 Task: Look for space in Gujrāt, Pakistan from 2nd June, 2023 to 6th June, 2023 for 1 adult in price range Rs.10000 to Rs.13000. Place can be private room with 1  bedroom having 1 bed and 1 bathroom. Property type can be house, flat, guest house, hotel. Booking option can be shelf check-in. Required host language is English.
Action: Mouse pressed left at (513, 122)
Screenshot: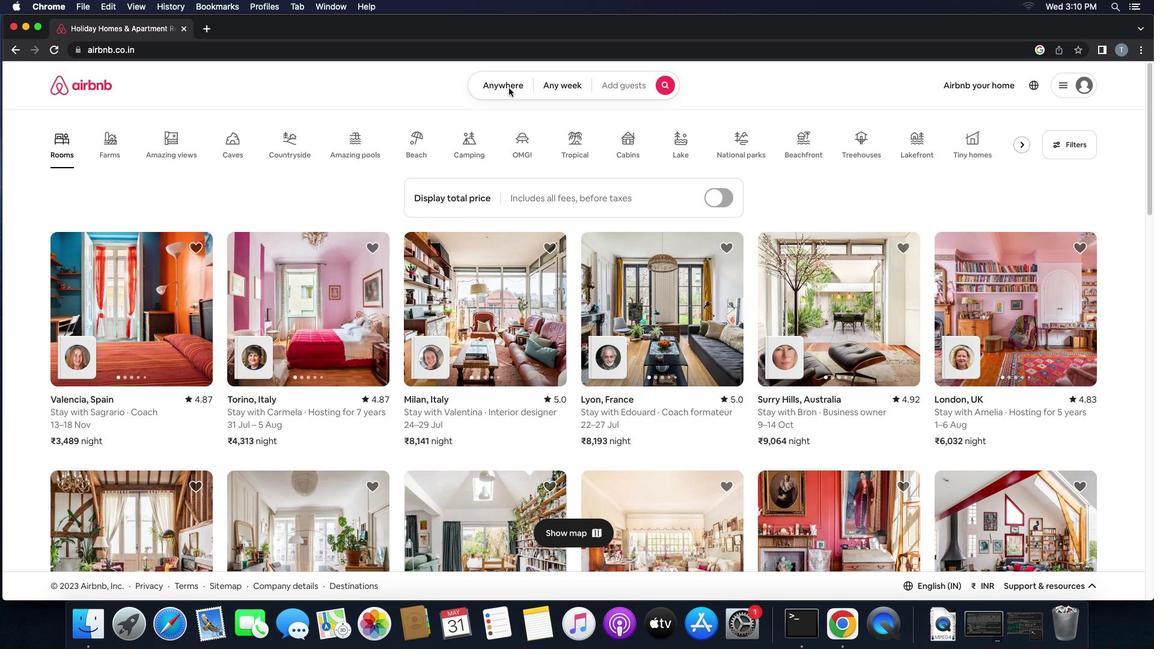 
Action: Mouse pressed left at (513, 122)
Screenshot: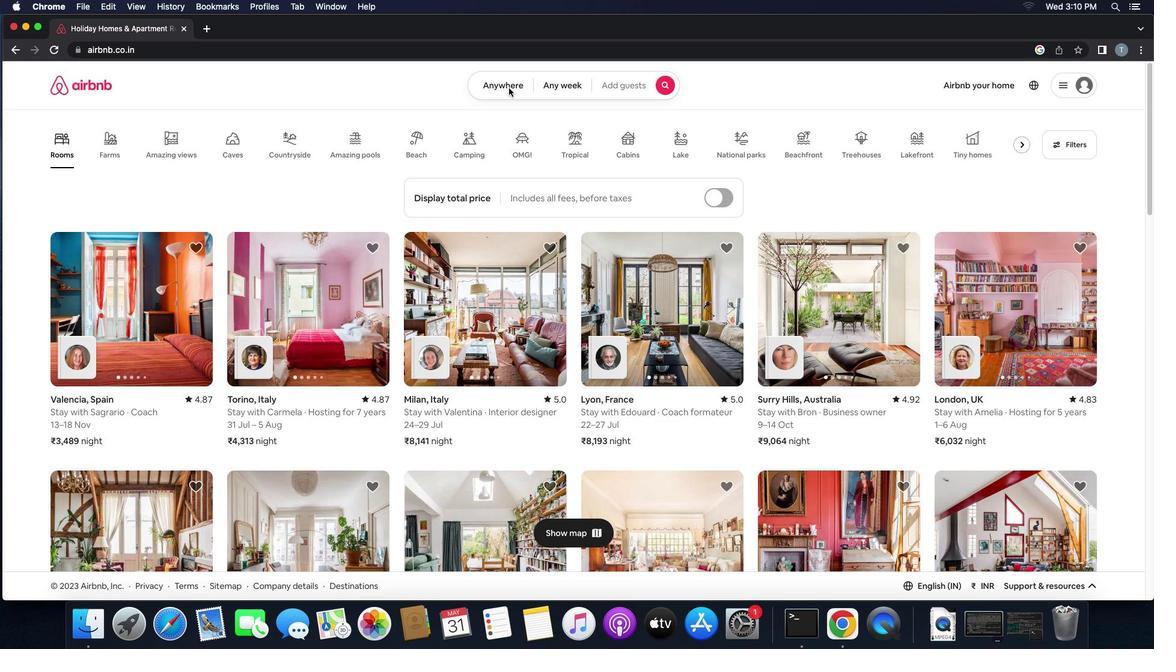 
Action: Mouse moved to (445, 150)
Screenshot: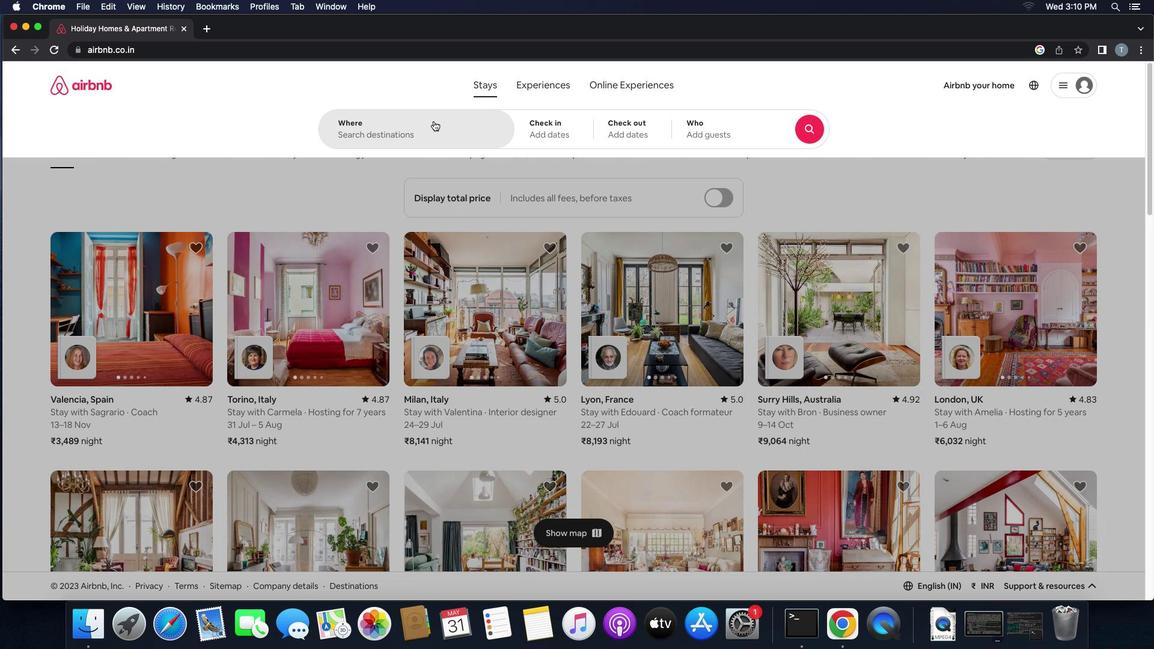 
Action: Mouse pressed left at (445, 150)
Screenshot: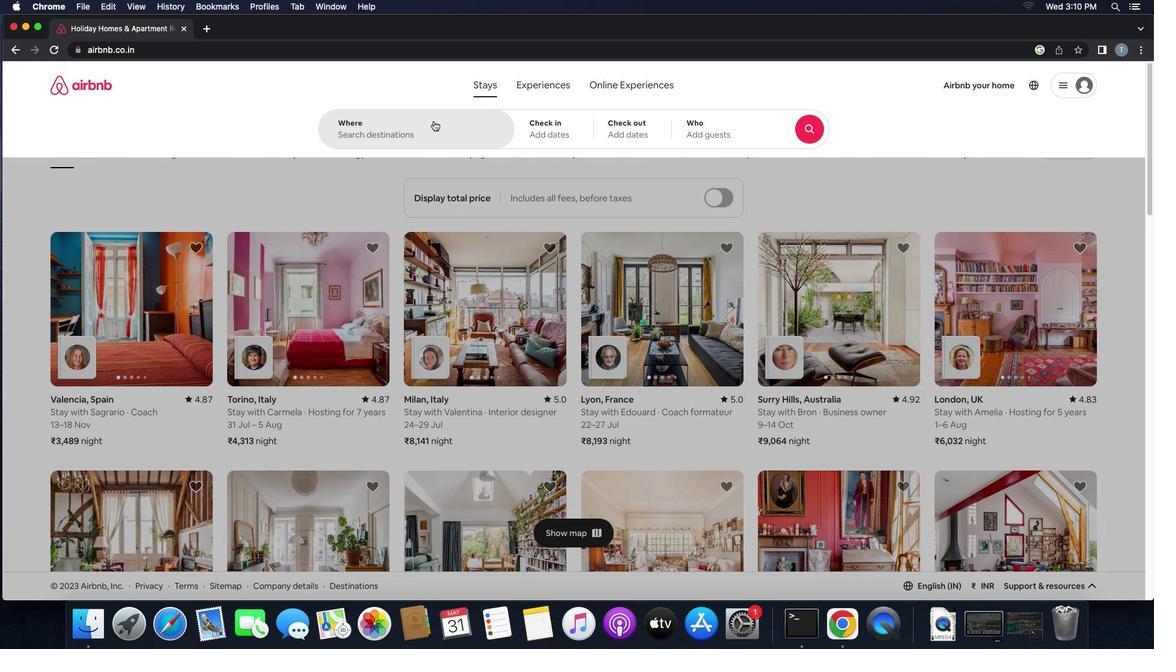 
Action: Key pressed Key.shift'G''u''j''r''a''t'','Key.space'p''a''k''i''s''t''a'
Screenshot: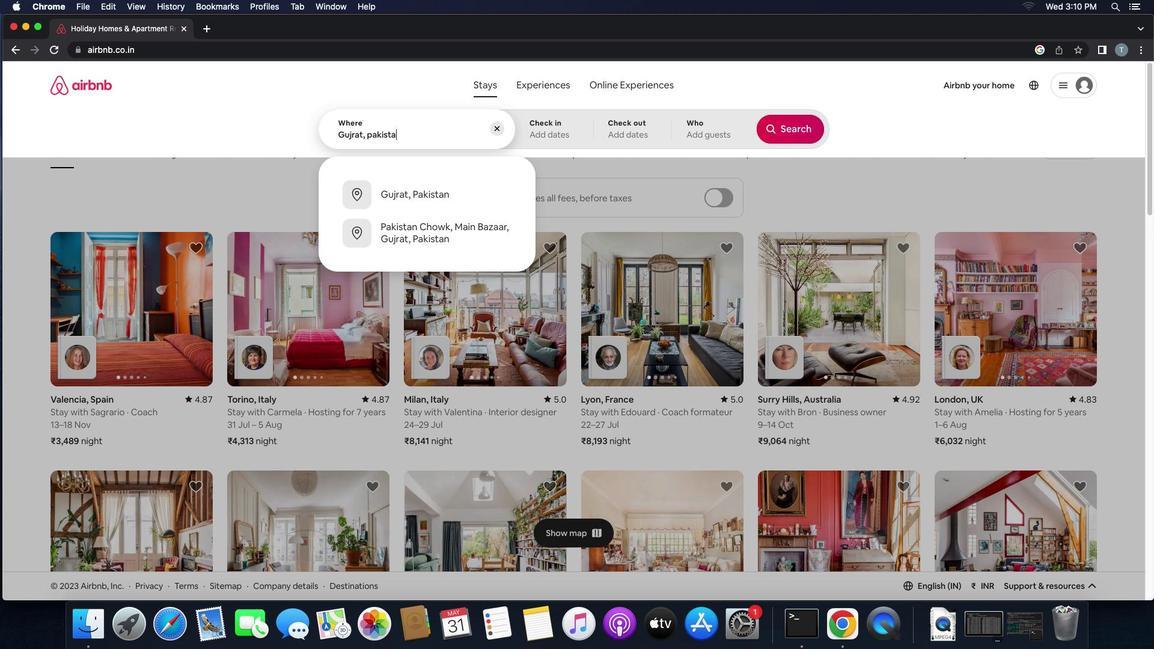 
Action: Mouse moved to (462, 208)
Screenshot: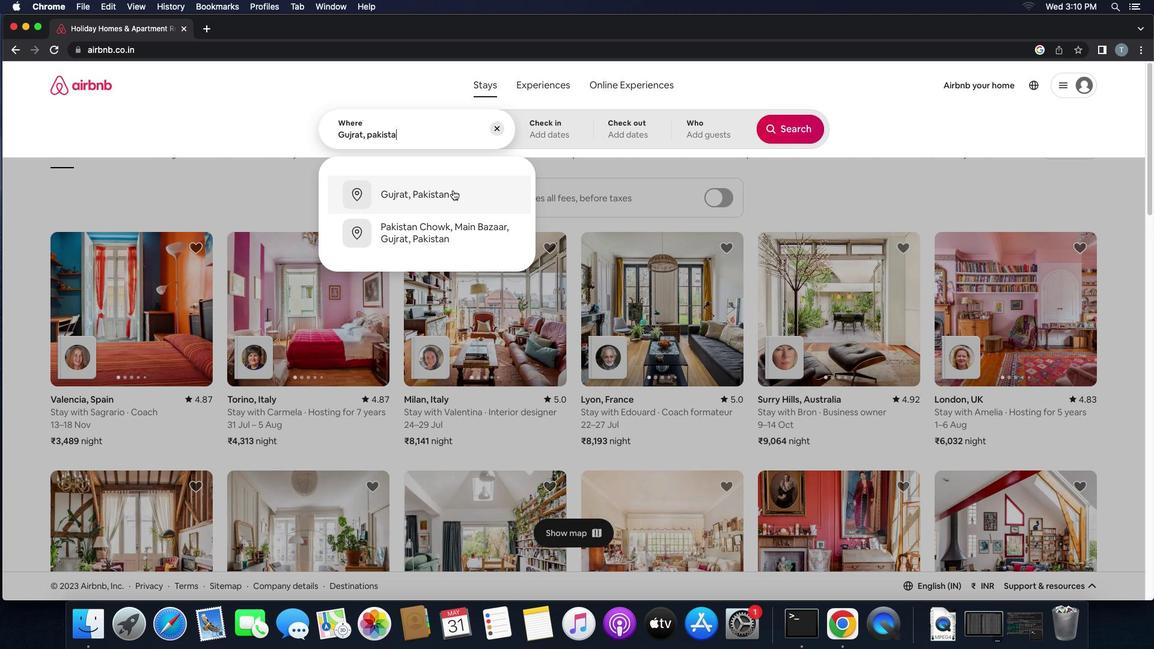 
Action: Mouse pressed left at (462, 208)
Screenshot: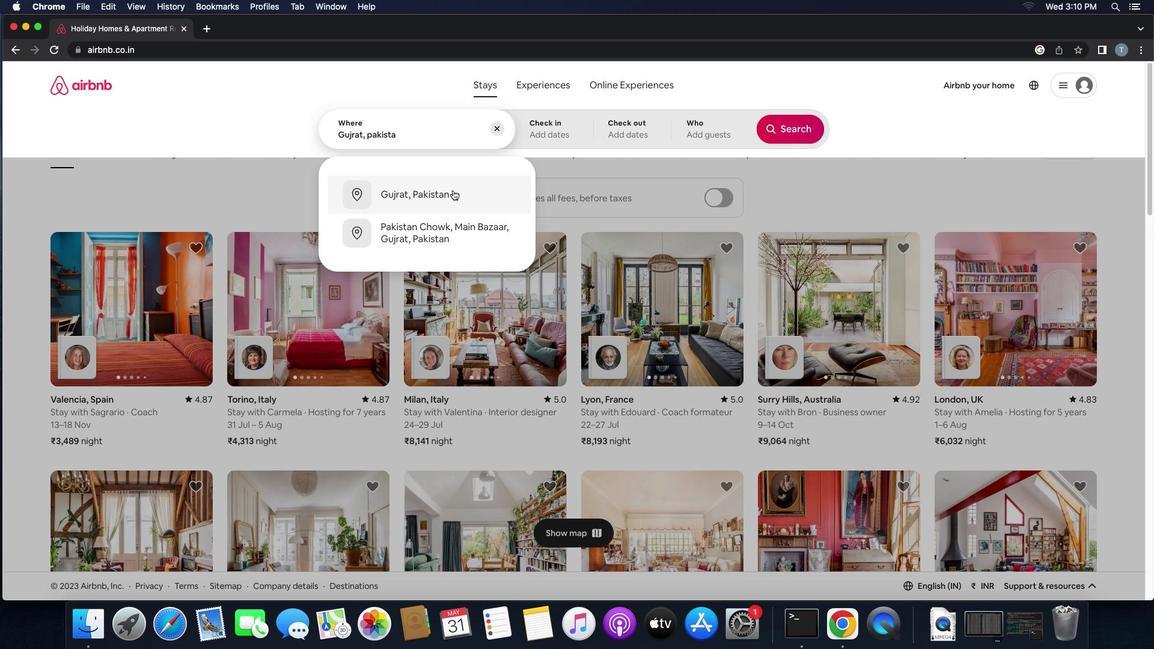 
Action: Mouse moved to (725, 279)
Screenshot: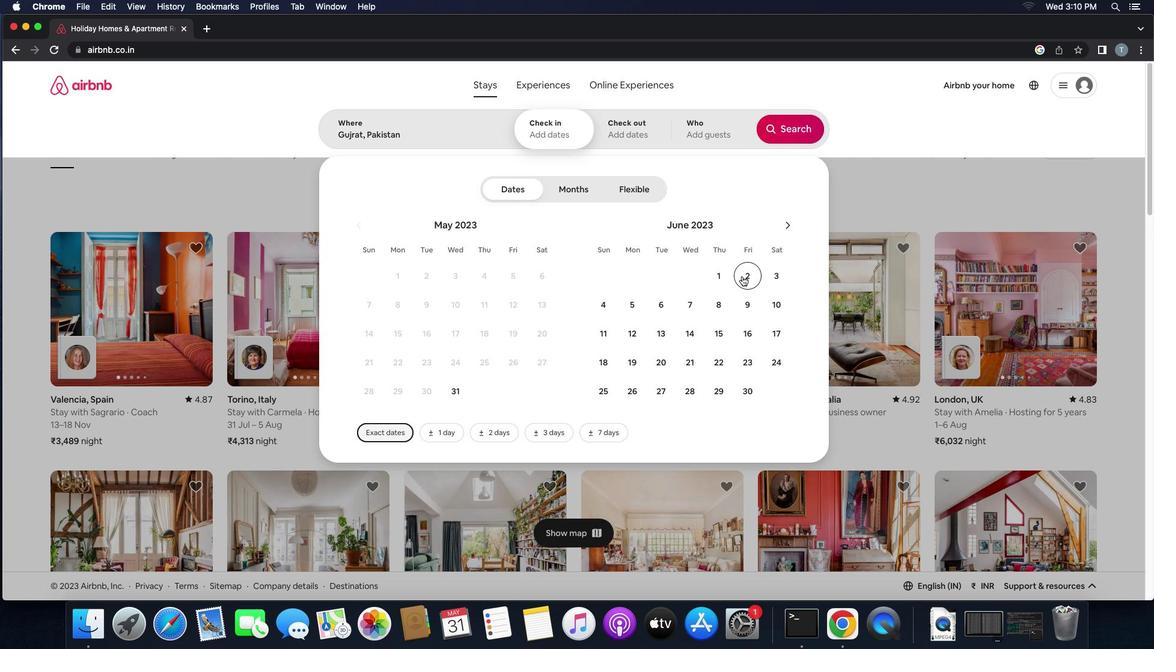 
Action: Mouse pressed left at (725, 279)
Screenshot: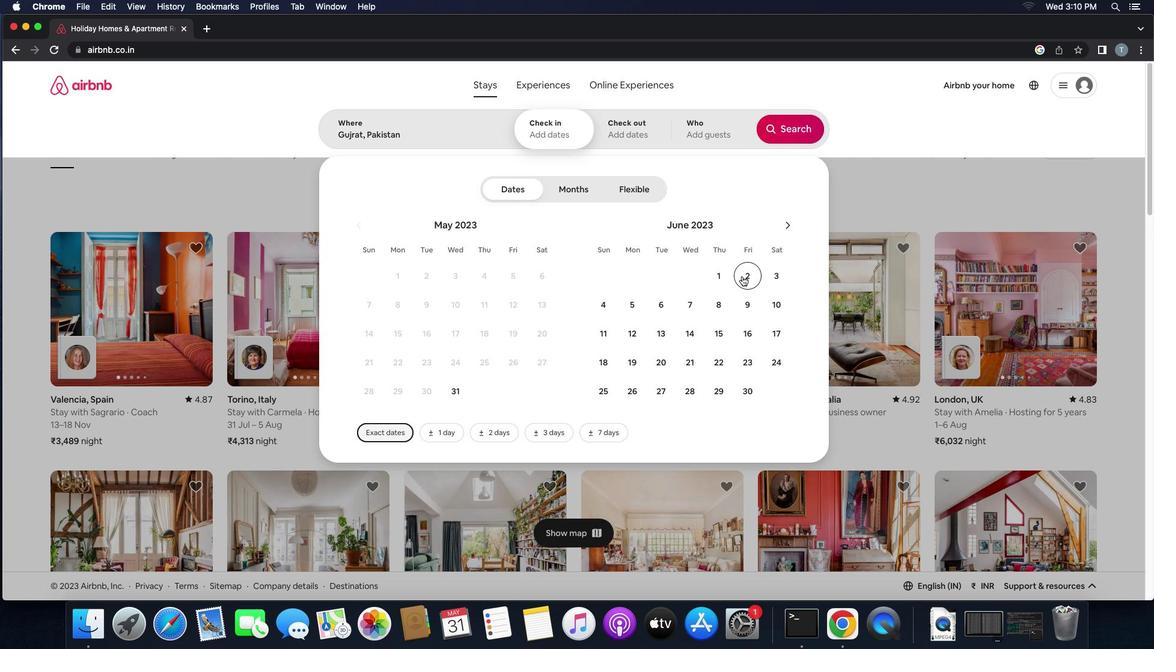
Action: Mouse moved to (650, 306)
Screenshot: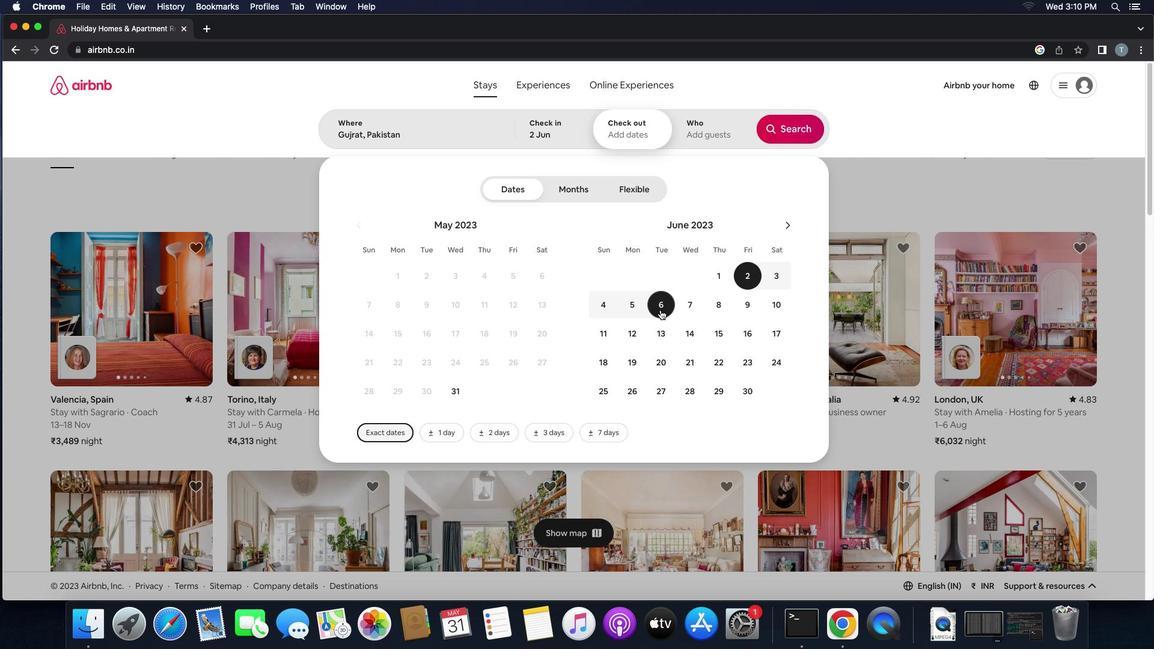 
Action: Mouse pressed left at (650, 306)
Screenshot: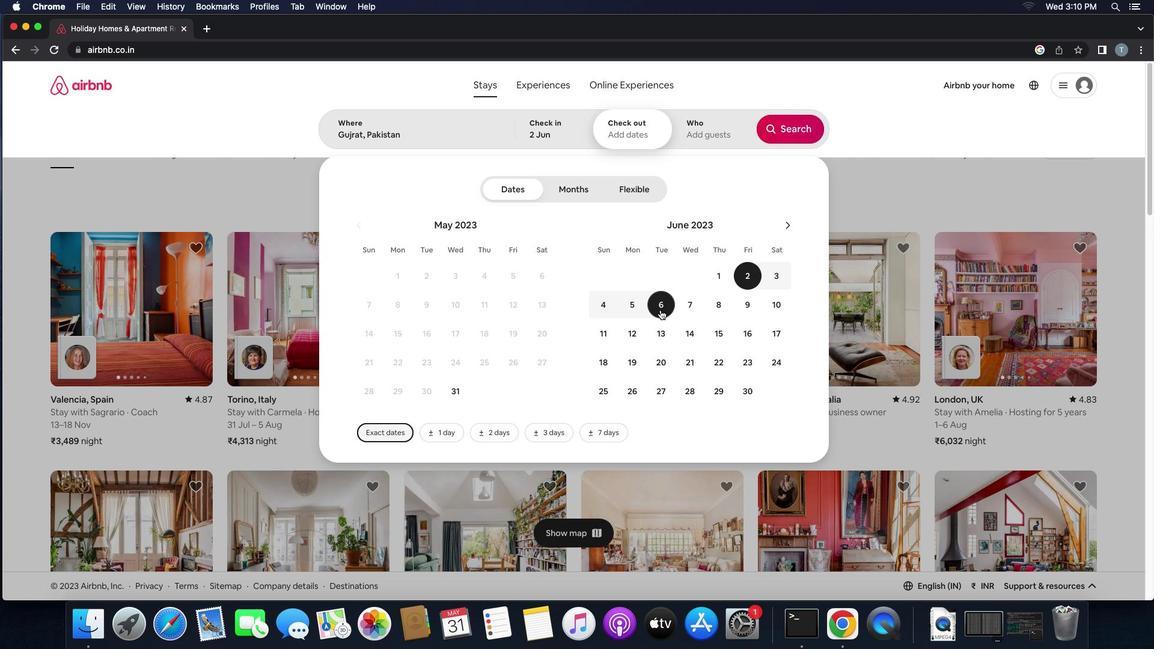 
Action: Mouse moved to (701, 161)
Screenshot: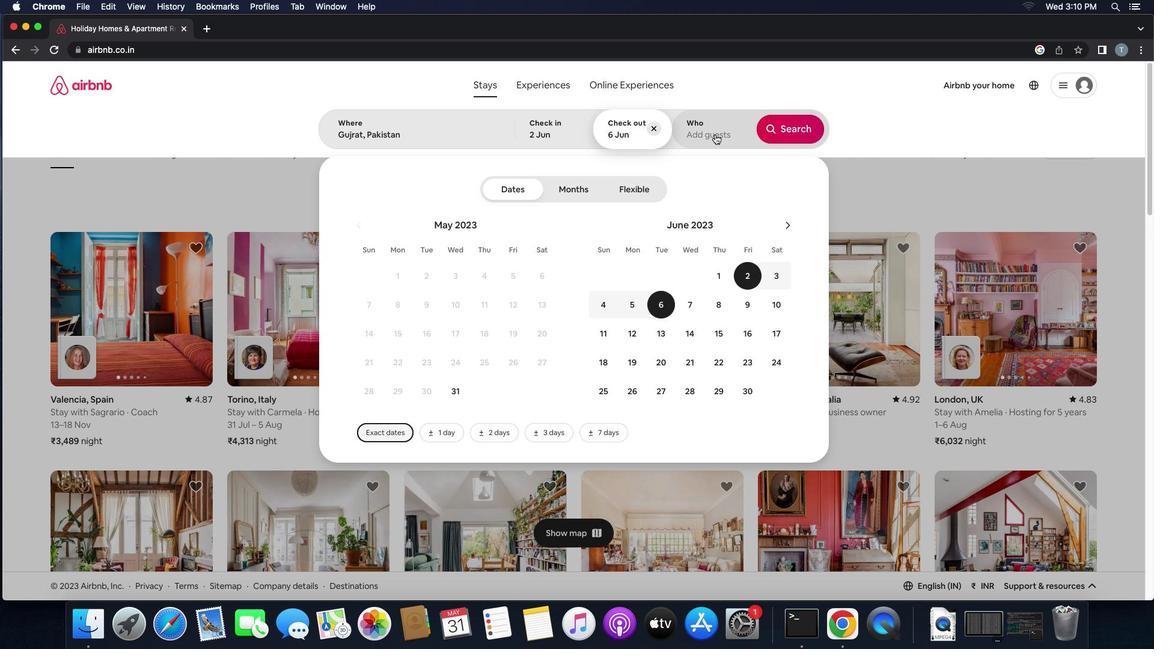 
Action: Mouse pressed left at (701, 161)
Screenshot: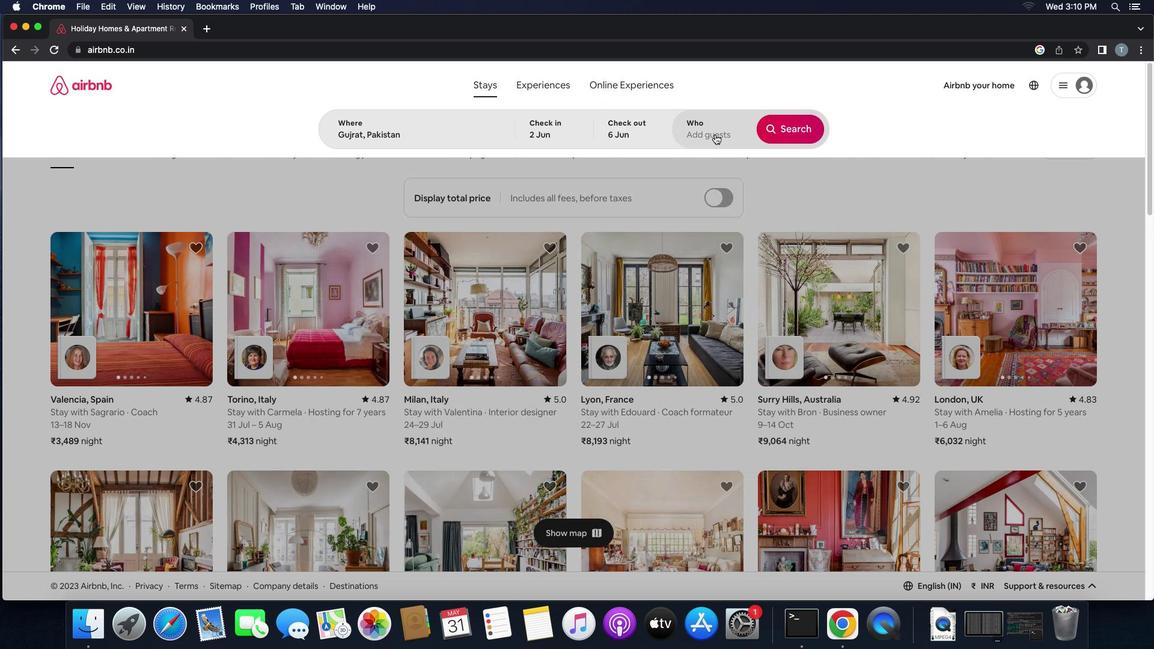 
Action: Mouse moved to (770, 207)
Screenshot: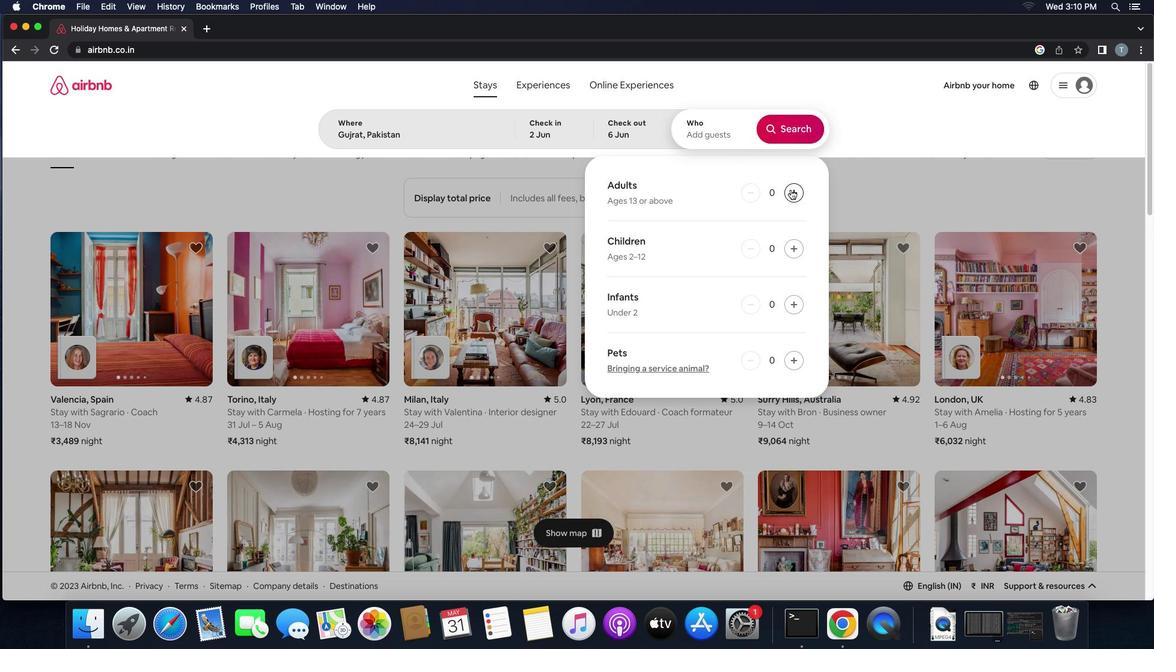 
Action: Mouse pressed left at (770, 207)
Screenshot: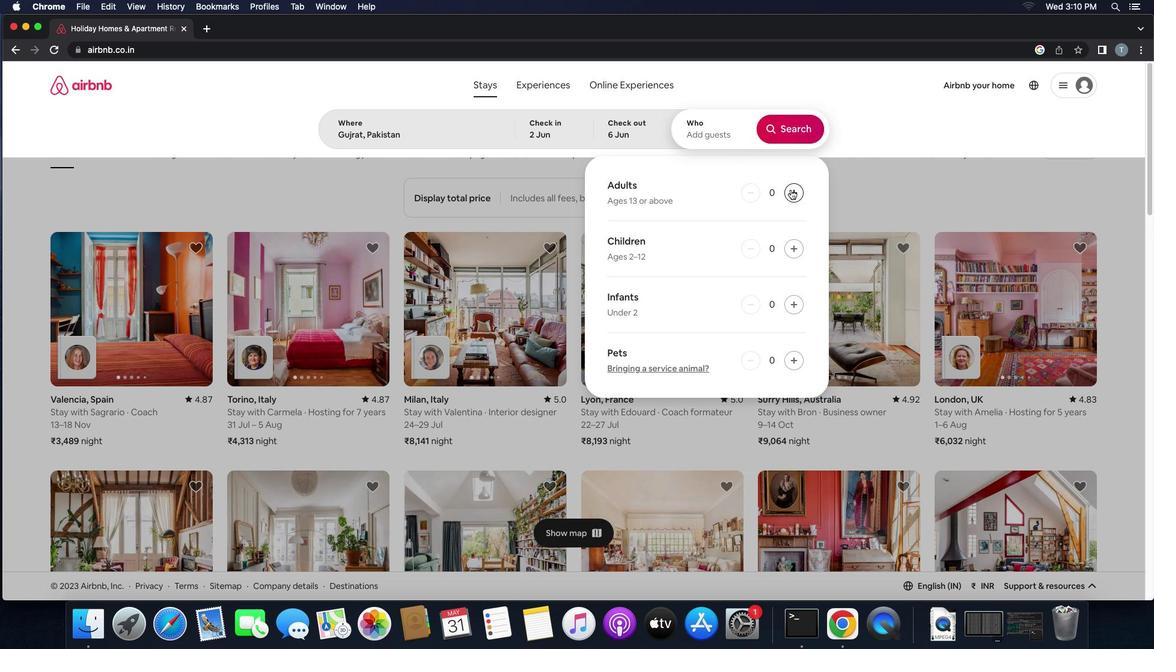 
Action: Mouse moved to (790, 159)
Screenshot: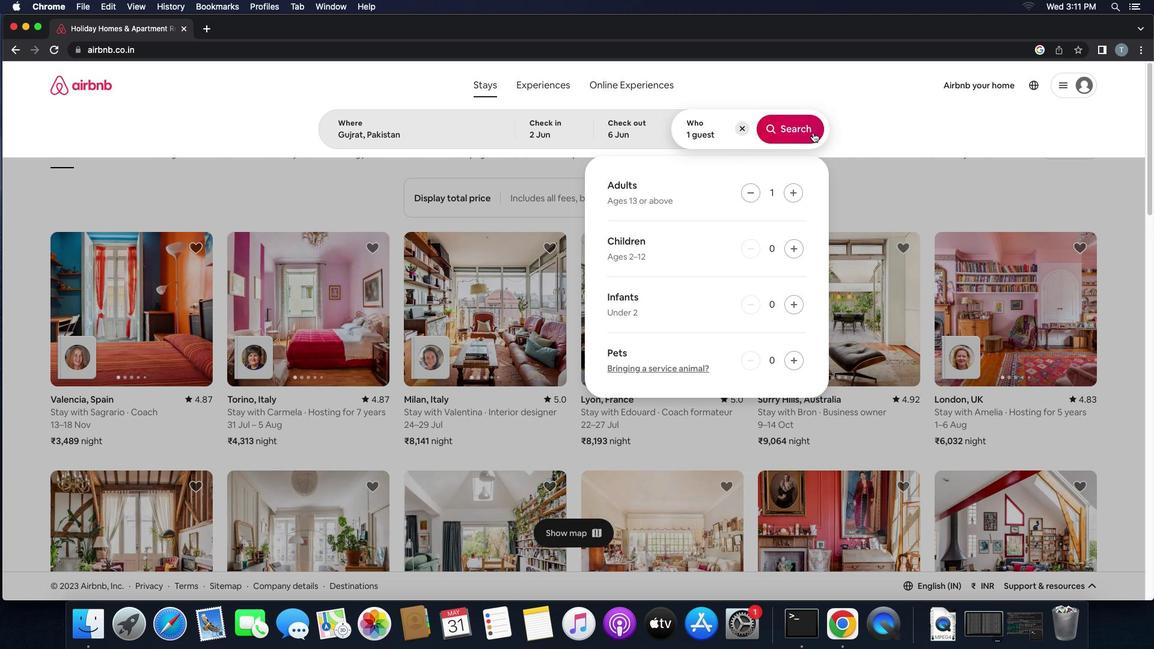 
Action: Mouse pressed left at (790, 159)
Screenshot: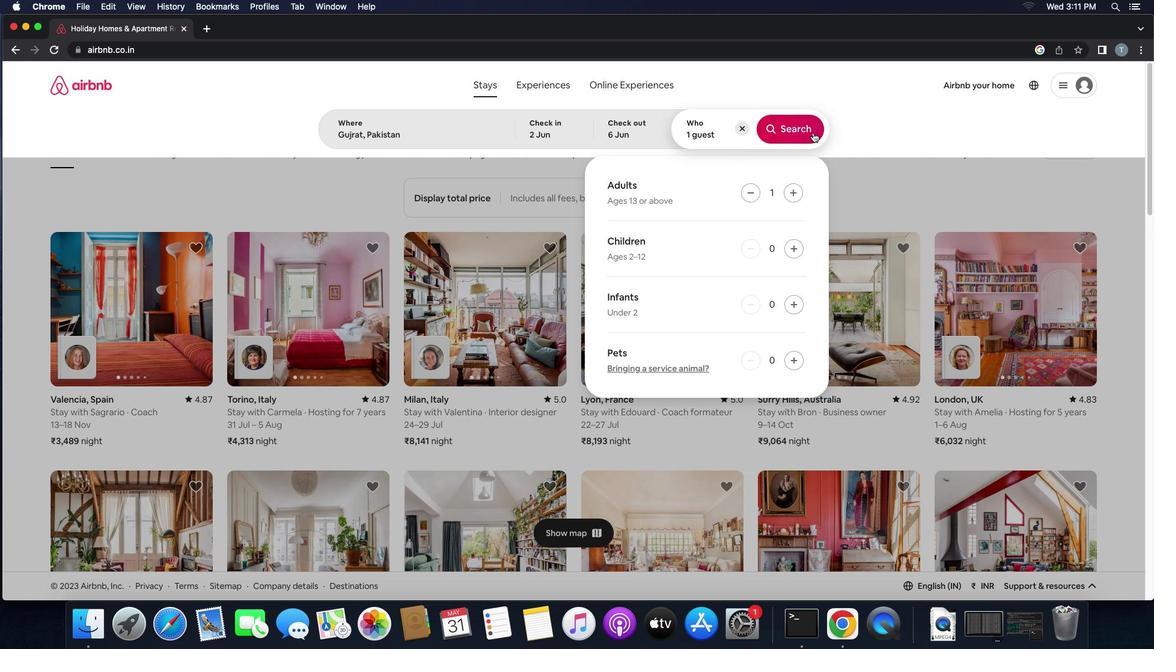 
Action: Mouse moved to (1056, 157)
Screenshot: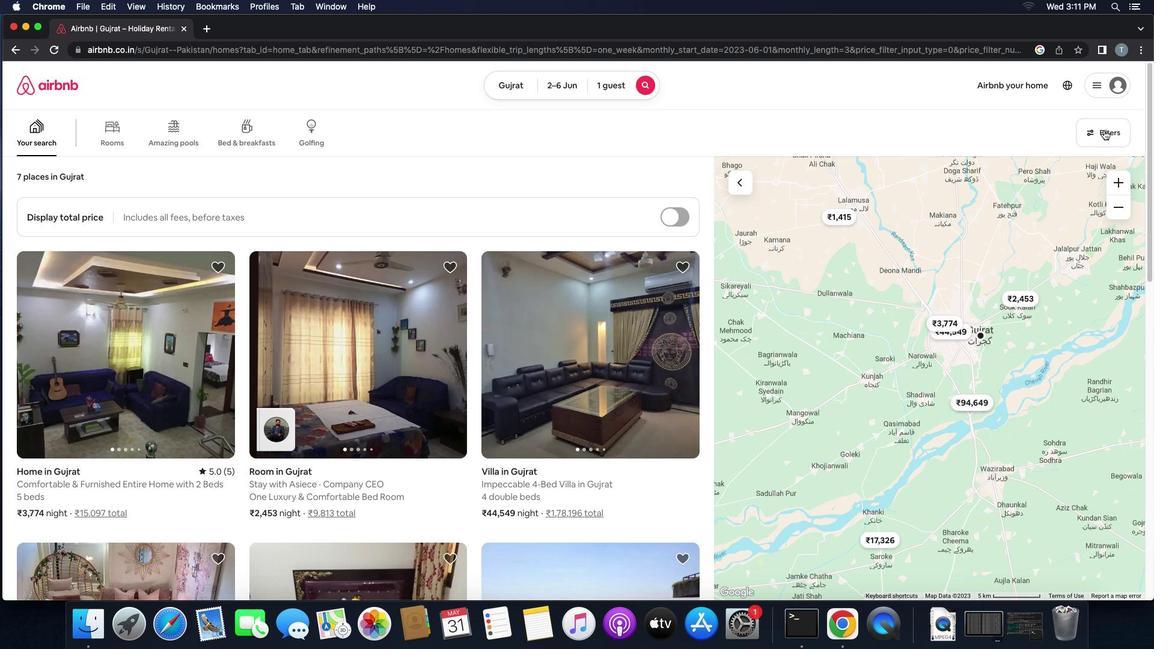 
Action: Mouse pressed left at (1056, 157)
Screenshot: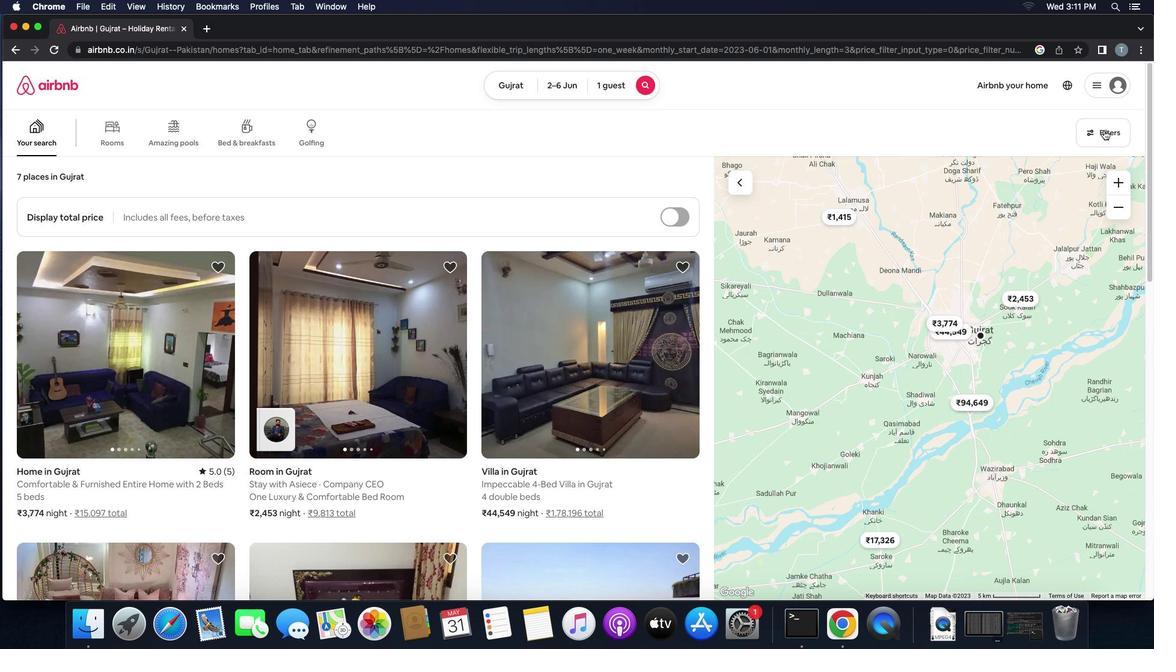 
Action: Mouse moved to (466, 288)
Screenshot: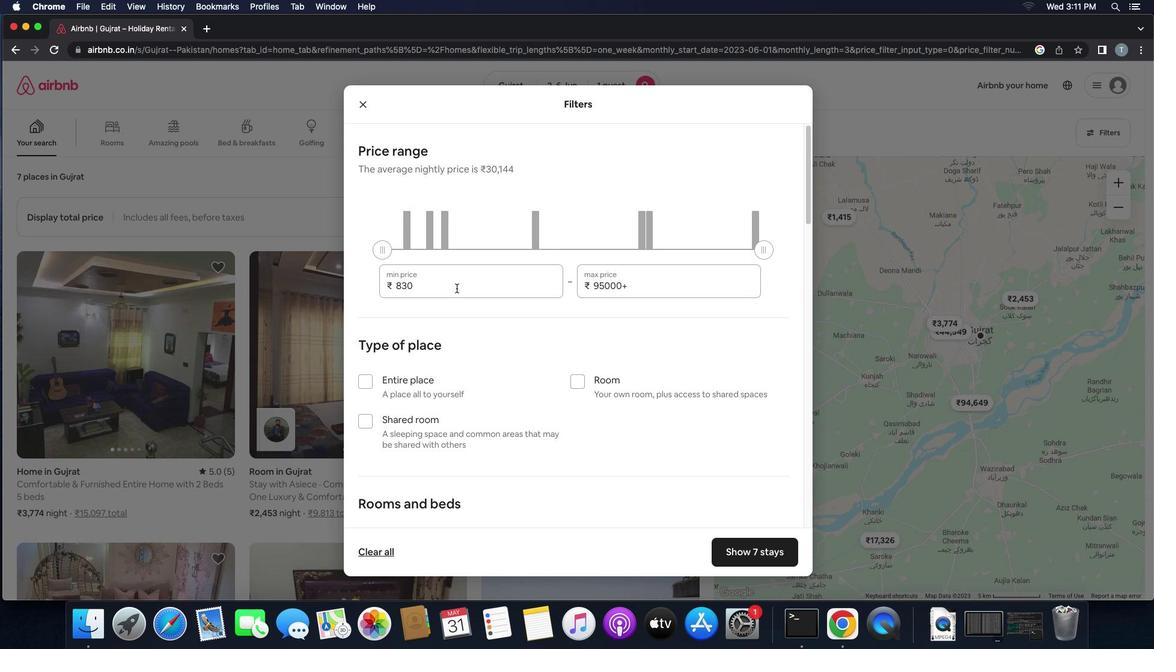 
Action: Mouse pressed left at (466, 288)
Screenshot: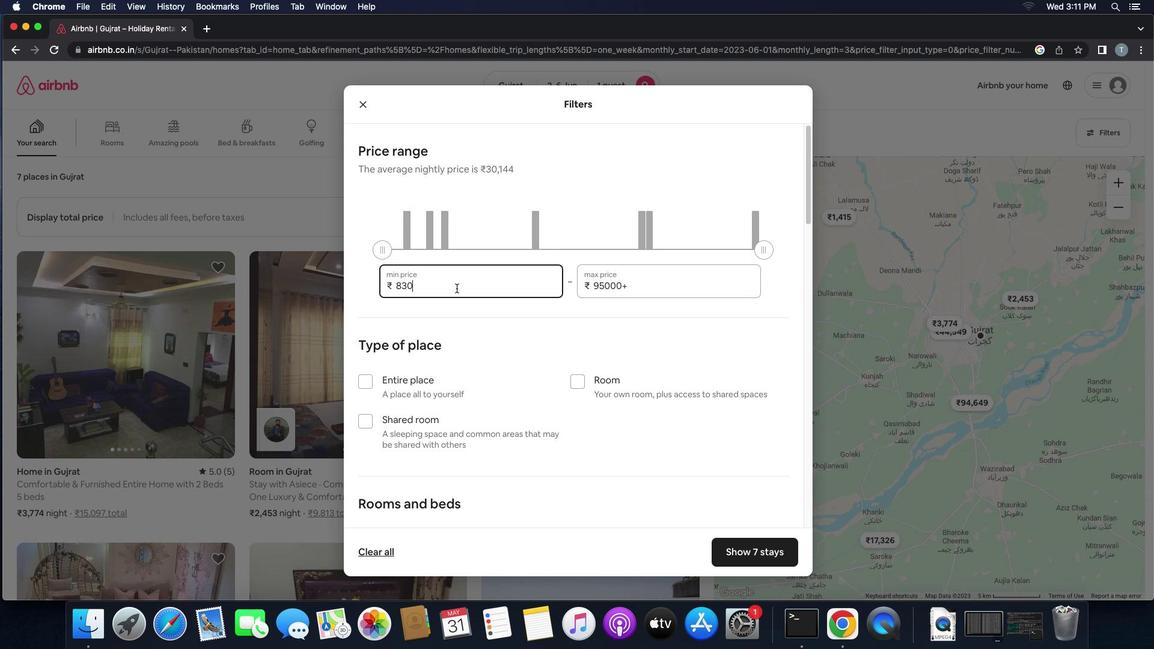 
Action: Key pressed Key.backspaceKey.backspaceKey.backspaceKey.backspaceKey.backspace'1''0''0''0''0'
Screenshot: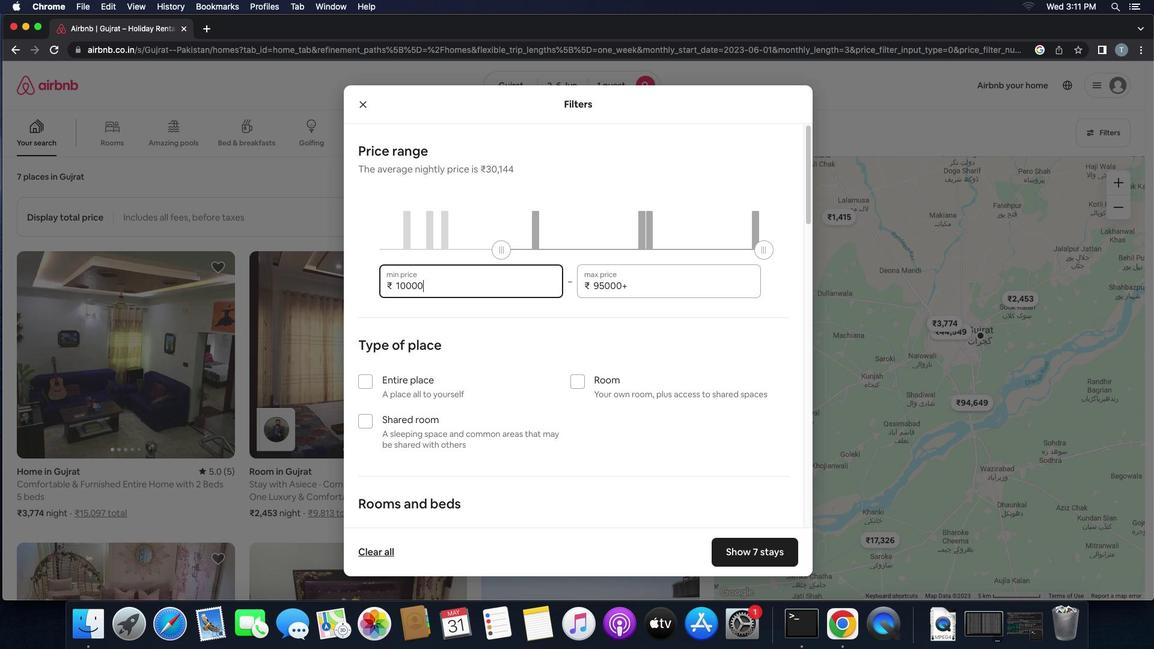 
Action: Mouse scrolled (466, 288) with delta (49, 49)
Screenshot: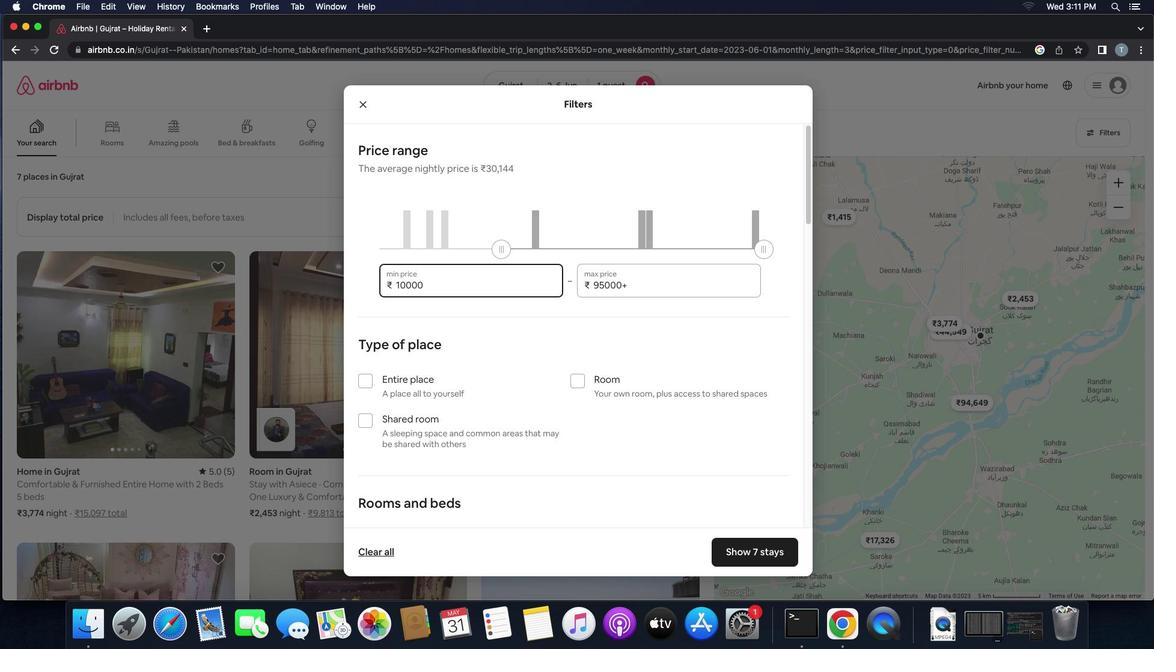 
Action: Mouse moved to (638, 283)
Screenshot: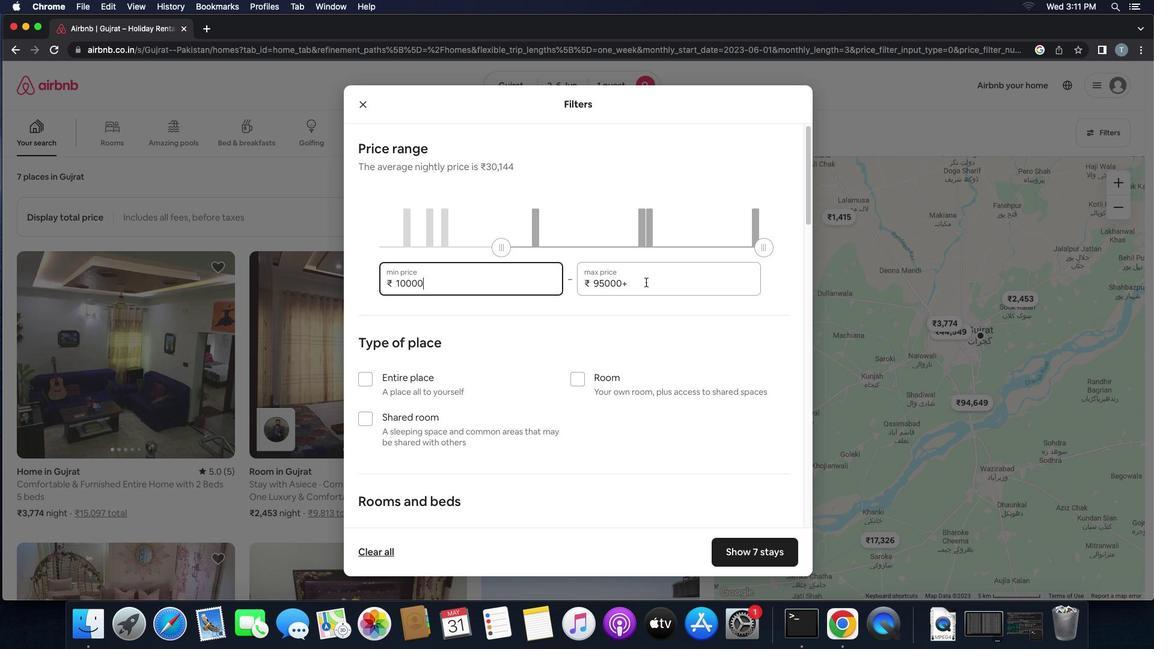 
Action: Mouse pressed left at (638, 283)
Screenshot: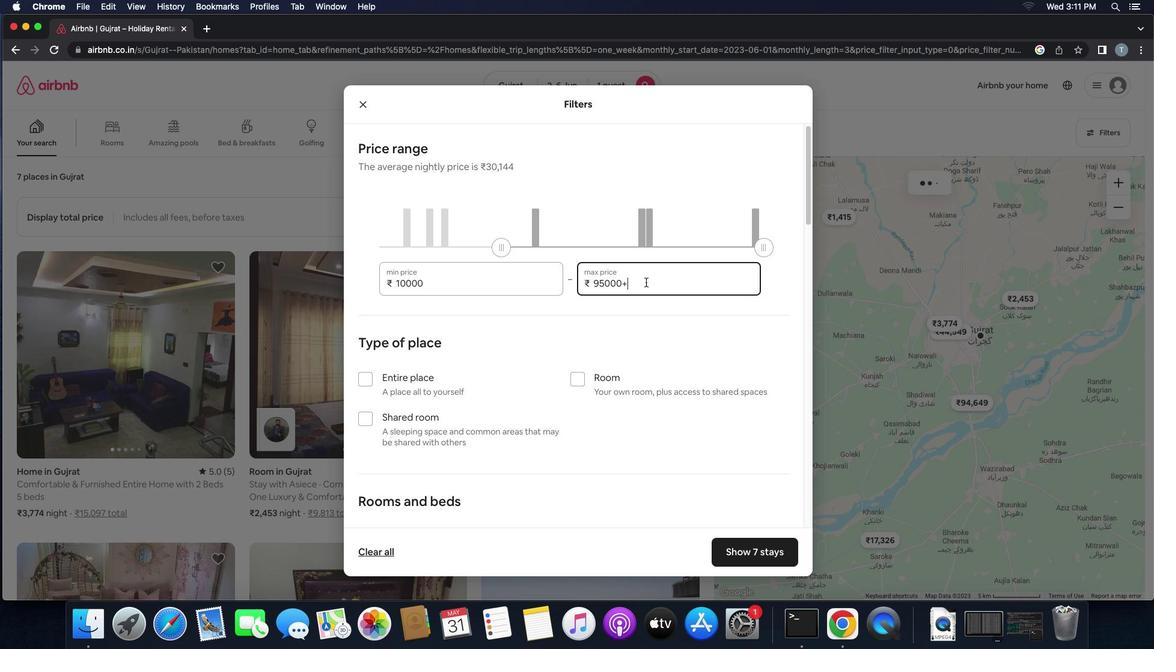 
Action: Mouse moved to (634, 283)
Screenshot: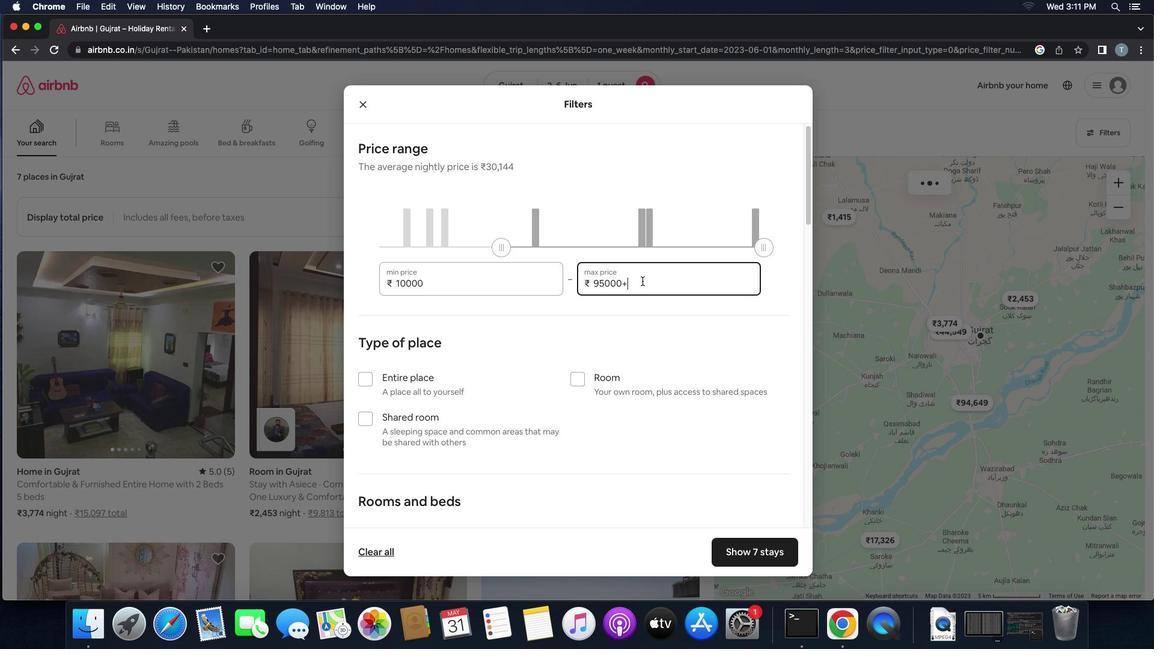 
Action: Key pressed Key.backspaceKey.backspaceKey.backspaceKey.backspaceKey.backspaceKey.backspaceKey.backspace'1''3''0''0''0'
Screenshot: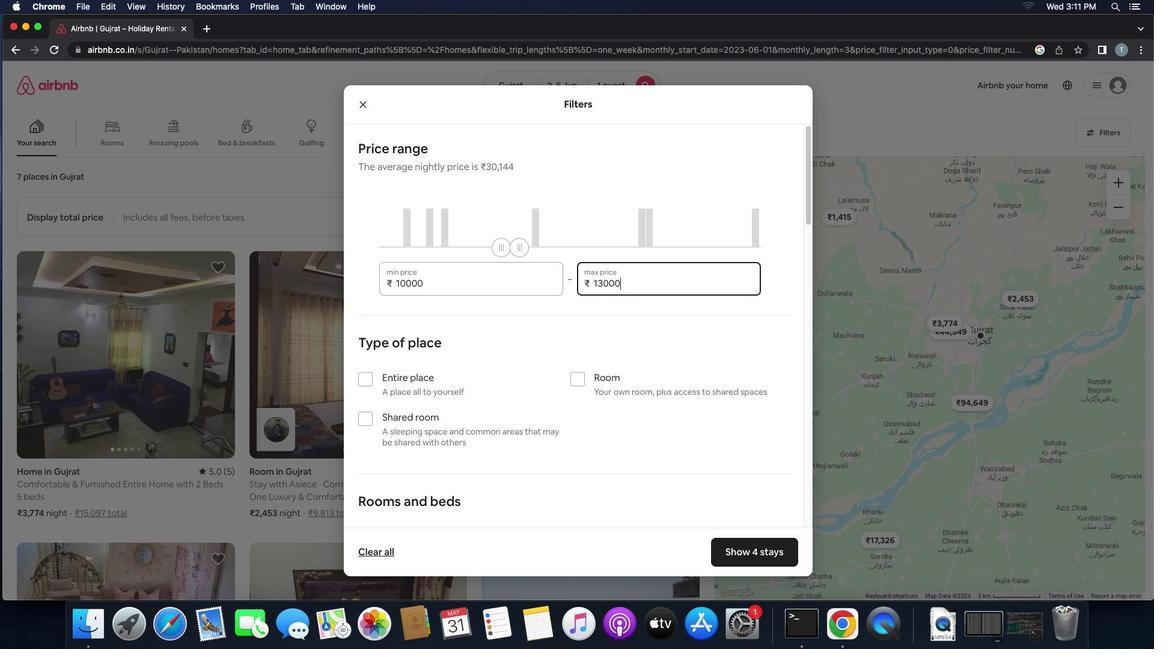 
Action: Mouse moved to (602, 303)
Screenshot: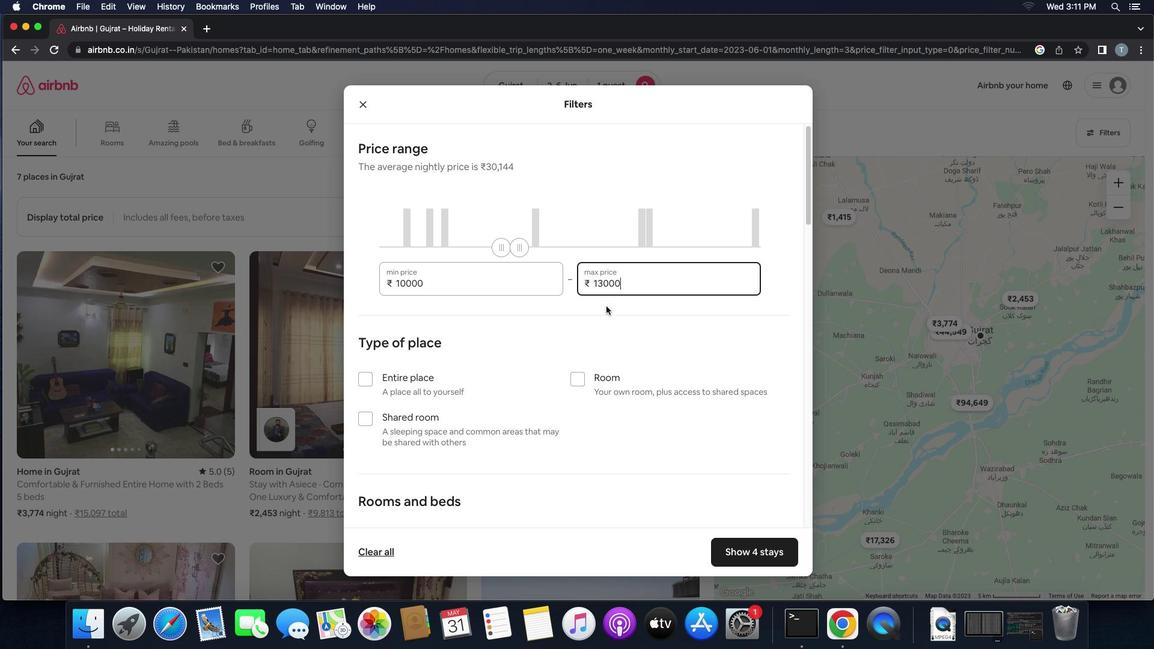 
Action: Mouse scrolled (602, 303) with delta (49, 49)
Screenshot: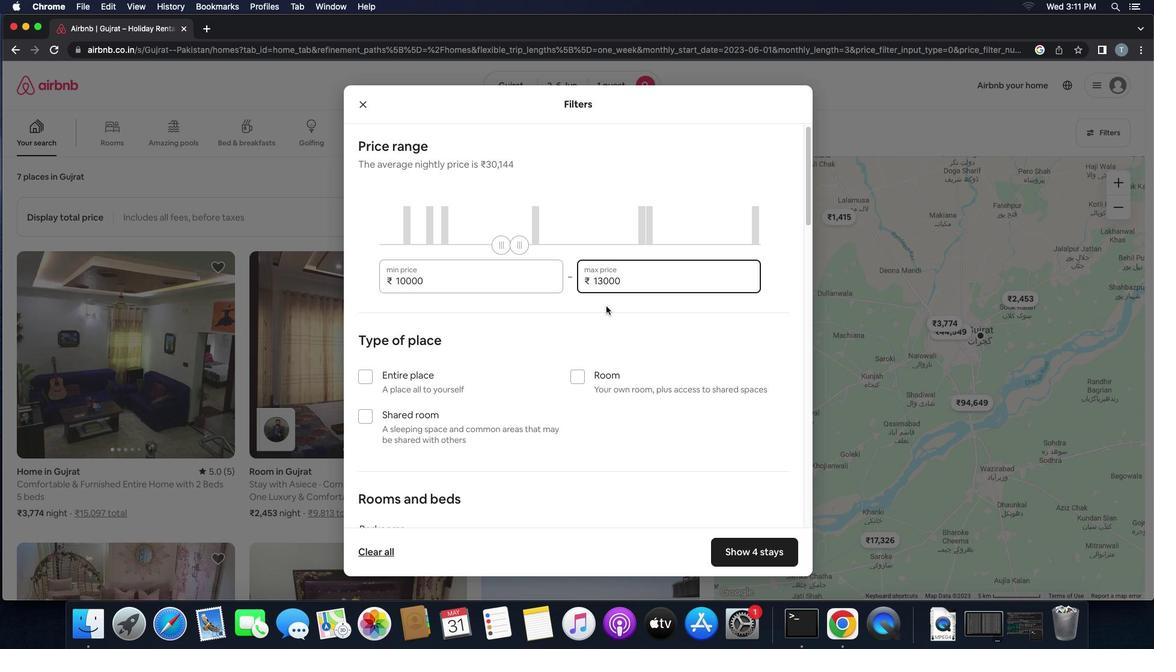 
Action: Mouse scrolled (602, 303) with delta (49, 49)
Screenshot: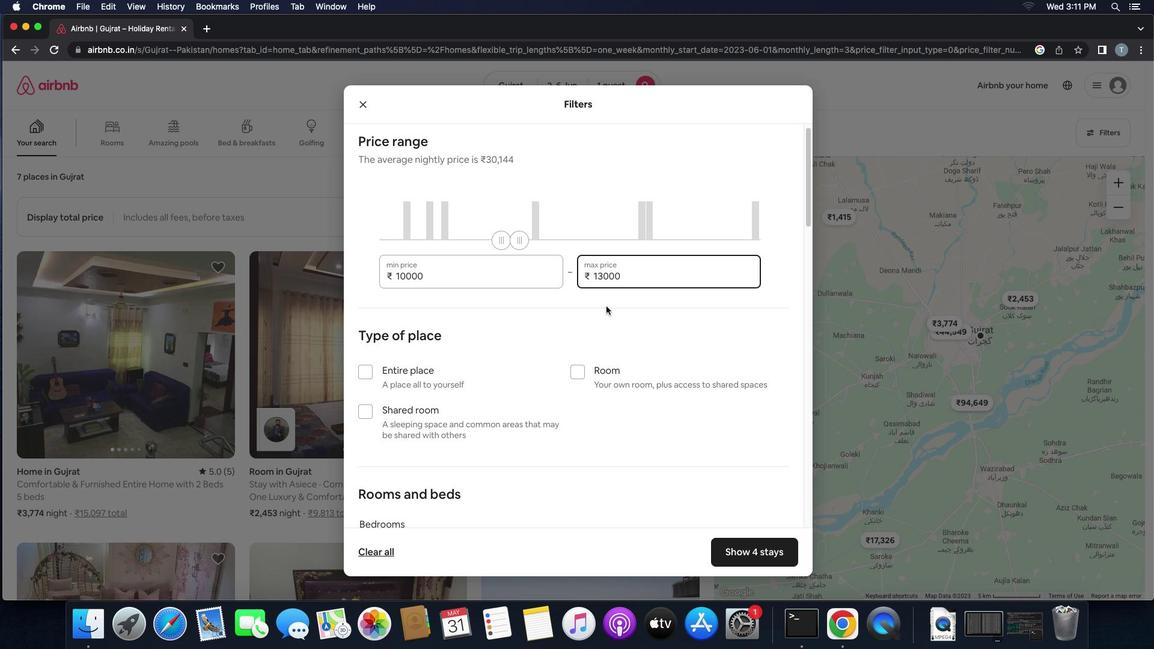 
Action: Mouse scrolled (602, 303) with delta (49, 48)
Screenshot: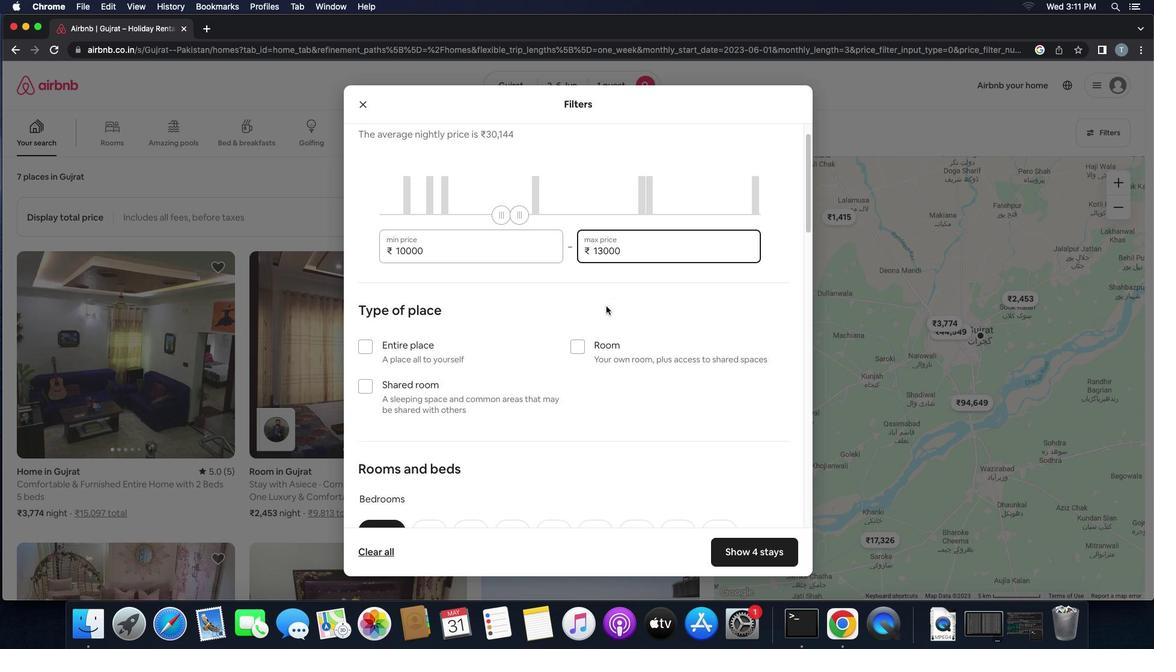 
Action: Mouse moved to (581, 300)
Screenshot: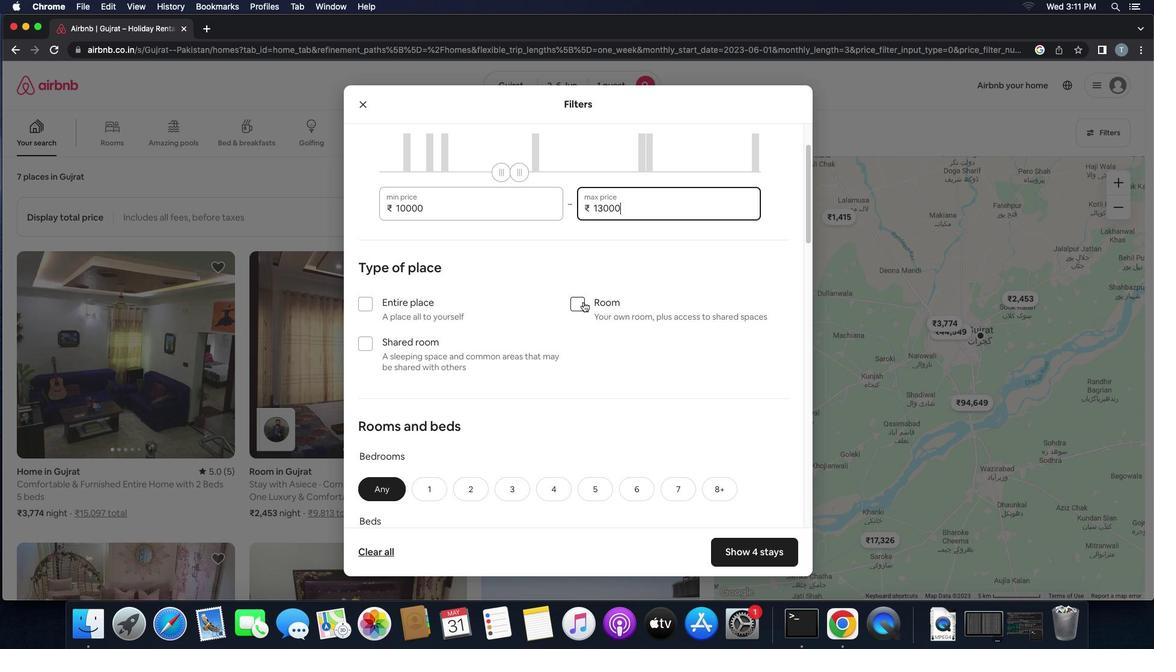 
Action: Mouse pressed left at (581, 300)
Screenshot: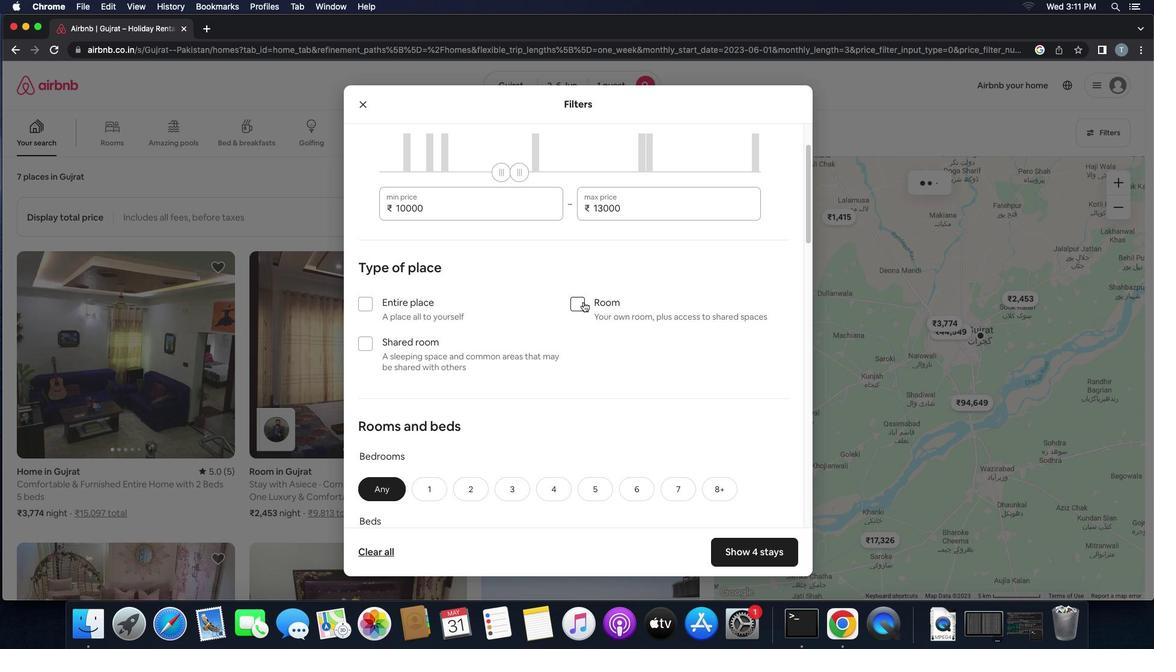 
Action: Mouse moved to (614, 309)
Screenshot: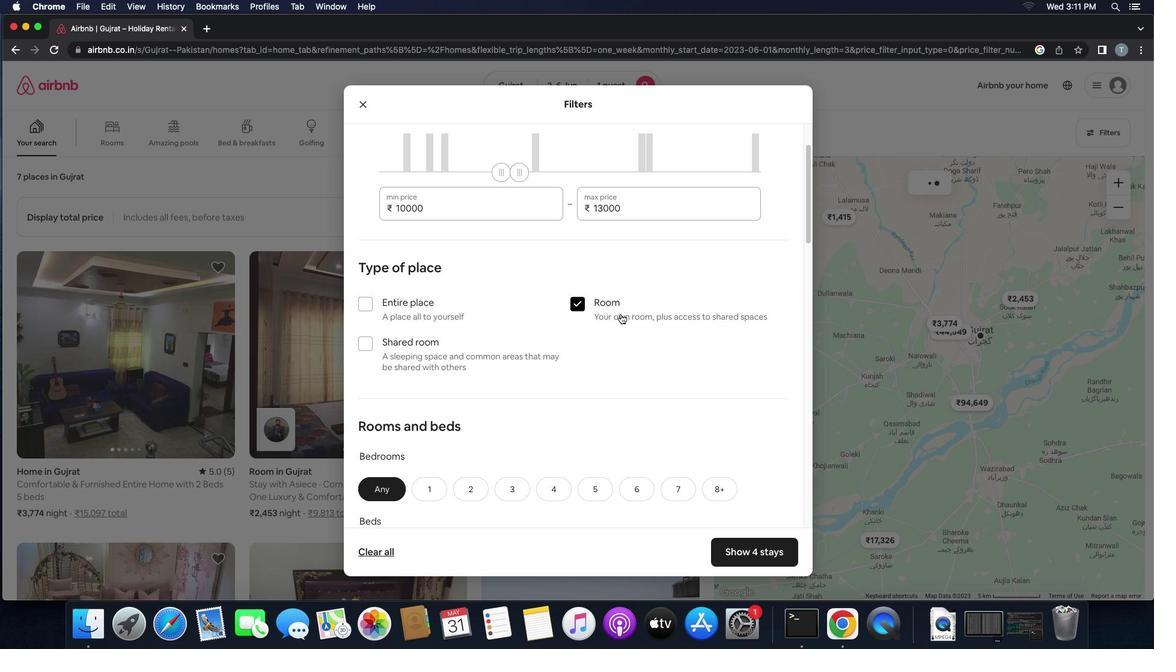 
Action: Mouse scrolled (614, 309) with delta (49, 49)
Screenshot: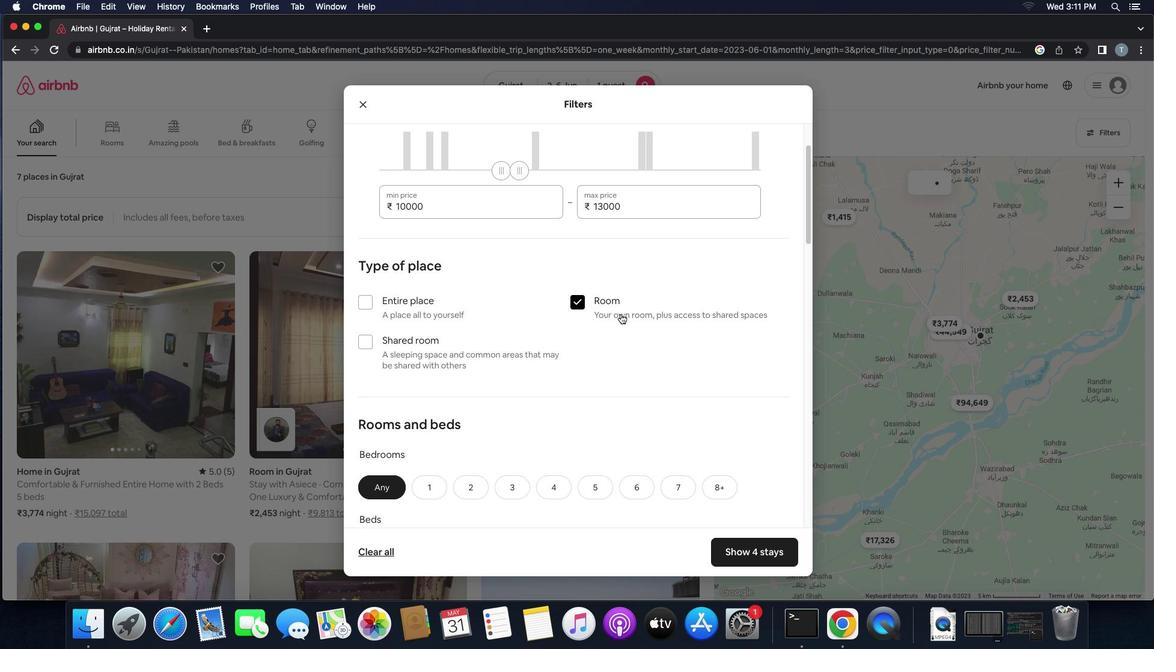 
Action: Mouse scrolled (614, 309) with delta (49, 49)
Screenshot: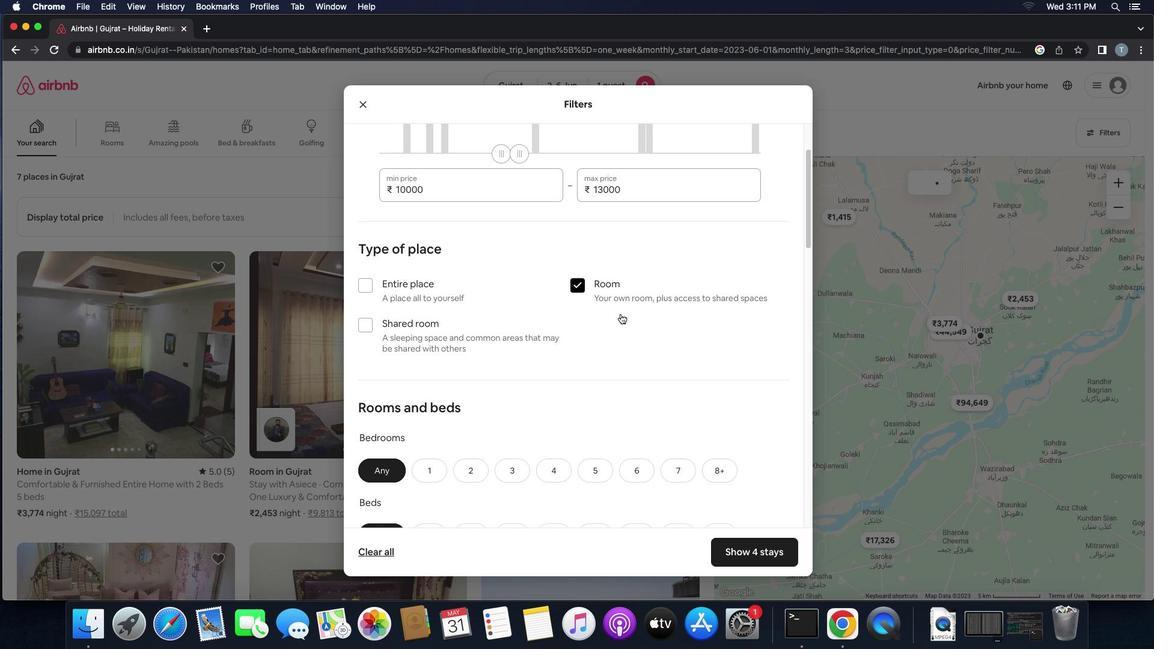 
Action: Mouse scrolled (614, 309) with delta (49, 48)
Screenshot: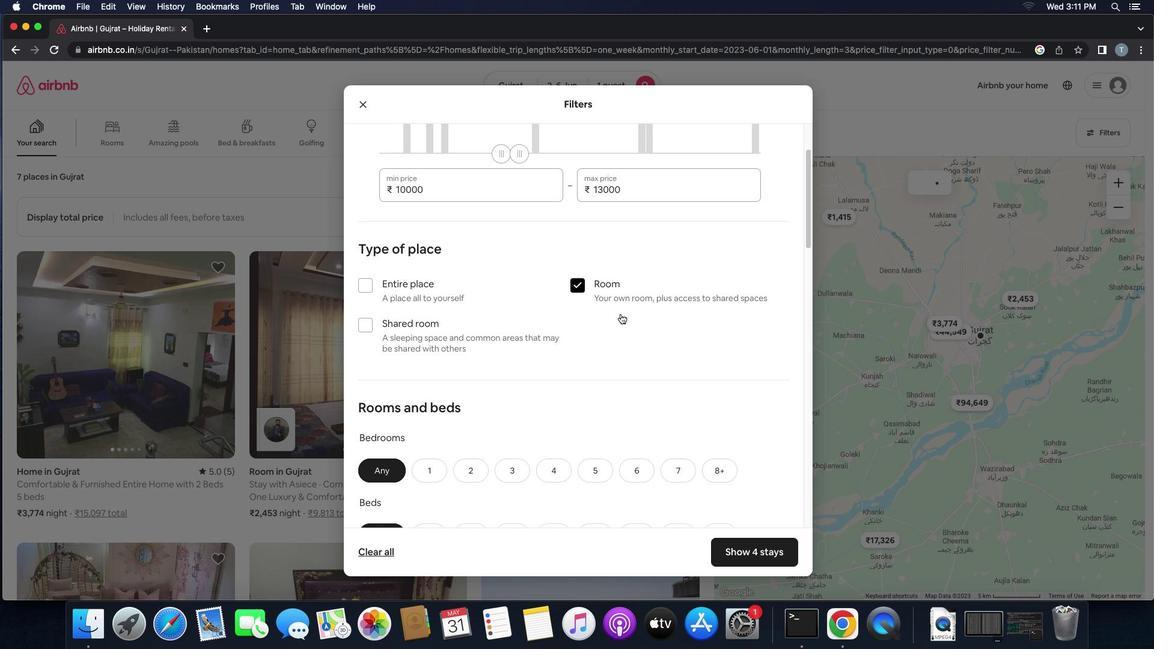 
Action: Mouse moved to (615, 310)
Screenshot: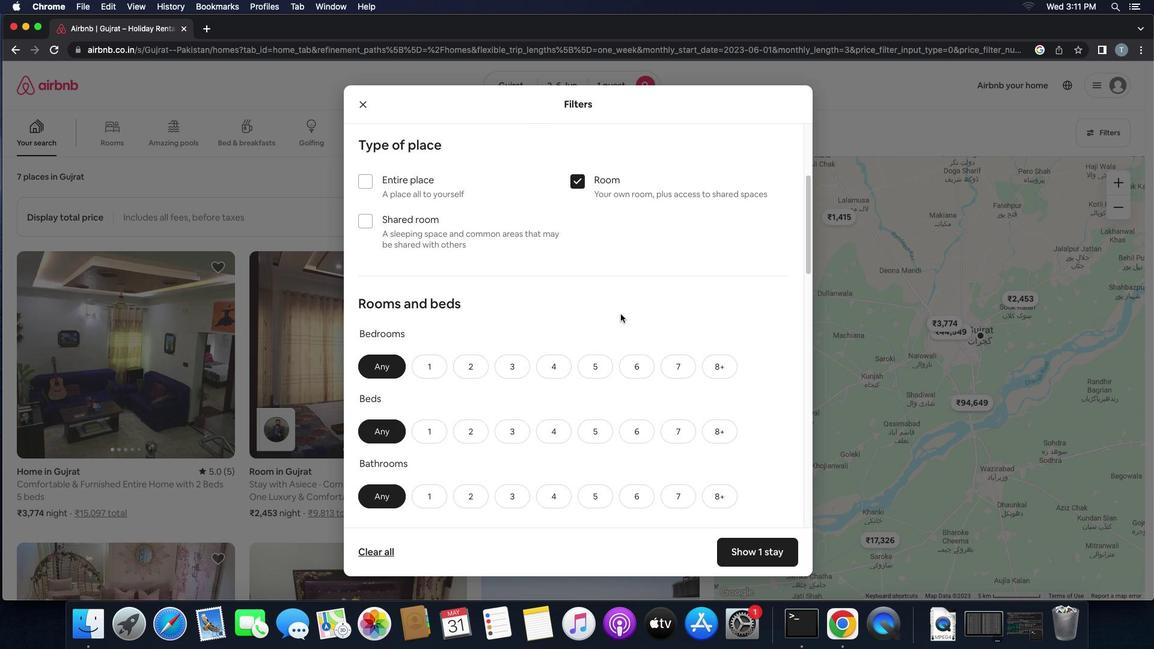 
Action: Mouse scrolled (615, 310) with delta (49, 49)
Screenshot: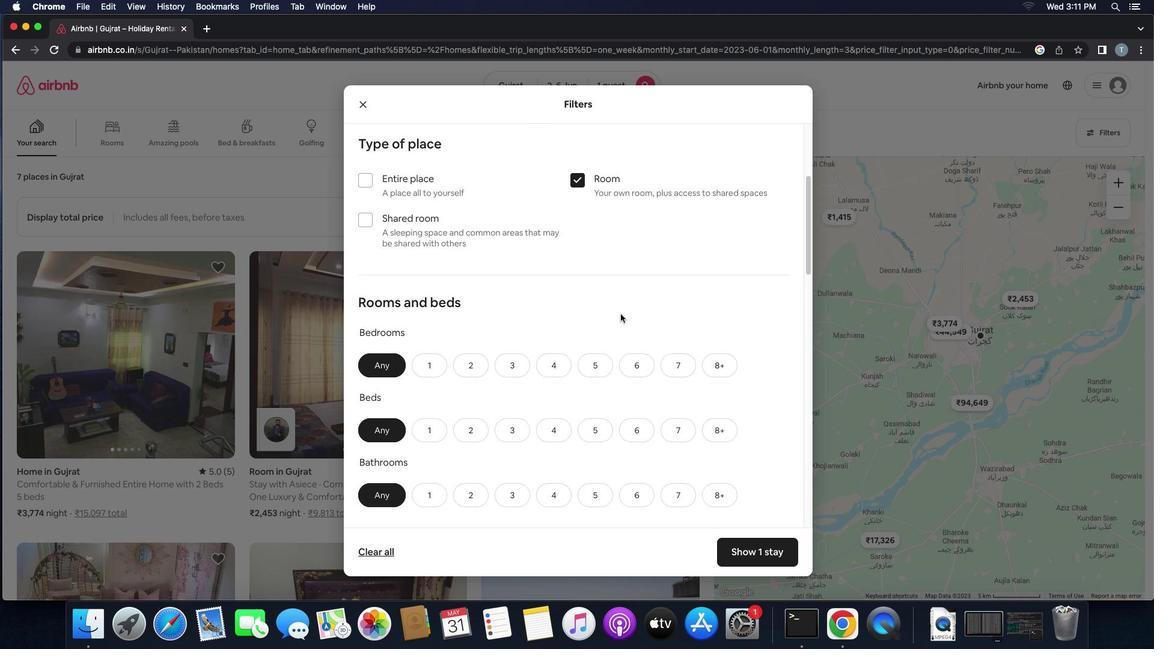 
Action: Mouse scrolled (615, 310) with delta (49, 49)
Screenshot: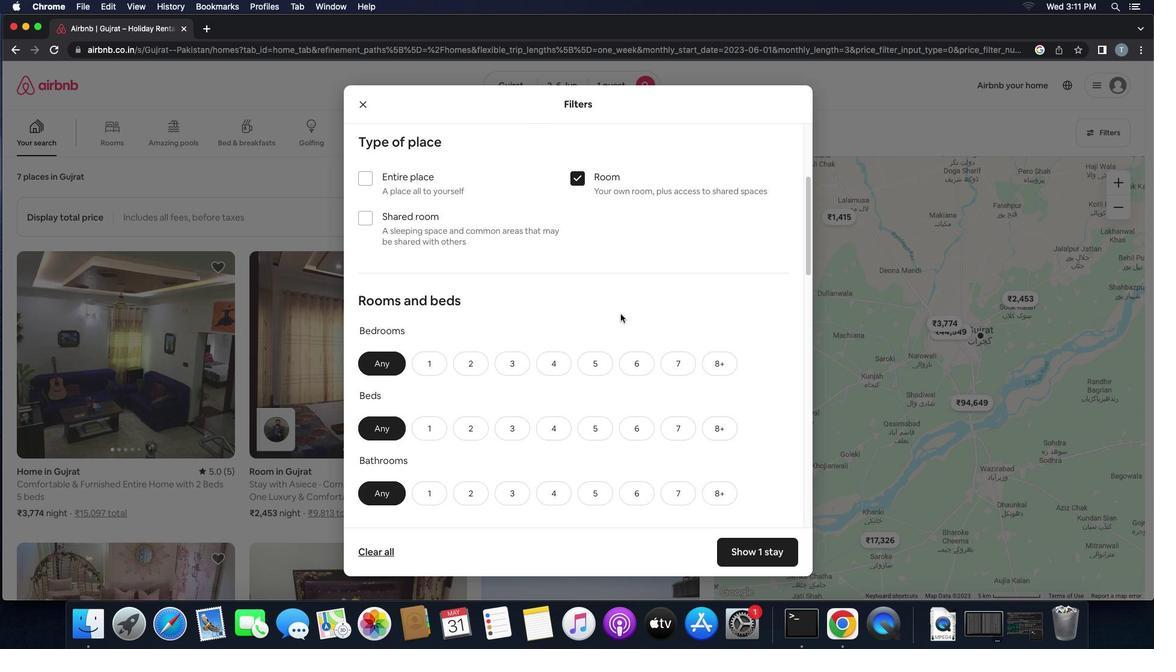 
Action: Mouse scrolled (615, 310) with delta (49, 49)
Screenshot: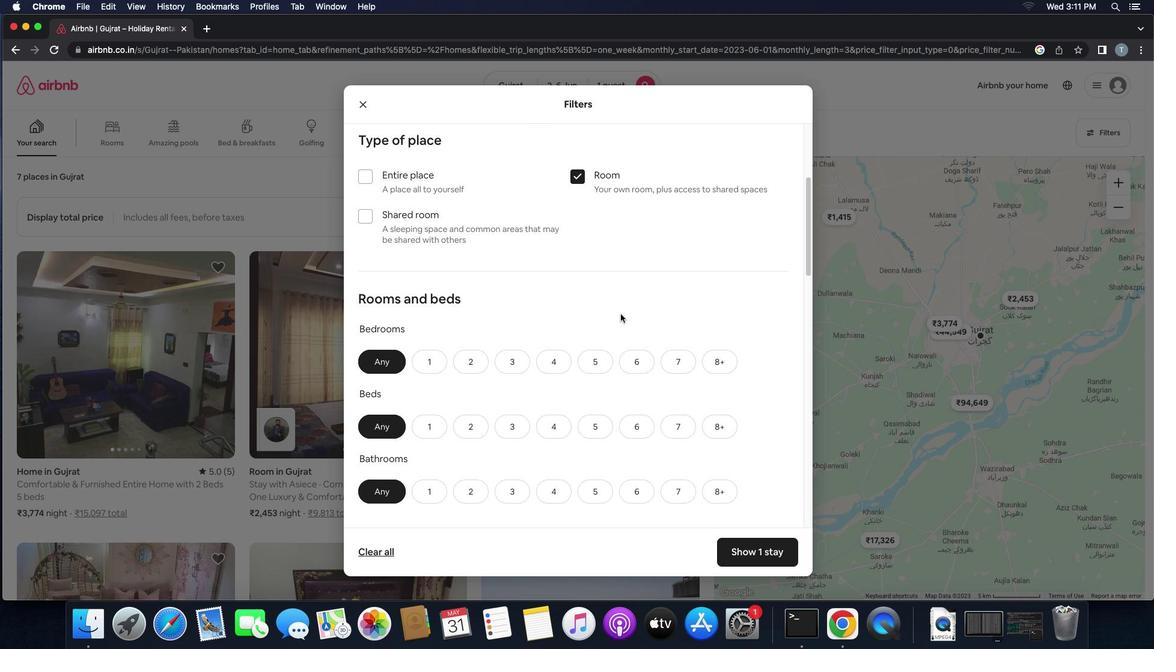 
Action: Mouse scrolled (615, 310) with delta (49, 49)
Screenshot: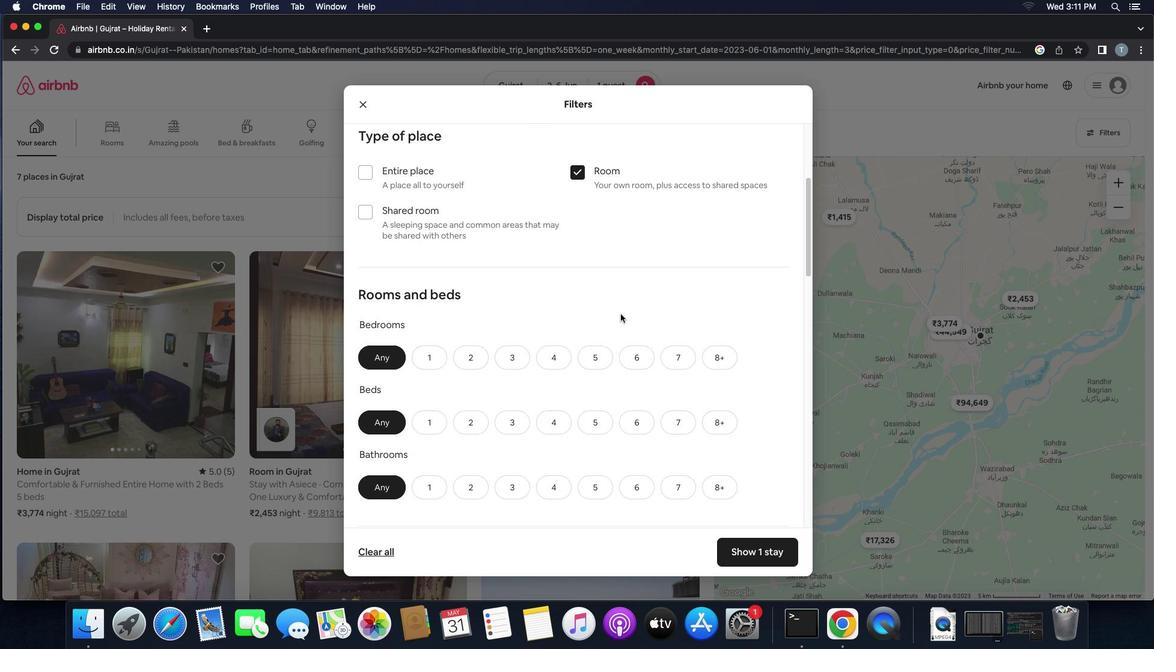 
Action: Mouse scrolled (615, 310) with delta (49, 49)
Screenshot: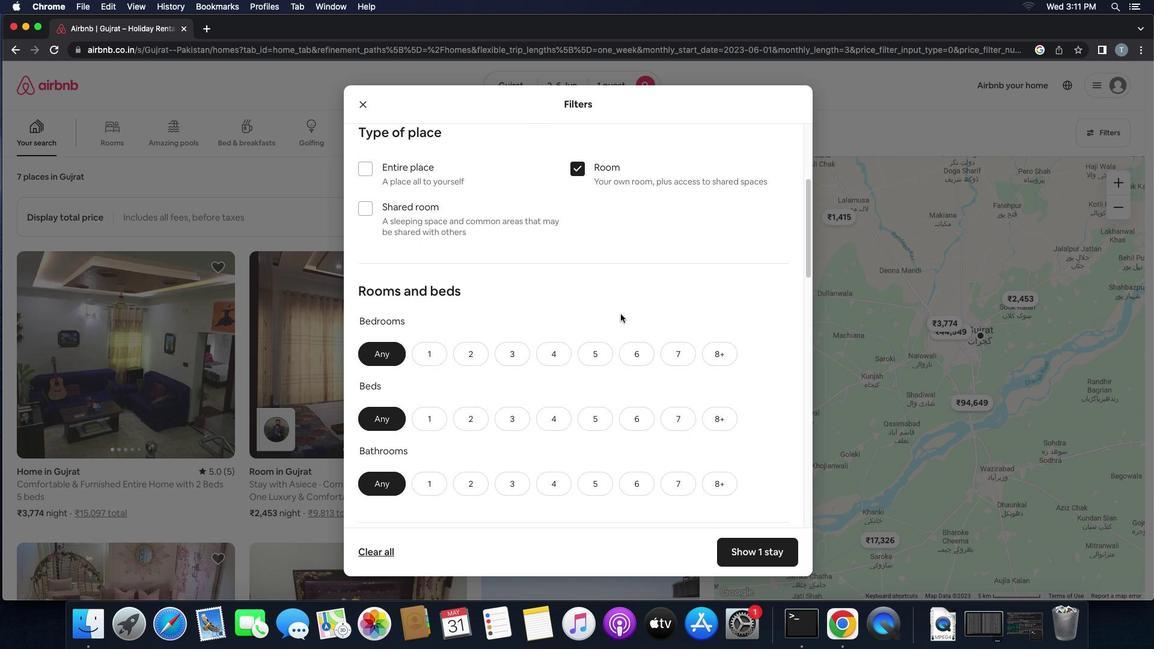 
Action: Mouse scrolled (615, 310) with delta (49, 49)
Screenshot: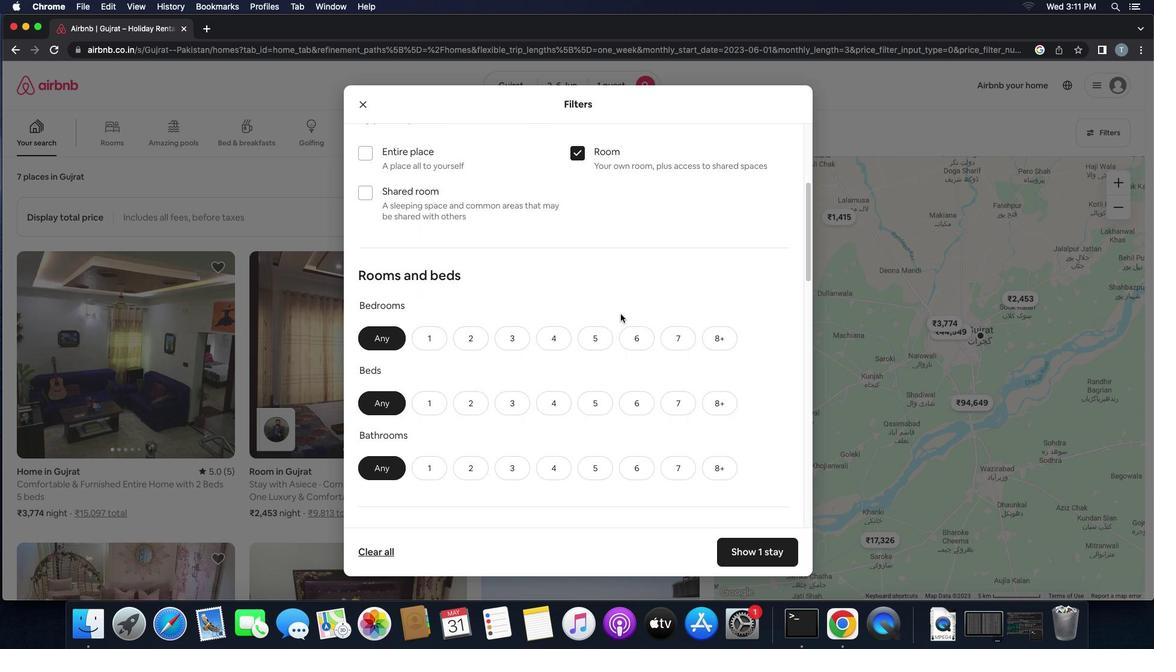 
Action: Mouse scrolled (615, 310) with delta (49, 49)
Screenshot: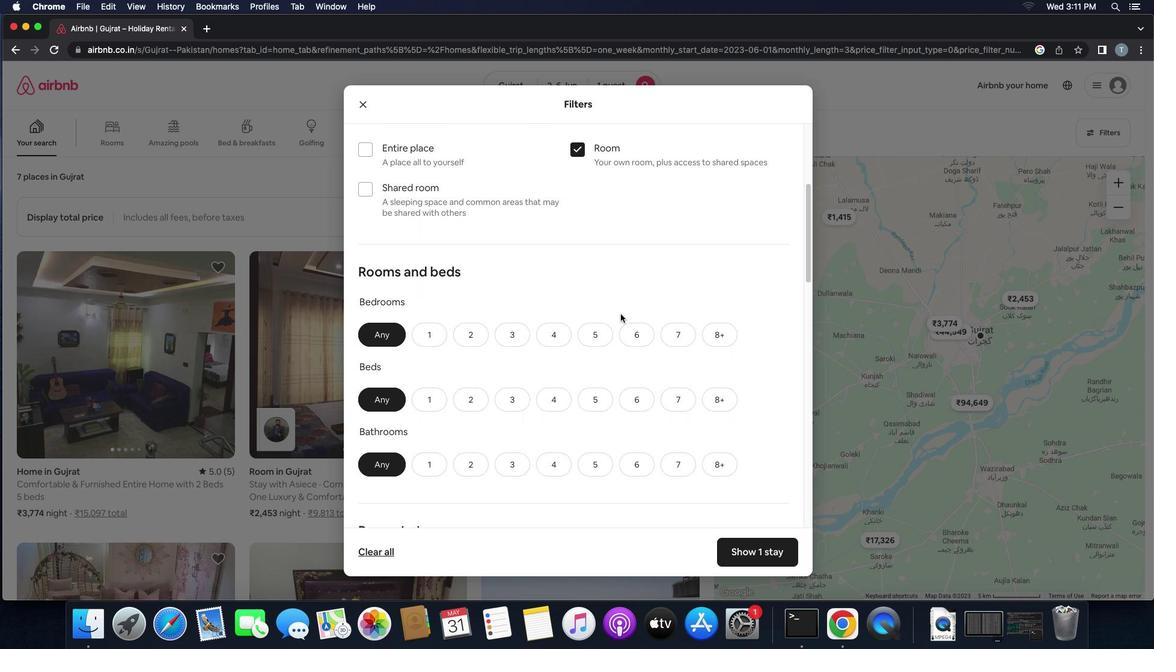 
Action: Mouse scrolled (615, 310) with delta (49, 49)
Screenshot: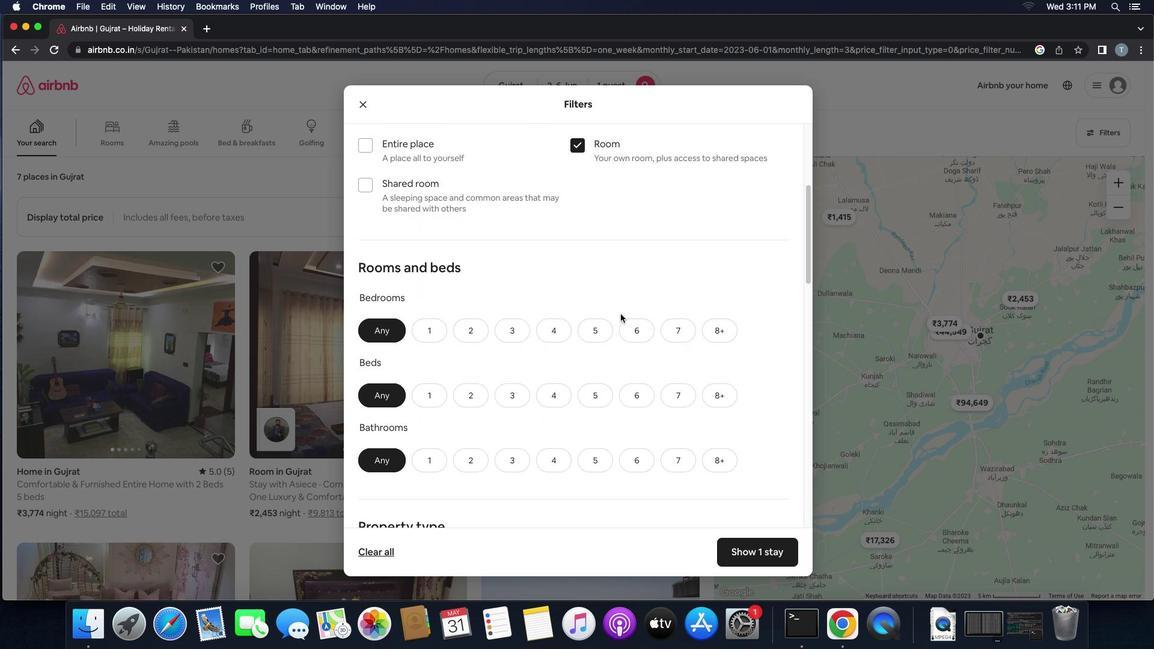 
Action: Mouse scrolled (615, 310) with delta (49, 49)
Screenshot: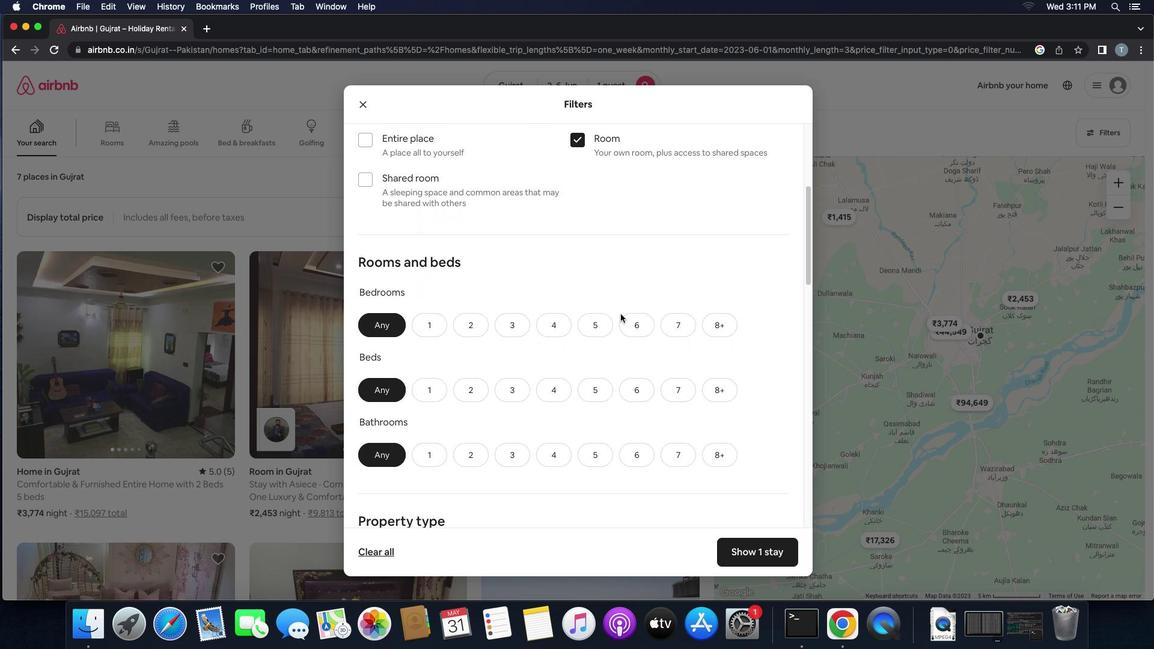 
Action: Mouse scrolled (615, 310) with delta (49, 49)
Screenshot: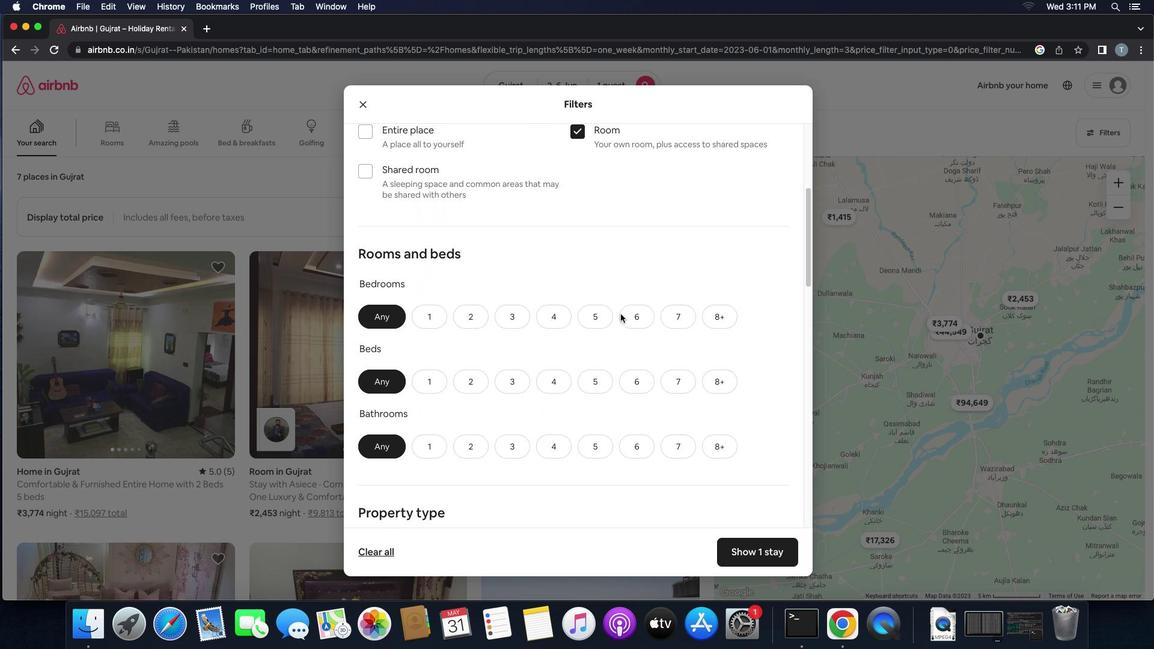 
Action: Mouse scrolled (615, 310) with delta (49, 49)
Screenshot: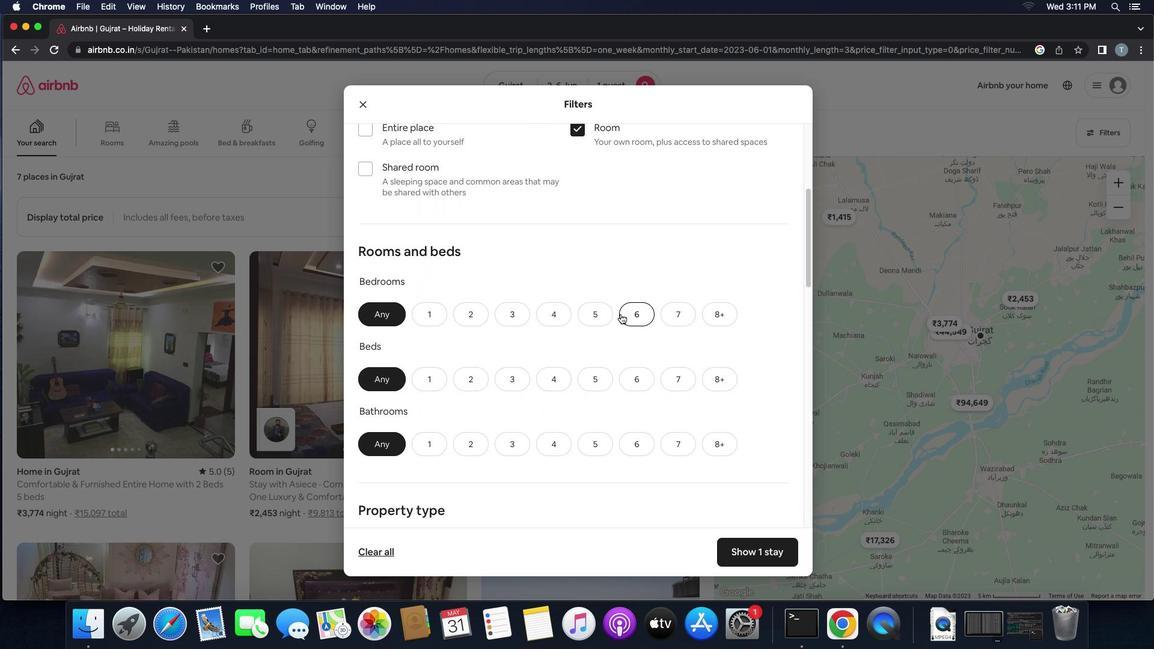 
Action: Mouse scrolled (615, 310) with delta (49, 49)
Screenshot: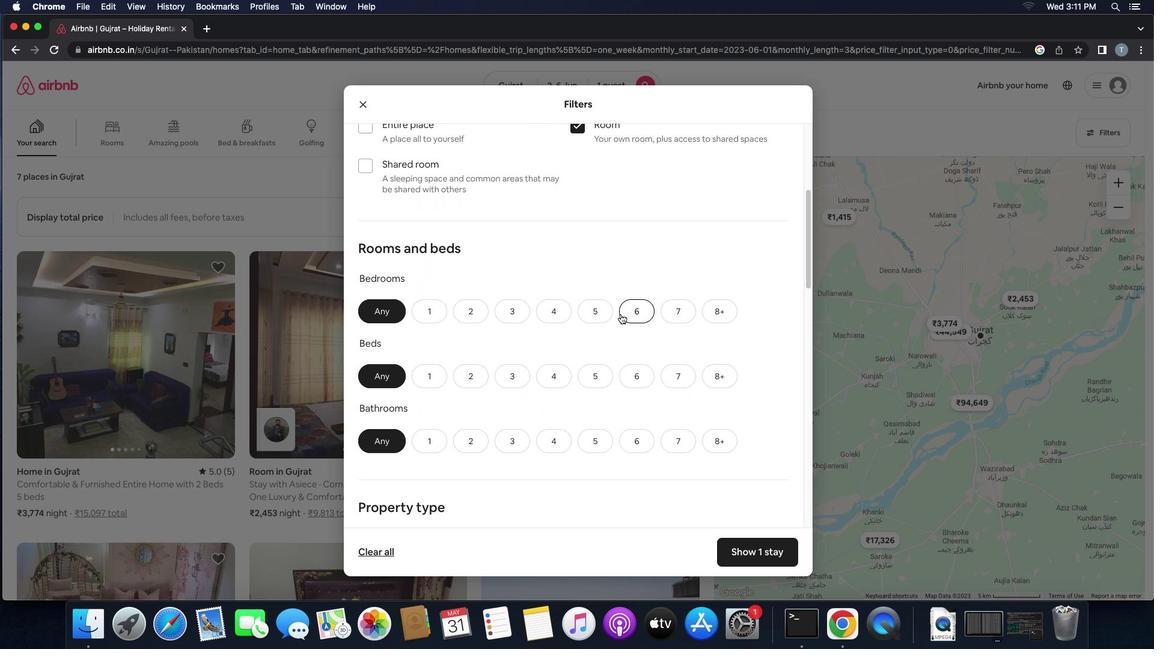 
Action: Mouse scrolled (615, 310) with delta (49, 49)
Screenshot: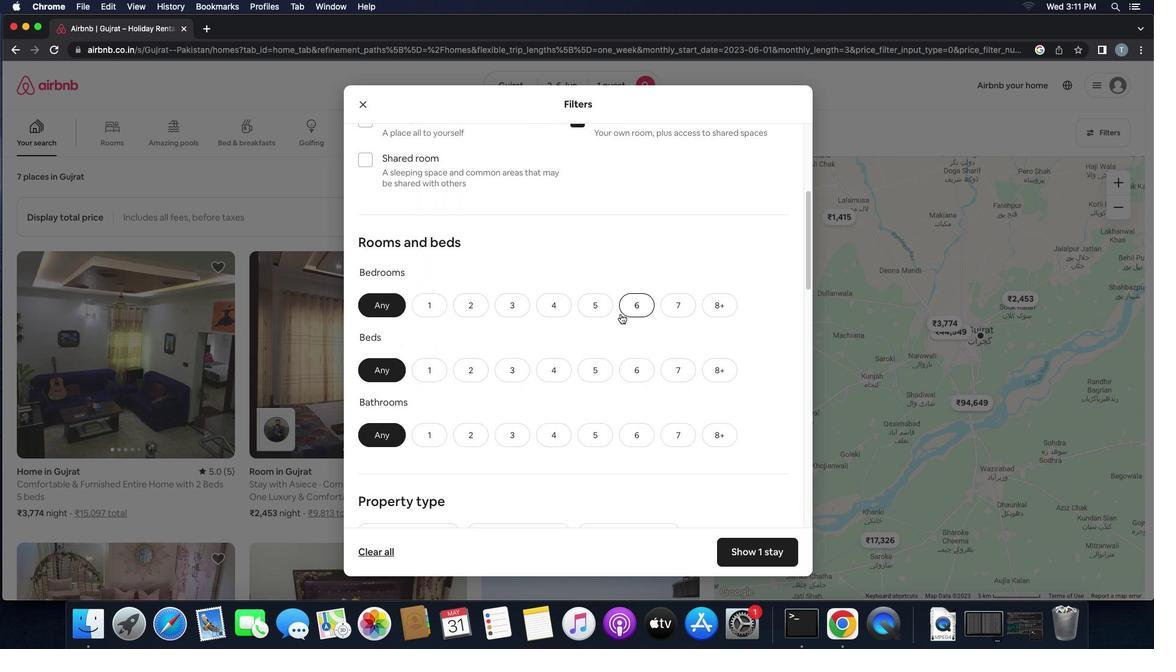 
Action: Mouse scrolled (615, 310) with delta (49, 49)
Screenshot: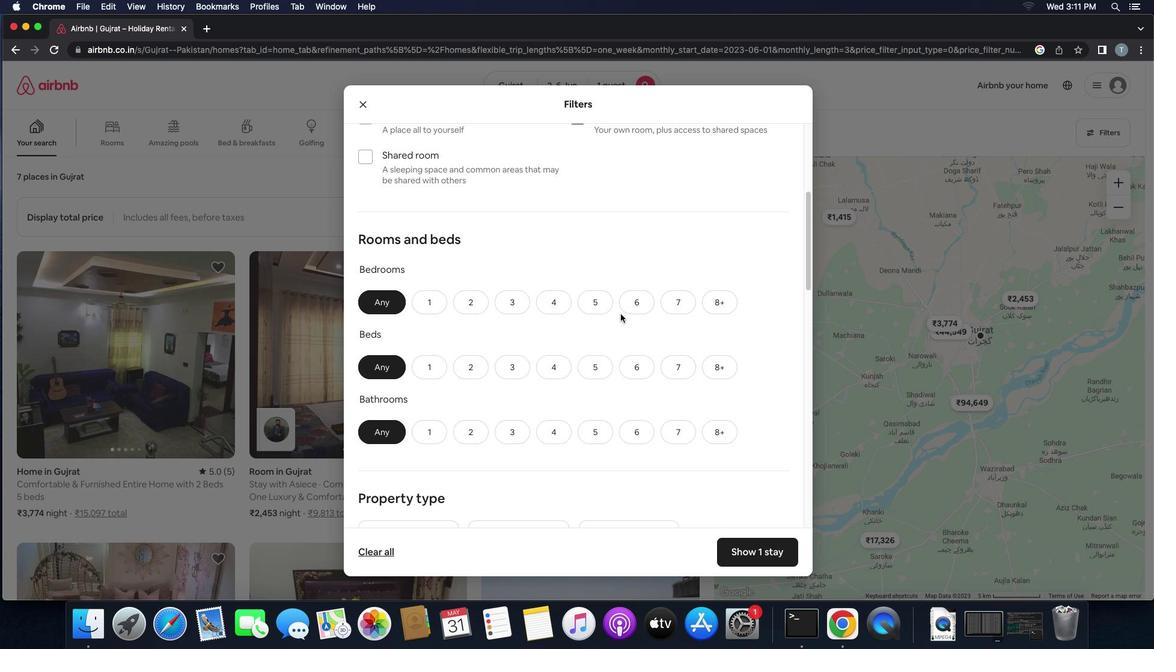 
Action: Mouse scrolled (615, 310) with delta (49, 49)
Screenshot: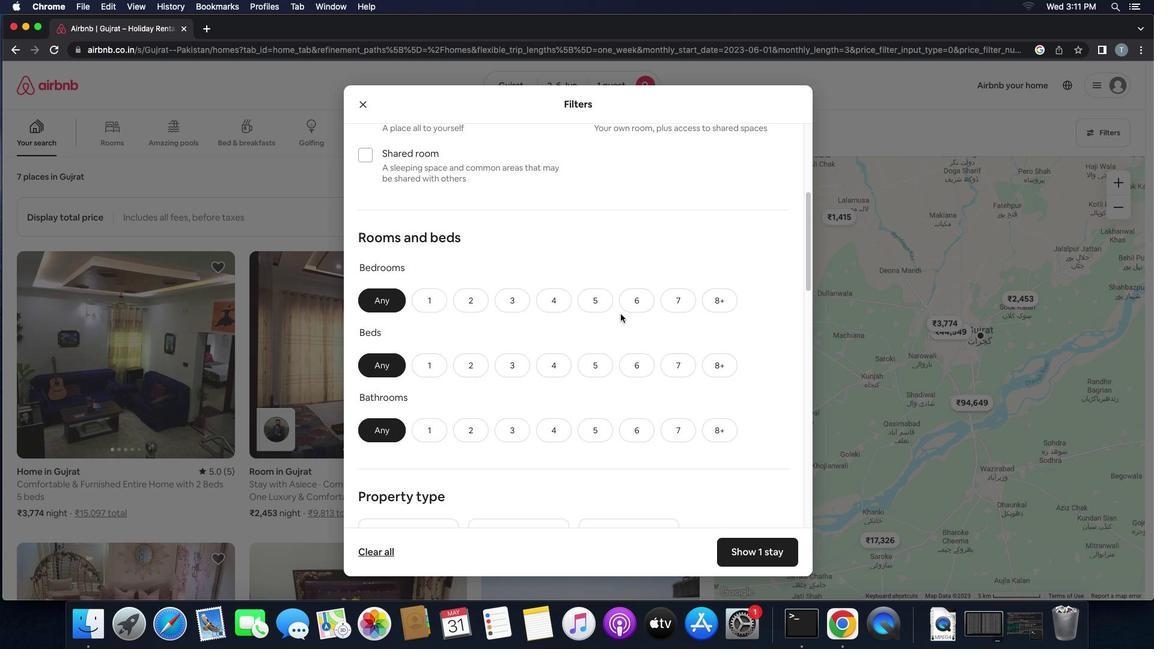 
Action: Mouse scrolled (615, 310) with delta (49, 49)
Screenshot: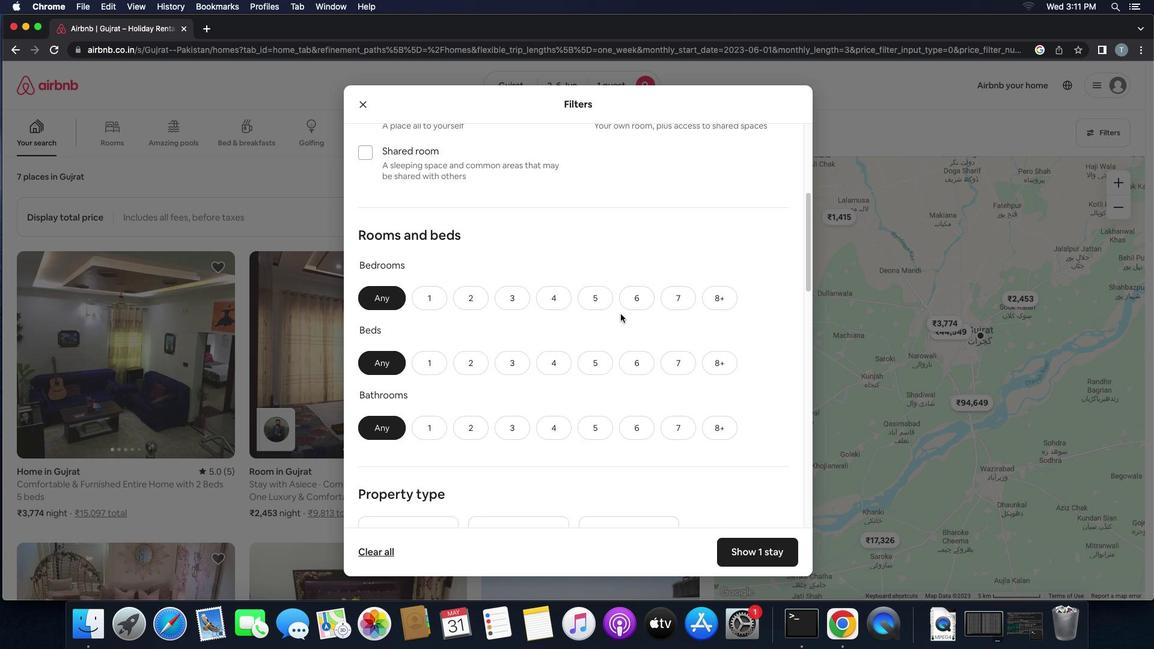 
Action: Mouse scrolled (615, 310) with delta (49, 49)
Screenshot: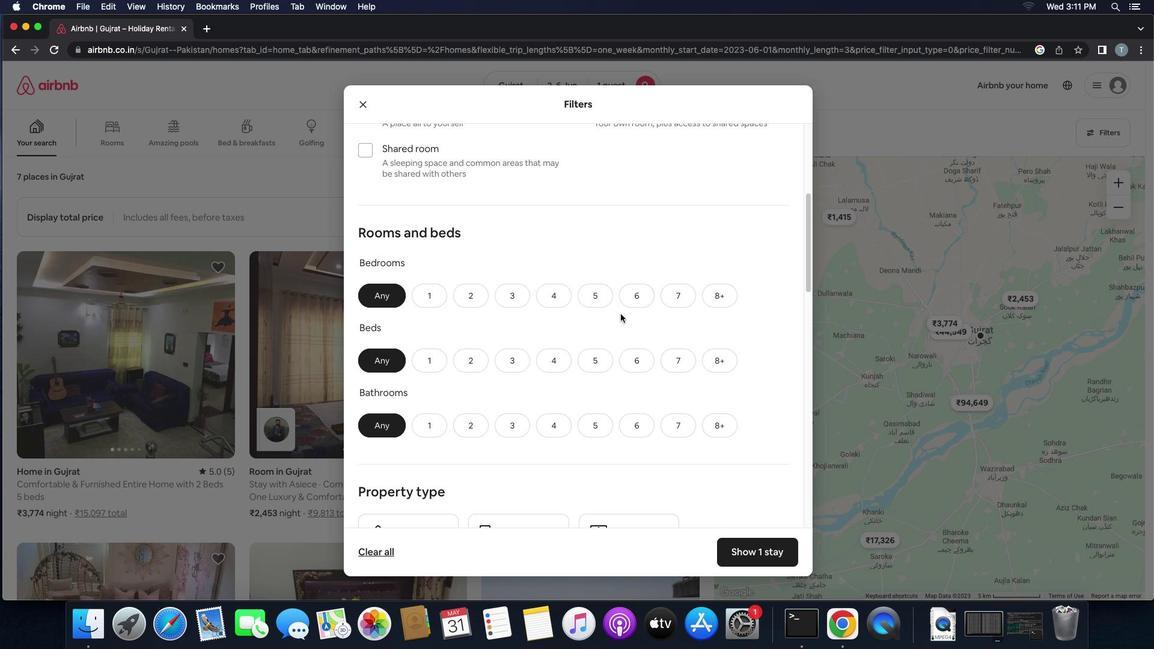 
Action: Mouse scrolled (615, 310) with delta (49, 49)
Screenshot: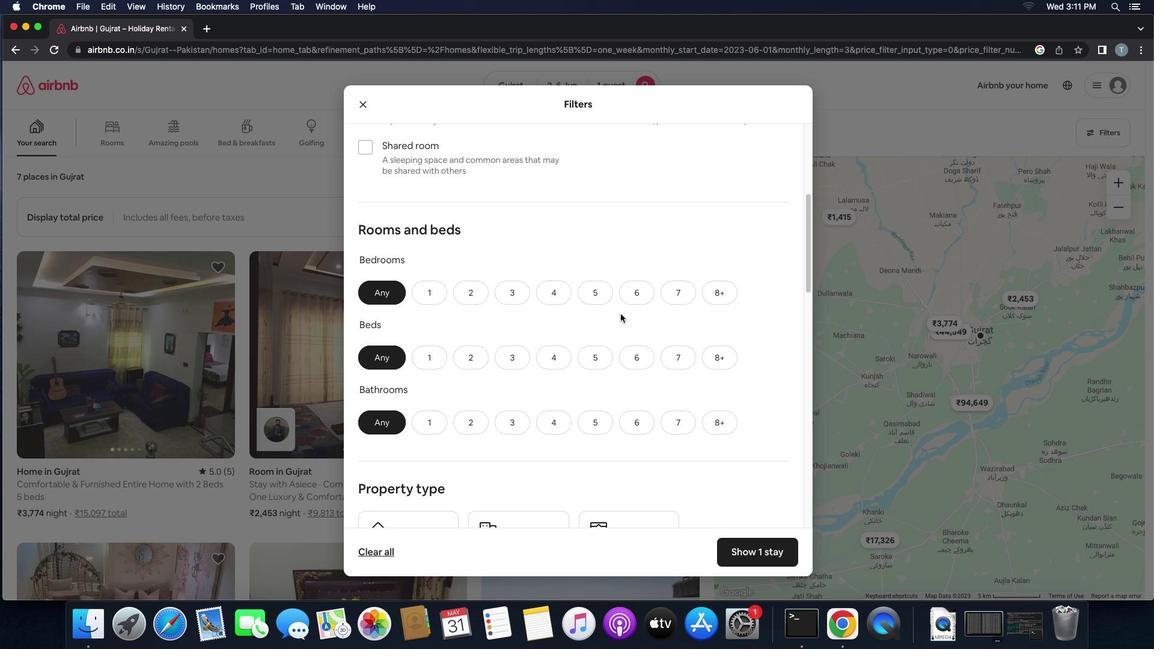 
Action: Mouse scrolled (615, 310) with delta (49, 49)
Screenshot: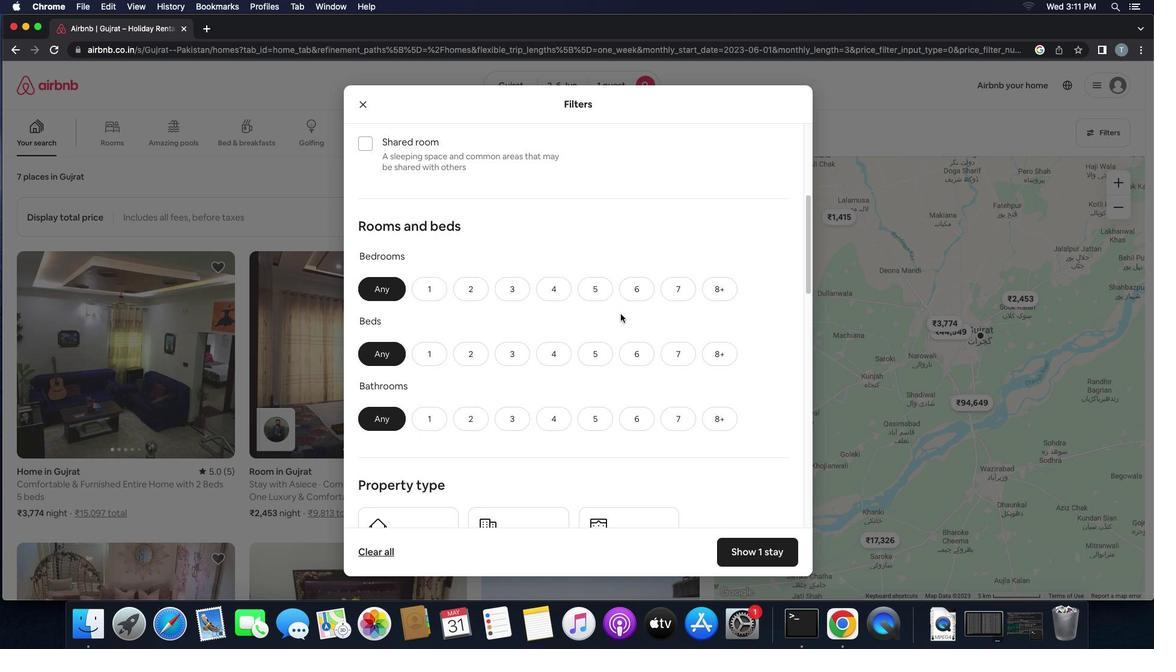 
Action: Mouse scrolled (615, 310) with delta (49, 49)
Screenshot: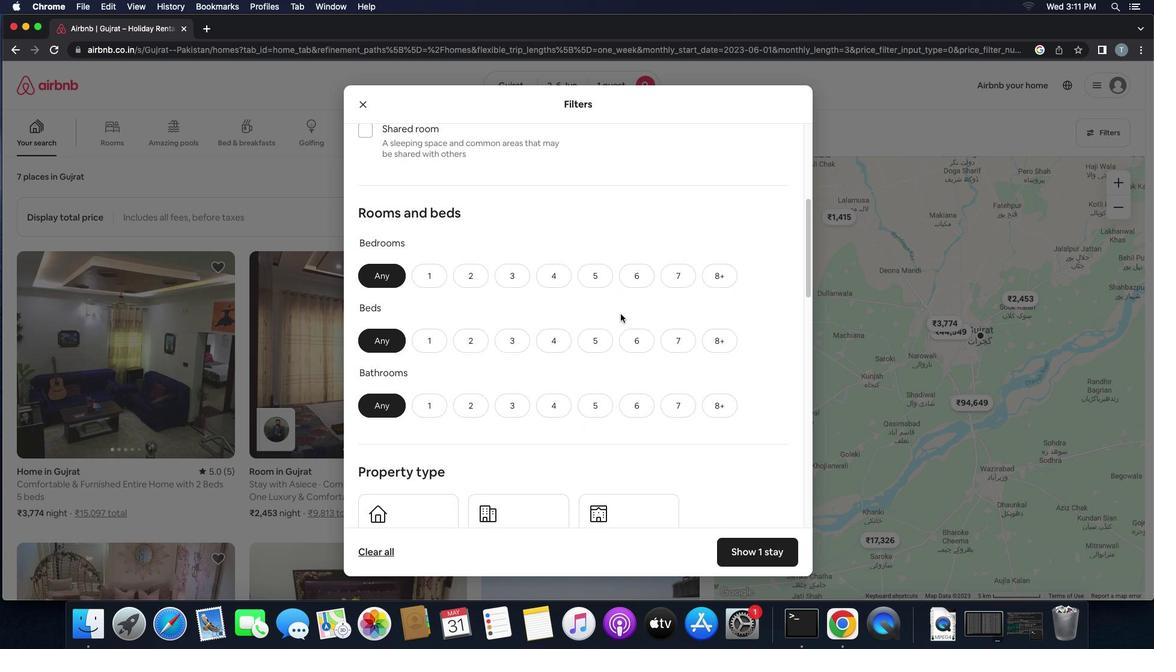 
Action: Mouse scrolled (615, 310) with delta (49, 48)
Screenshot: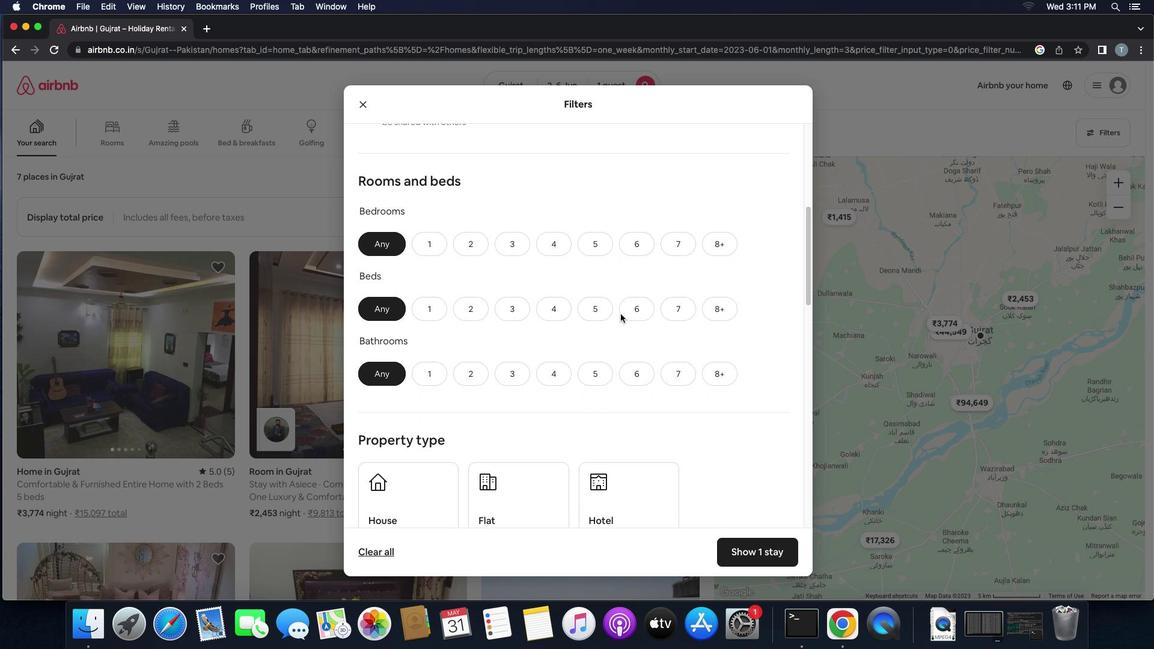 
Action: Mouse moved to (442, 224)
Screenshot: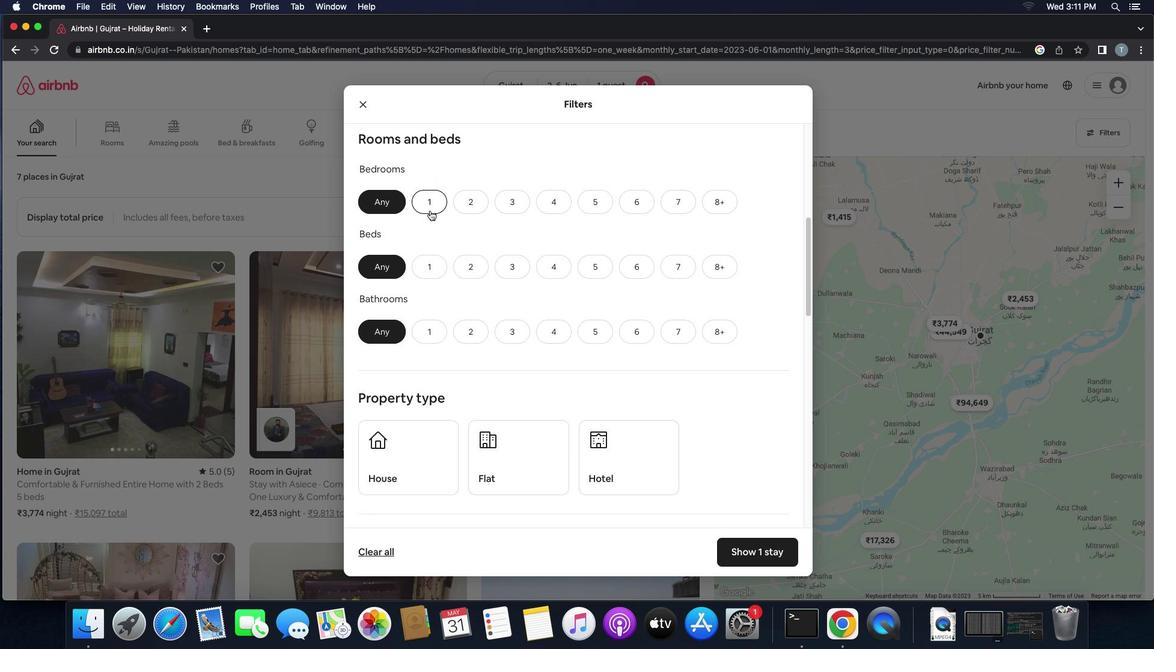 
Action: Mouse pressed left at (442, 224)
Screenshot: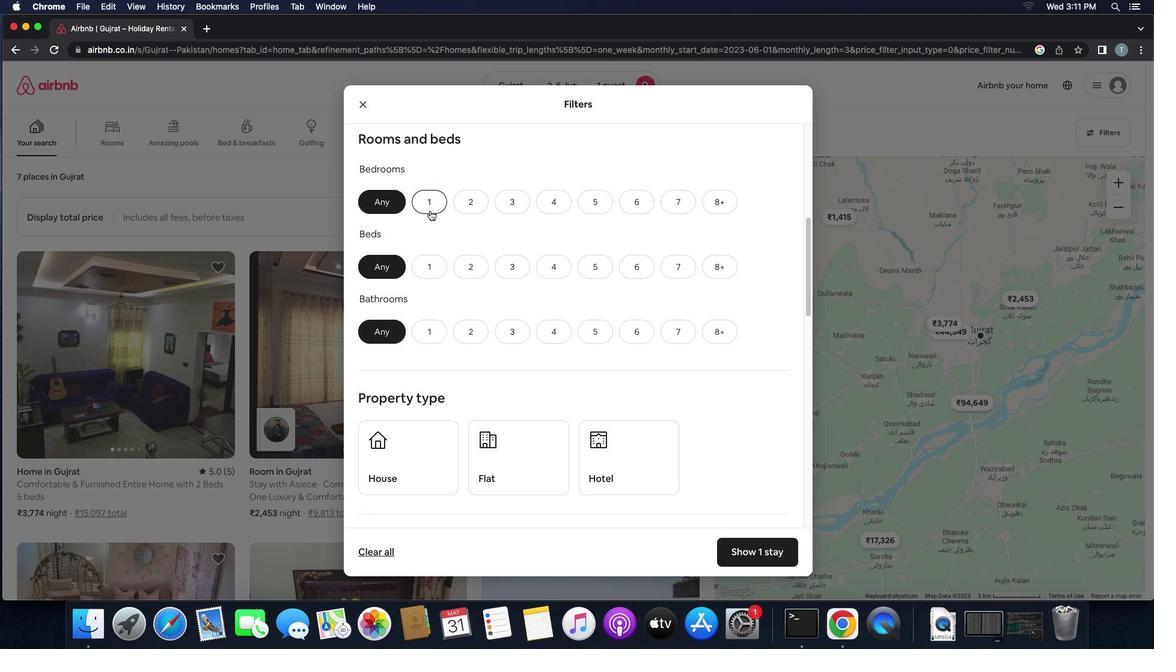 
Action: Mouse moved to (444, 279)
Screenshot: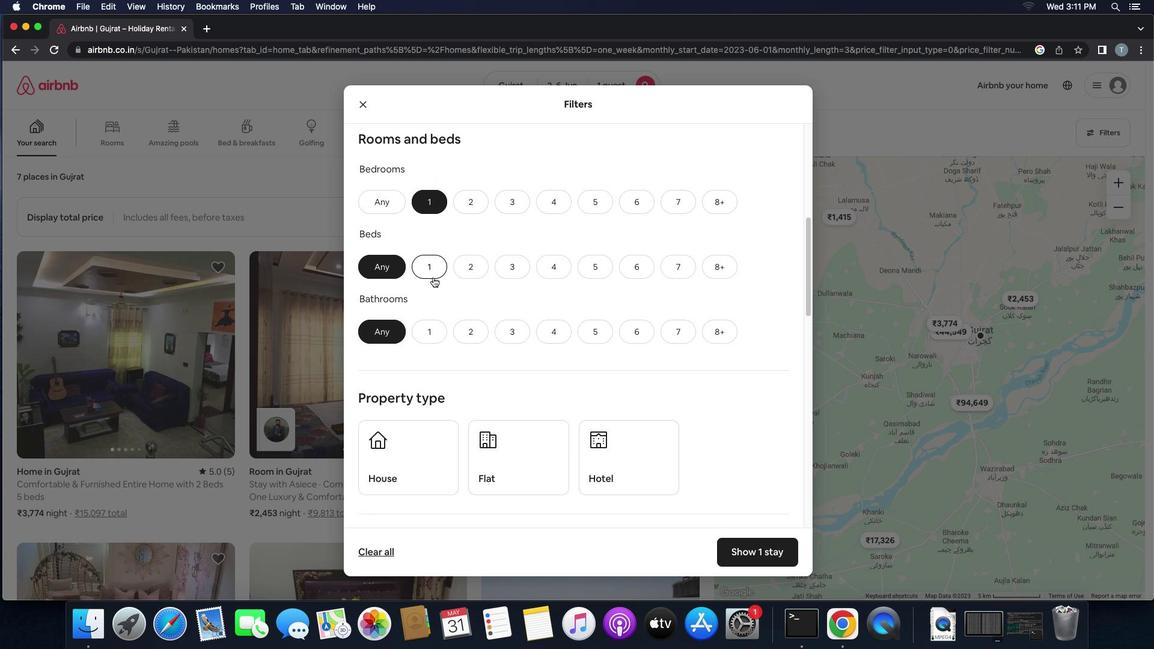 
Action: Mouse pressed left at (444, 279)
Screenshot: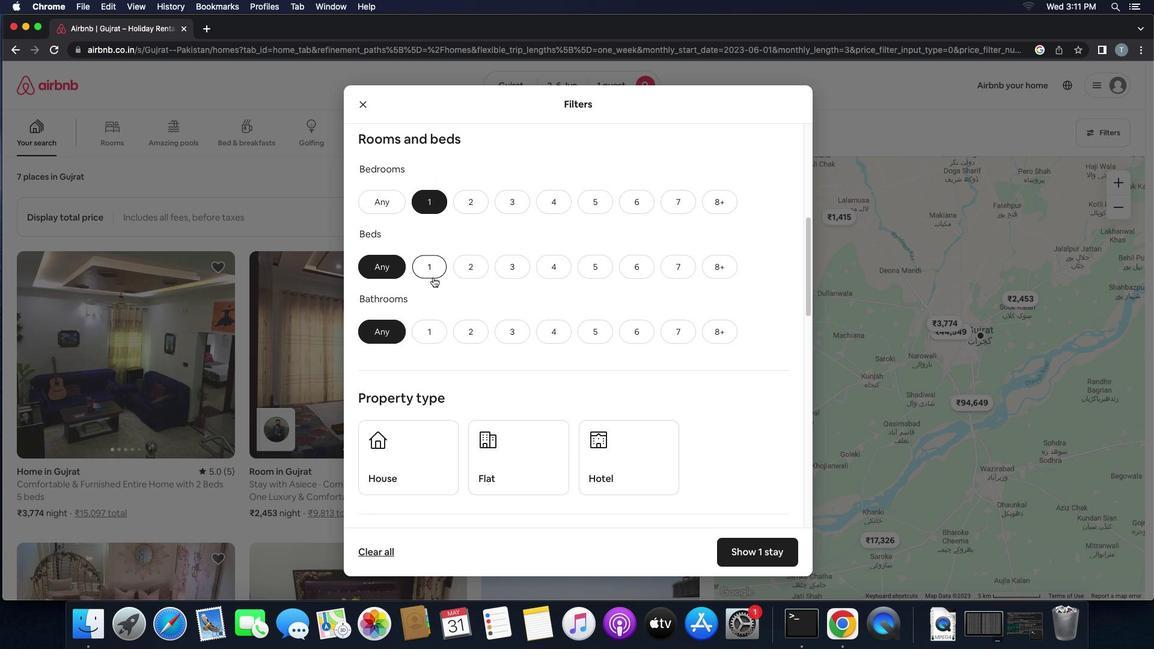 
Action: Mouse moved to (457, 293)
Screenshot: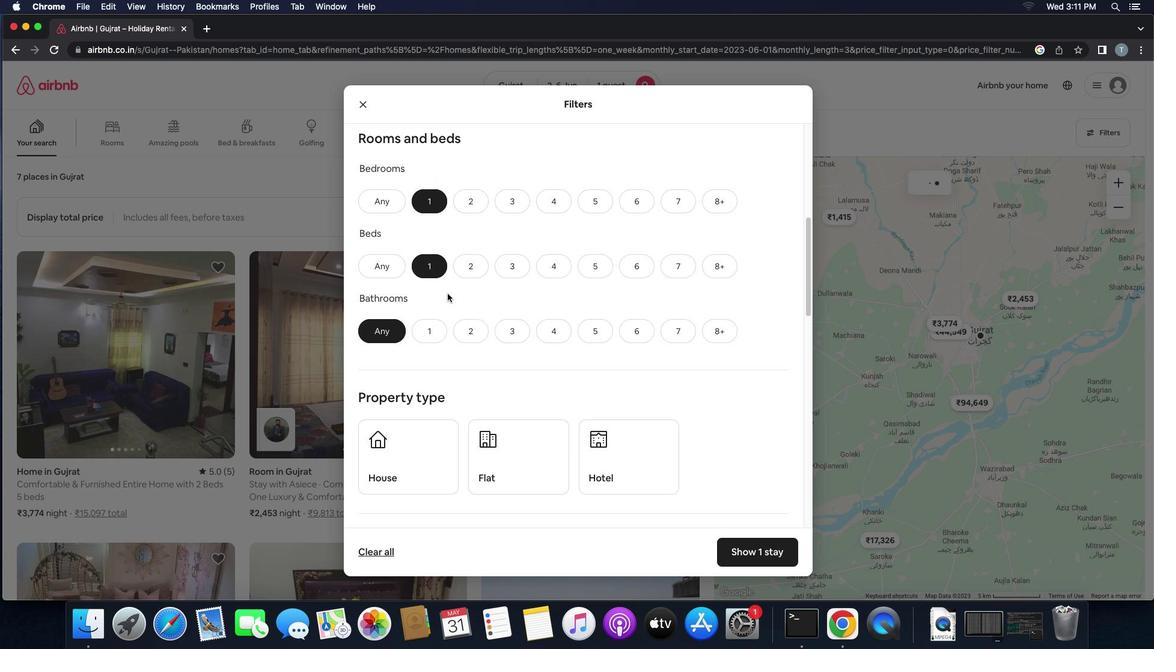 
Action: Mouse scrolled (457, 293) with delta (49, 49)
Screenshot: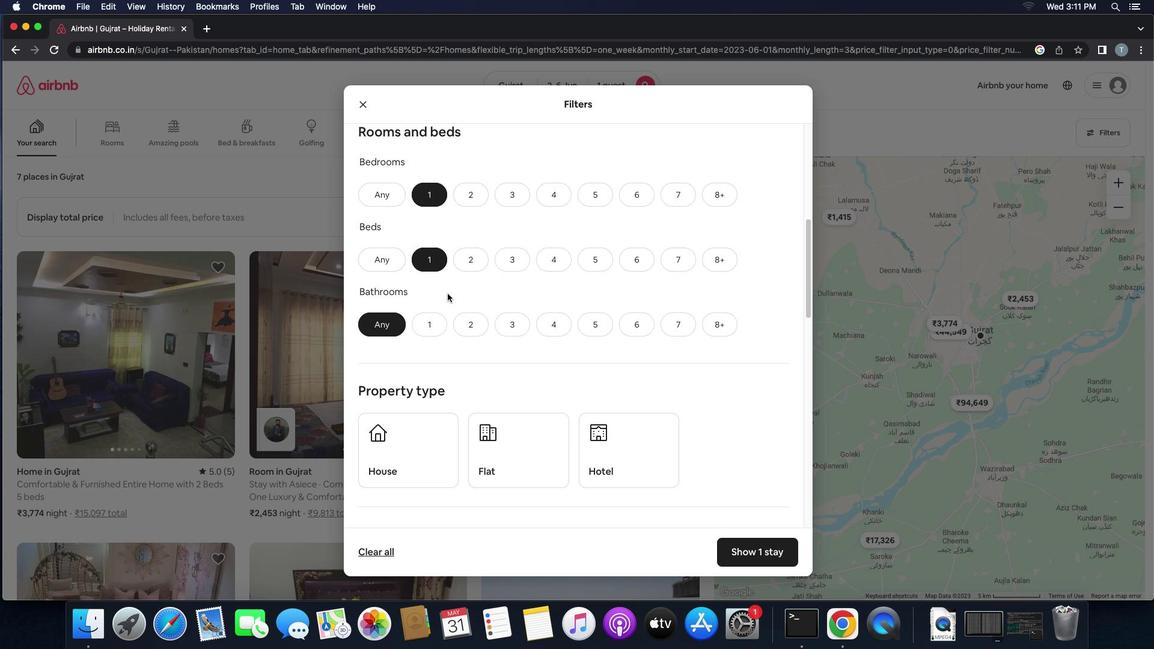 
Action: Mouse scrolled (457, 293) with delta (49, 49)
Screenshot: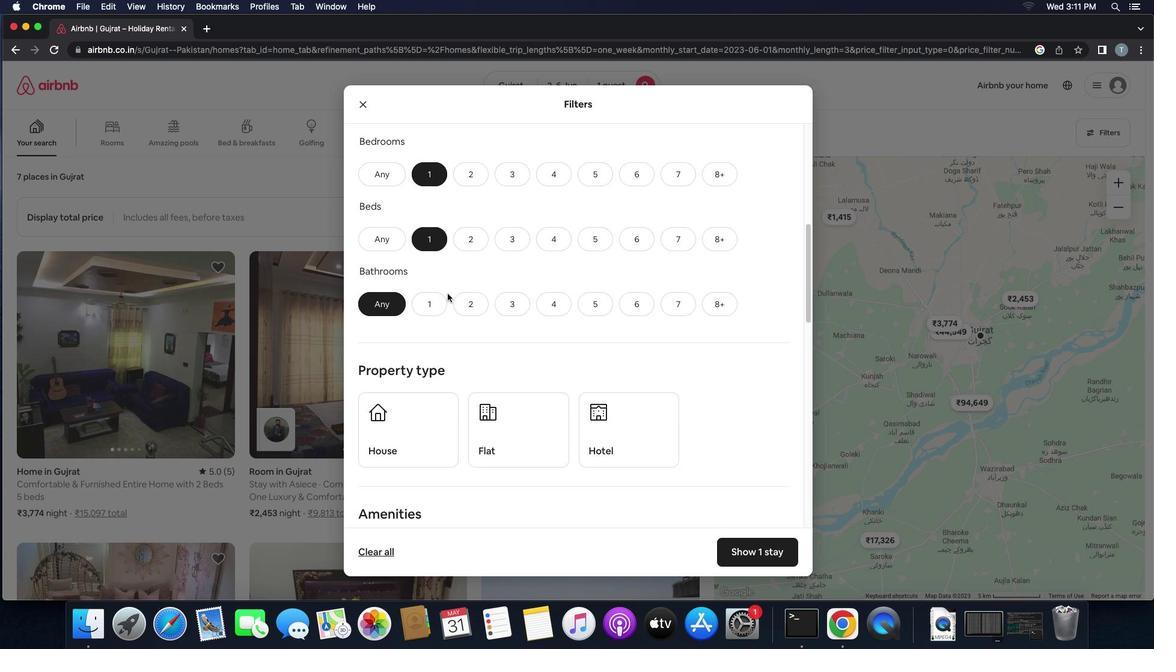 
Action: Mouse scrolled (457, 293) with delta (49, 48)
Screenshot: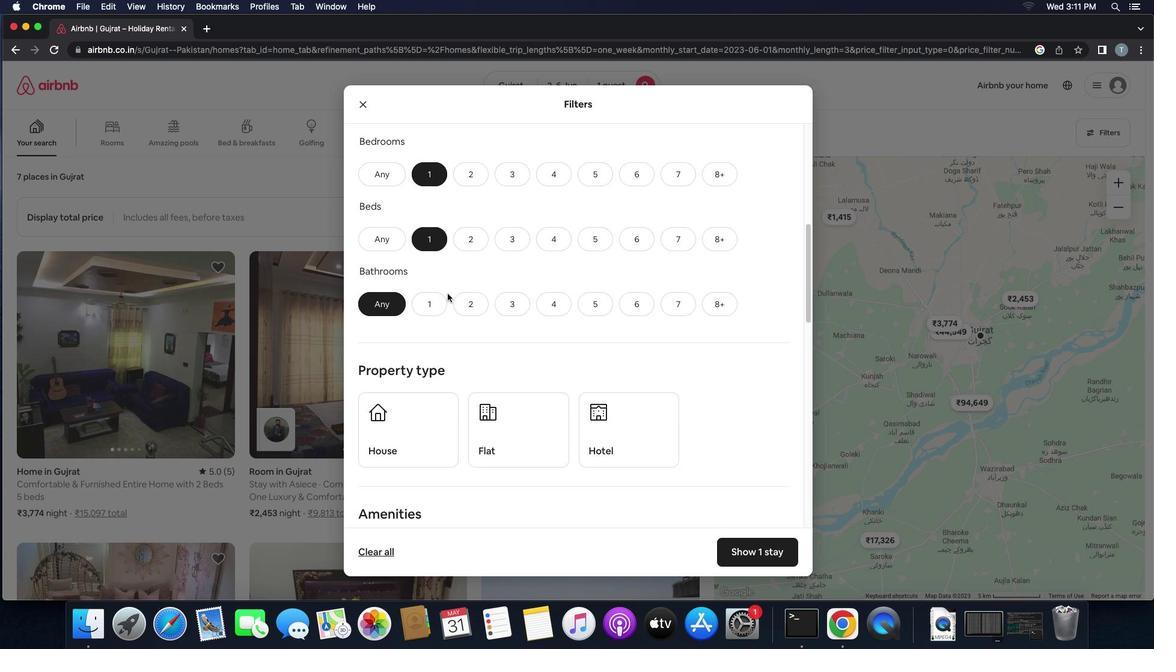 
Action: Mouse moved to (440, 239)
Screenshot: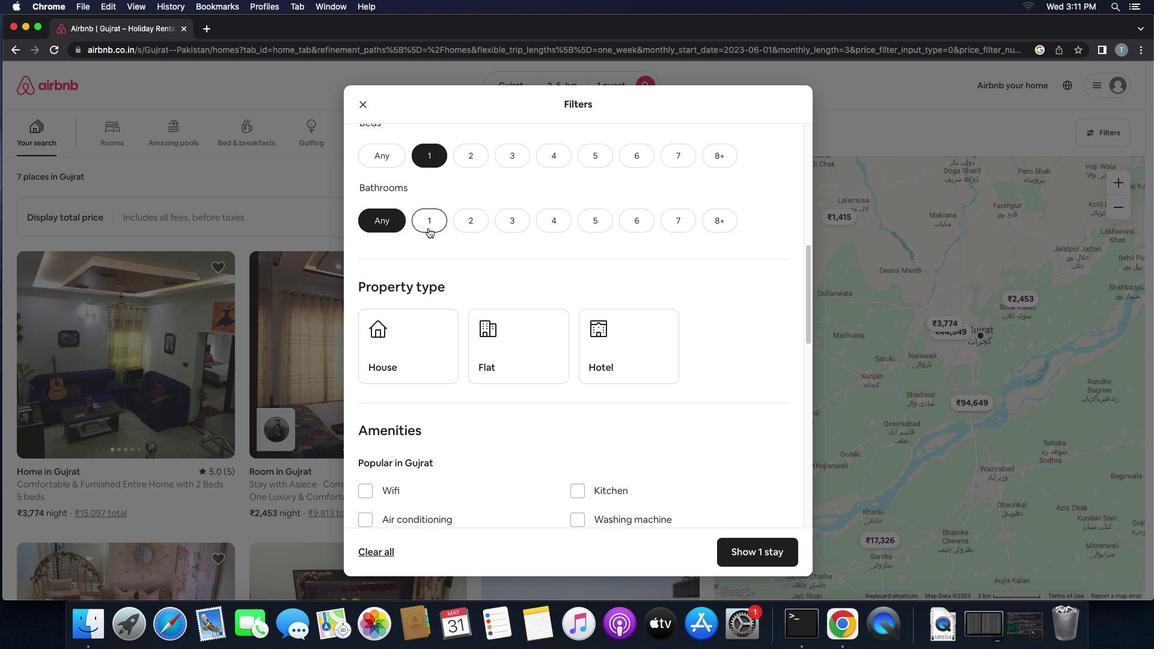 
Action: Mouse pressed left at (440, 239)
Screenshot: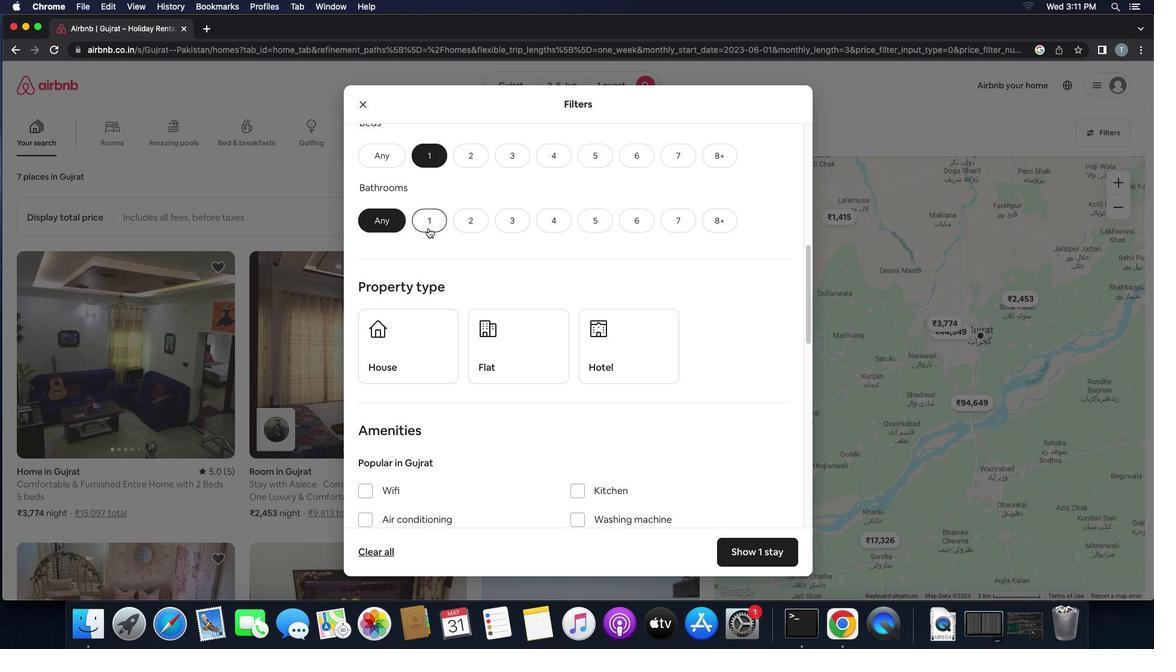 
Action: Mouse moved to (509, 279)
Screenshot: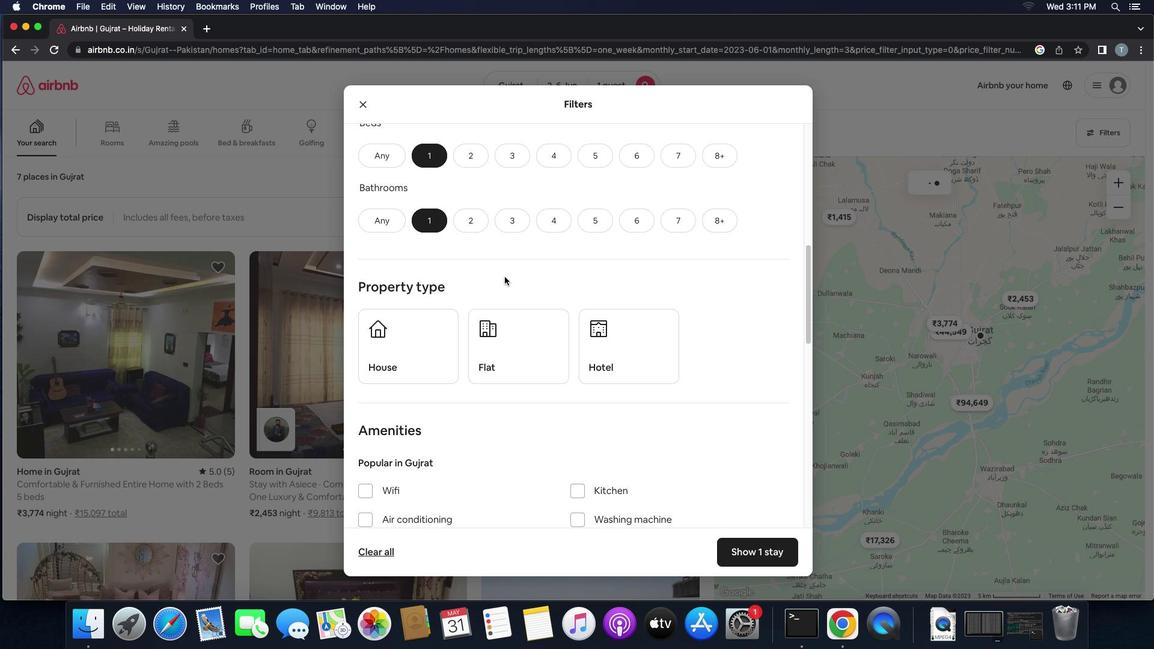 
Action: Mouse scrolled (509, 279) with delta (49, 49)
Screenshot: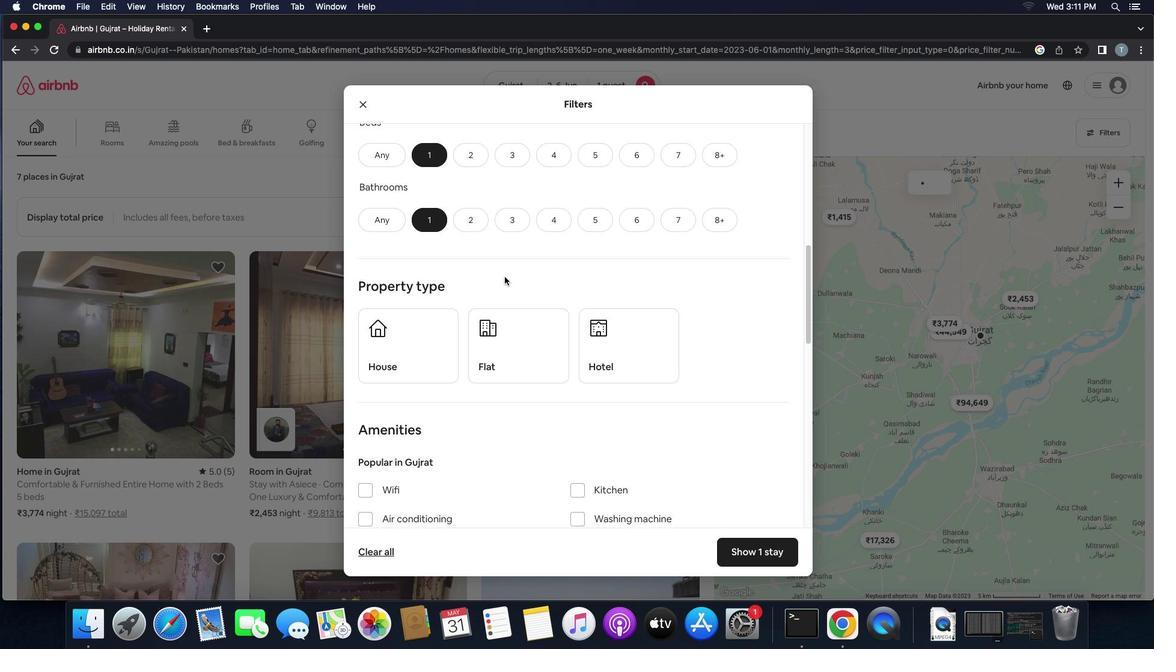 
Action: Mouse scrolled (509, 279) with delta (49, 49)
Screenshot: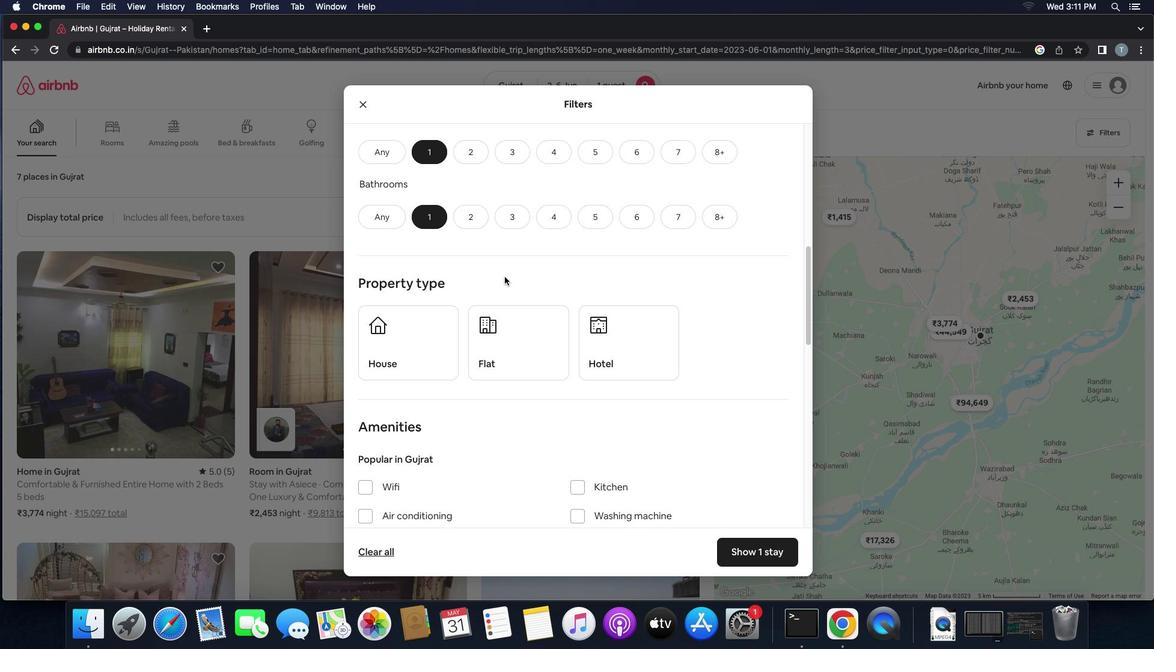 
Action: Mouse scrolled (509, 279) with delta (49, 49)
Screenshot: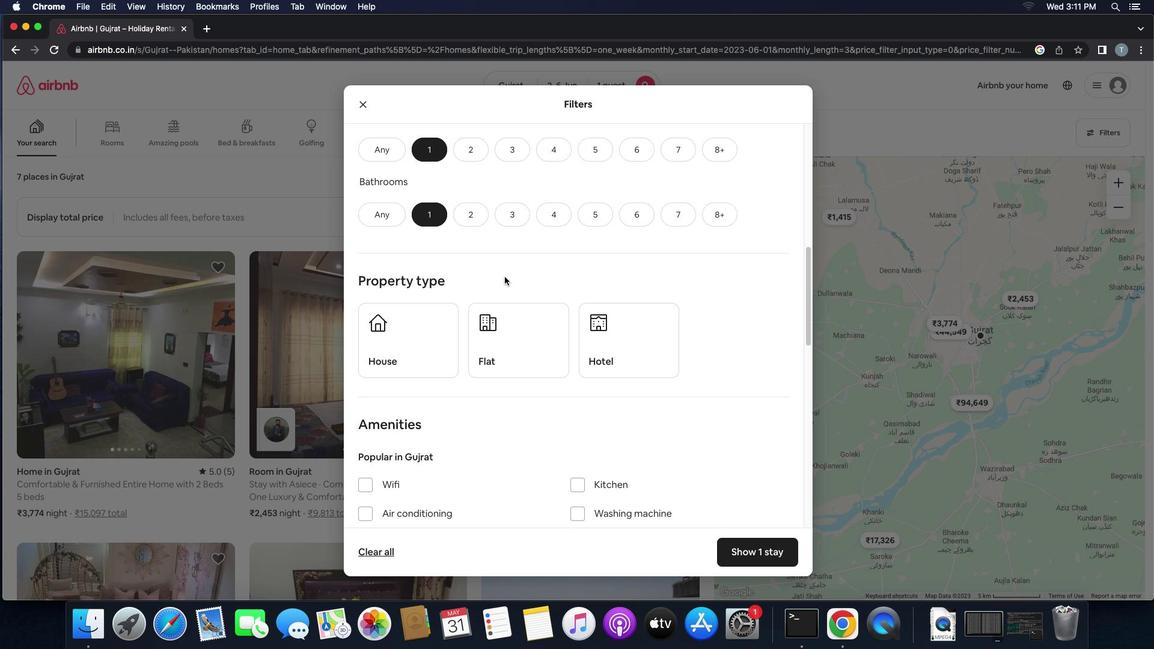 
Action: Mouse scrolled (509, 279) with delta (49, 49)
Screenshot: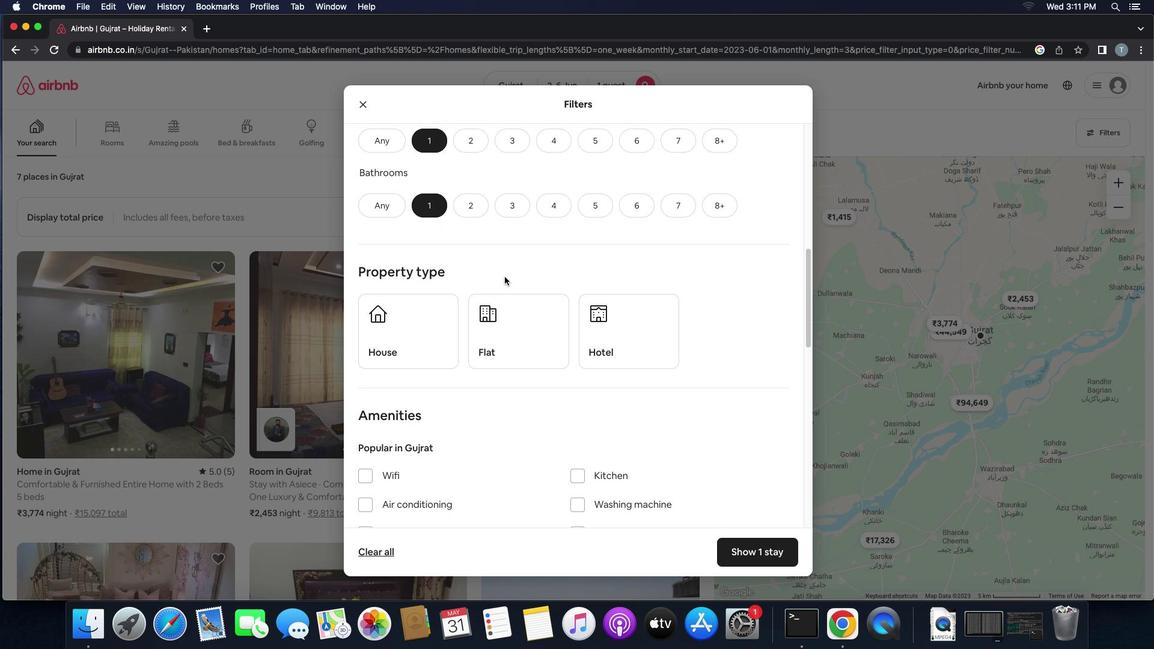 
Action: Mouse scrolled (509, 279) with delta (49, 49)
Screenshot: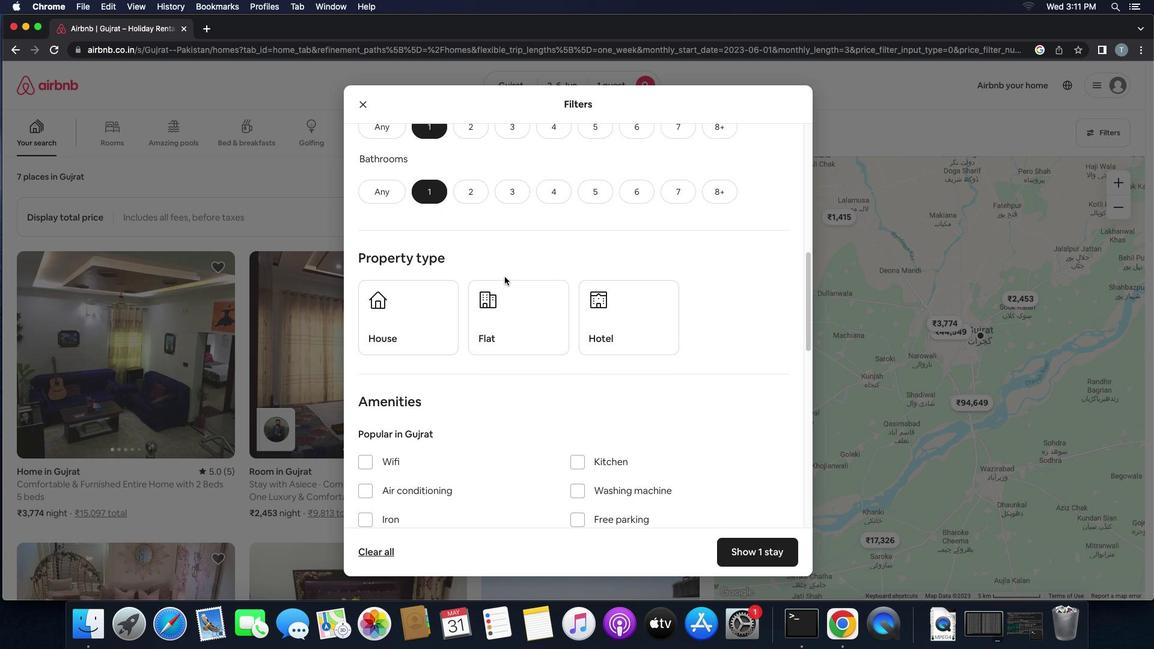 
Action: Mouse scrolled (509, 279) with delta (49, 48)
Screenshot: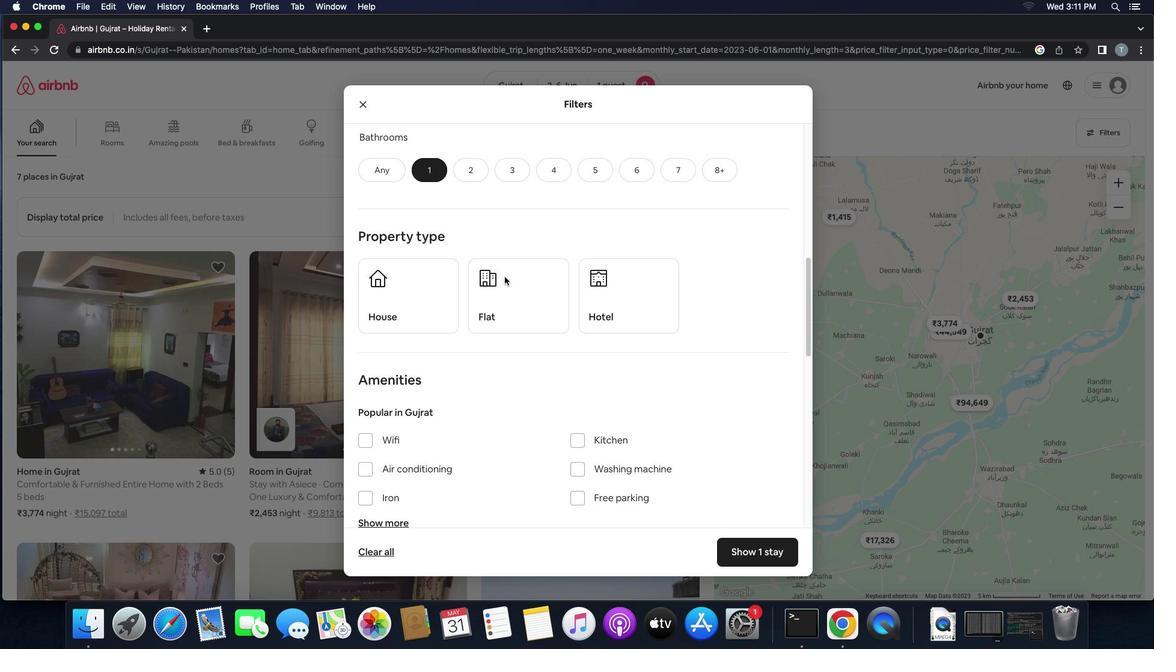 
Action: Mouse scrolled (509, 279) with delta (49, 49)
Screenshot: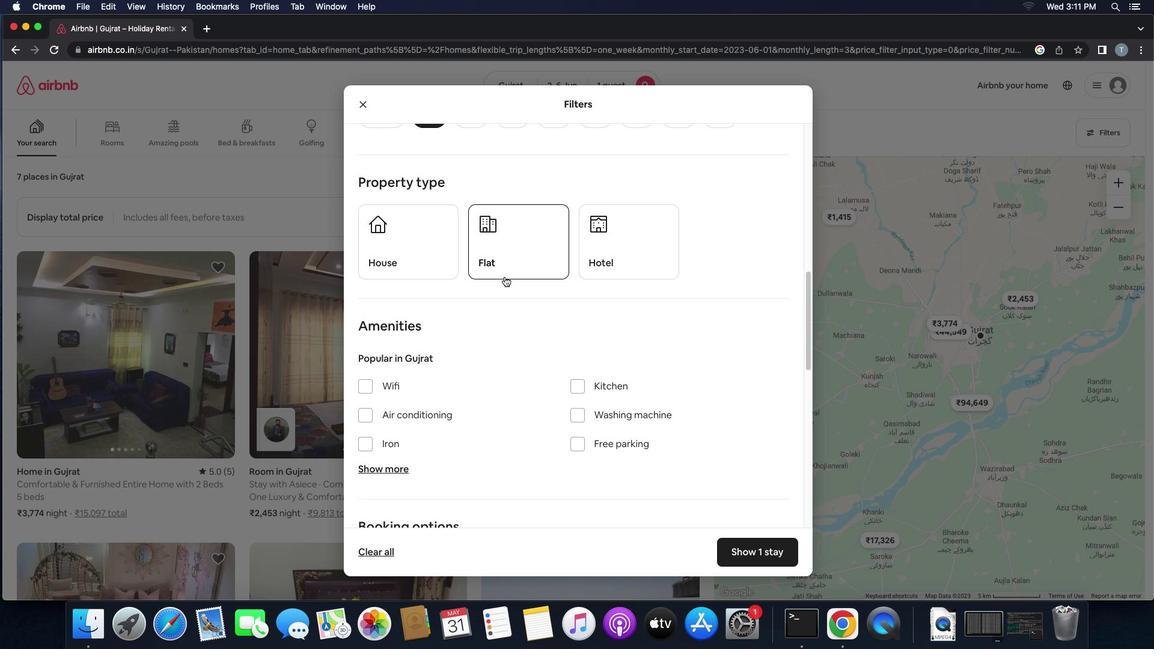 
Action: Mouse scrolled (509, 279) with delta (49, 49)
Screenshot: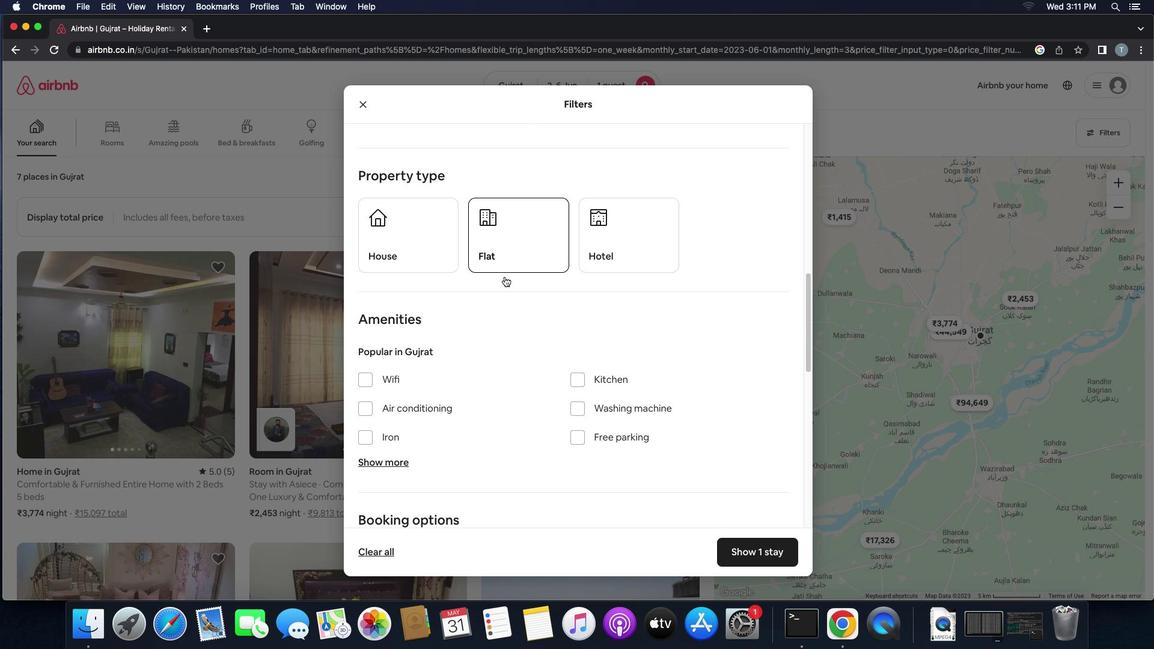 
Action: Mouse scrolled (509, 279) with delta (49, 48)
Screenshot: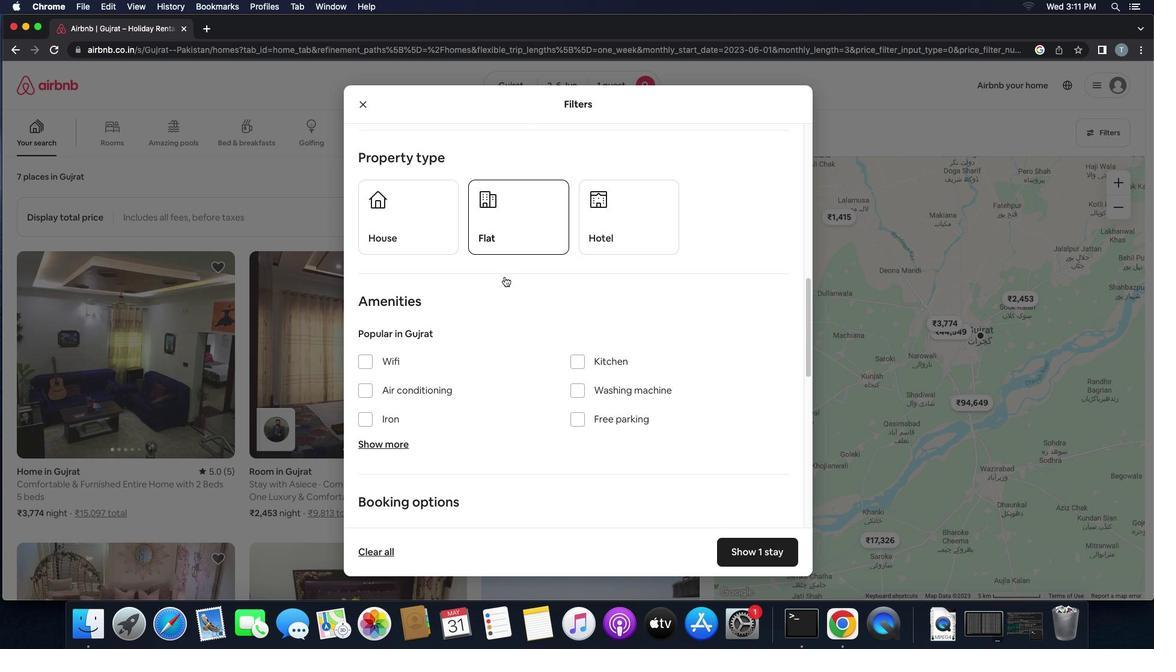 
Action: Mouse moved to (440, 214)
Screenshot: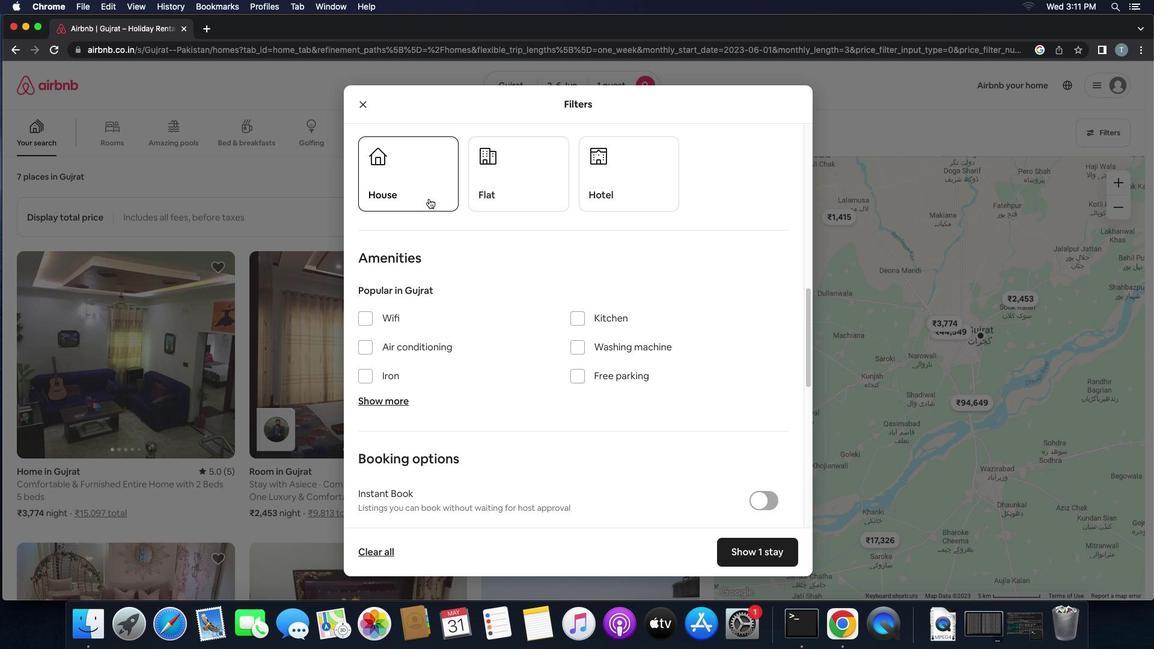 
Action: Mouse pressed left at (440, 214)
Screenshot: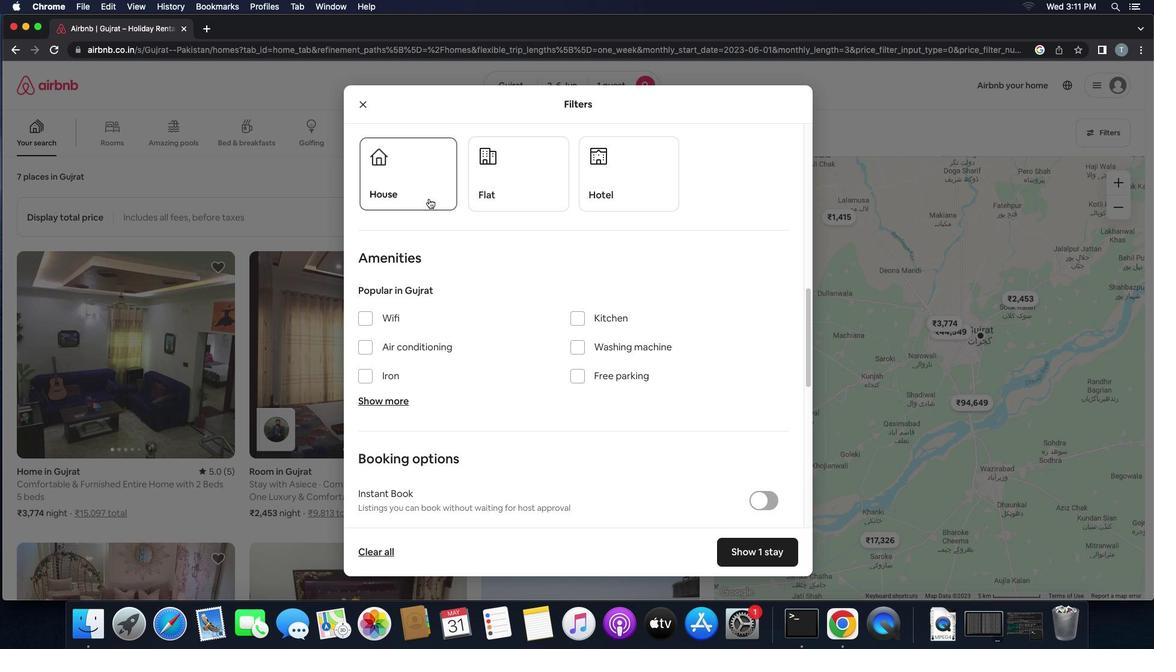 
Action: Mouse moved to (525, 212)
Screenshot: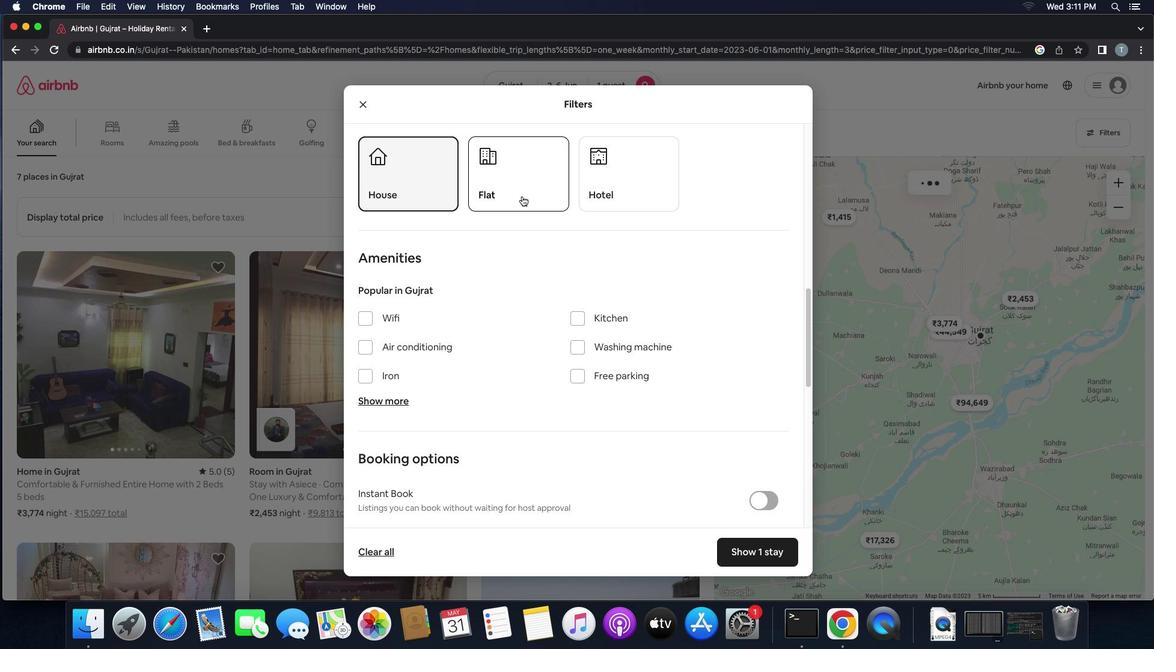 
Action: Mouse pressed left at (525, 212)
Screenshot: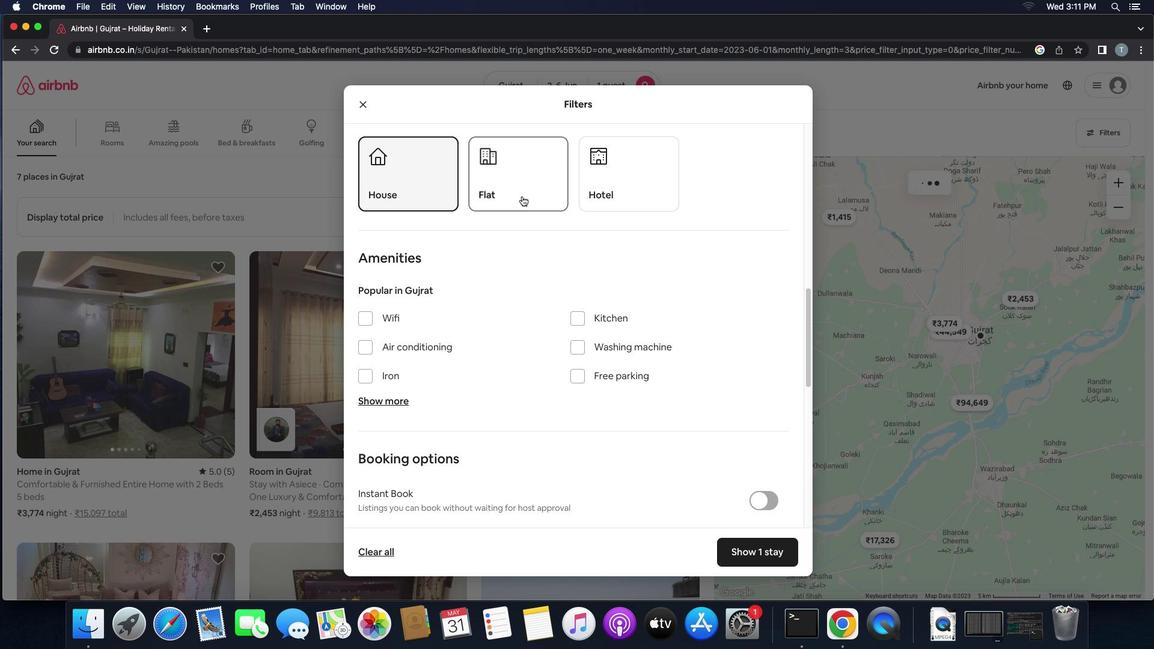 
Action: Mouse moved to (587, 239)
Screenshot: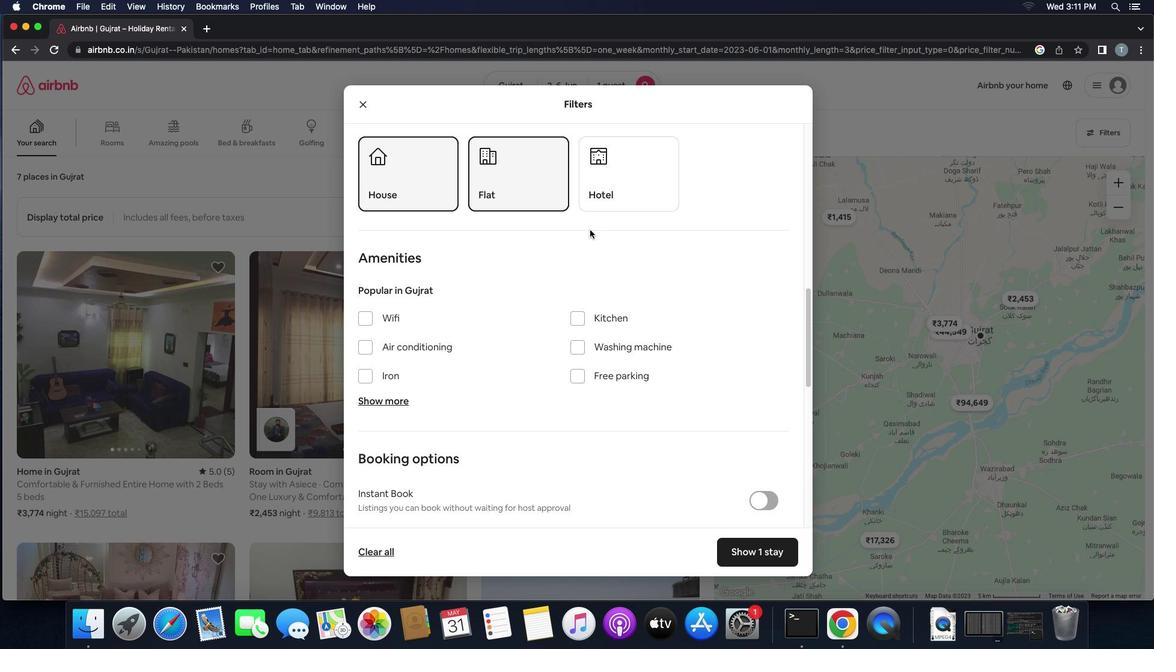 
Action: Mouse scrolled (587, 239) with delta (49, 49)
Screenshot: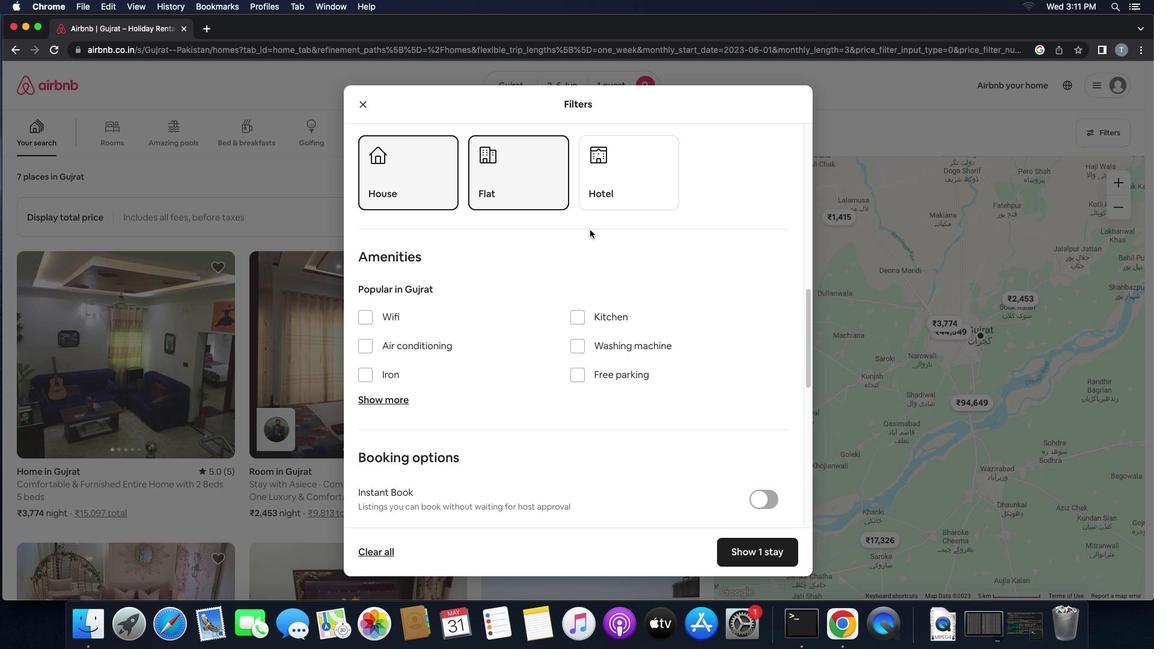 
Action: Mouse scrolled (587, 239) with delta (49, 49)
Screenshot: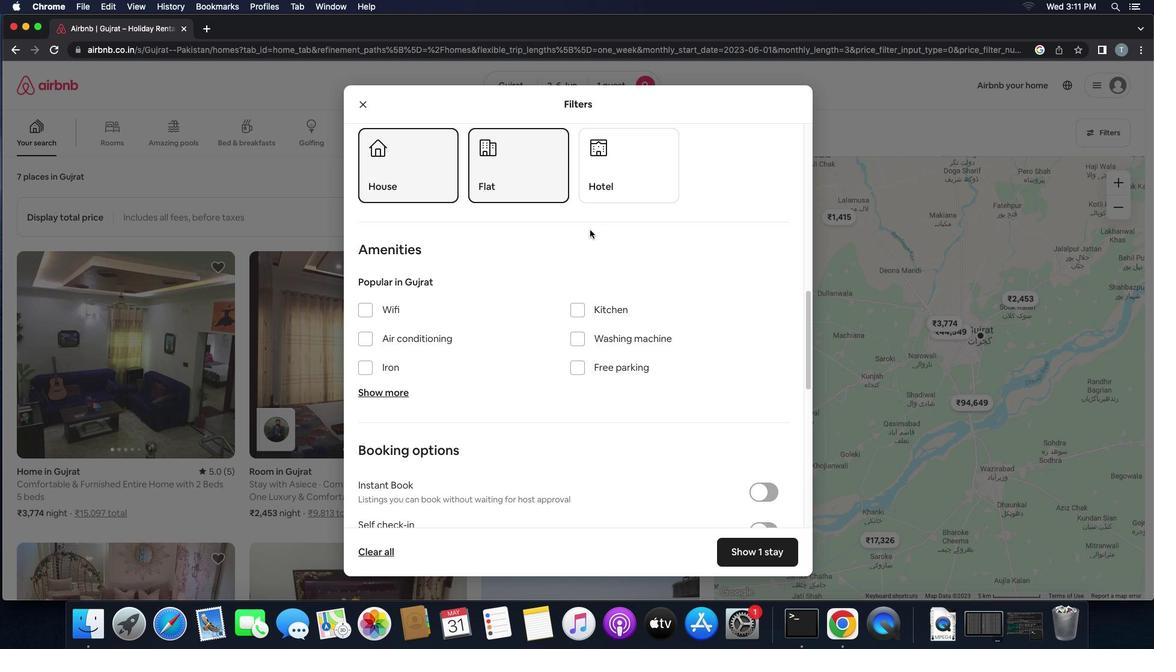 
Action: Mouse moved to (587, 240)
Screenshot: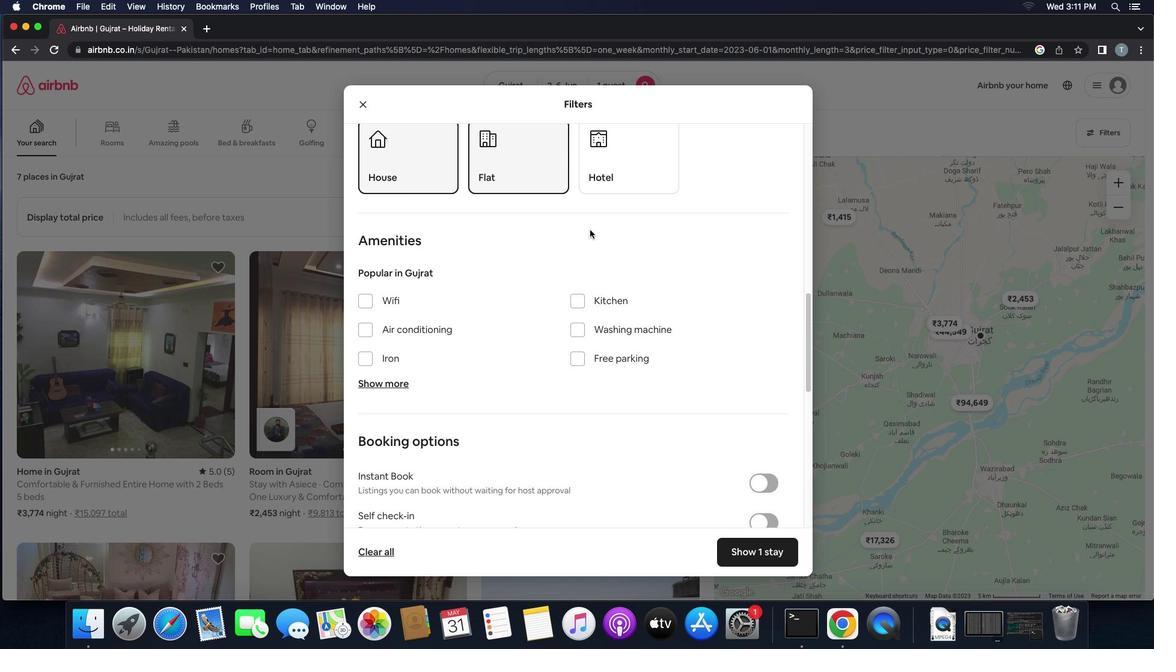 
Action: Mouse scrolled (587, 240) with delta (49, 49)
Screenshot: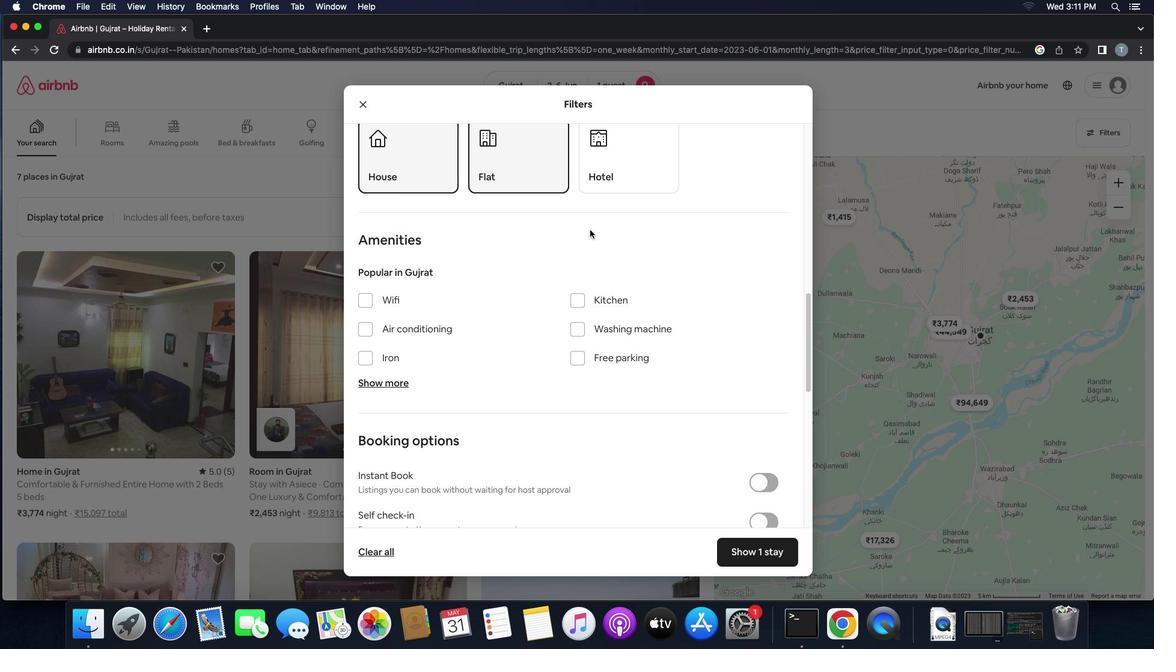 
Action: Mouse moved to (609, 173)
Screenshot: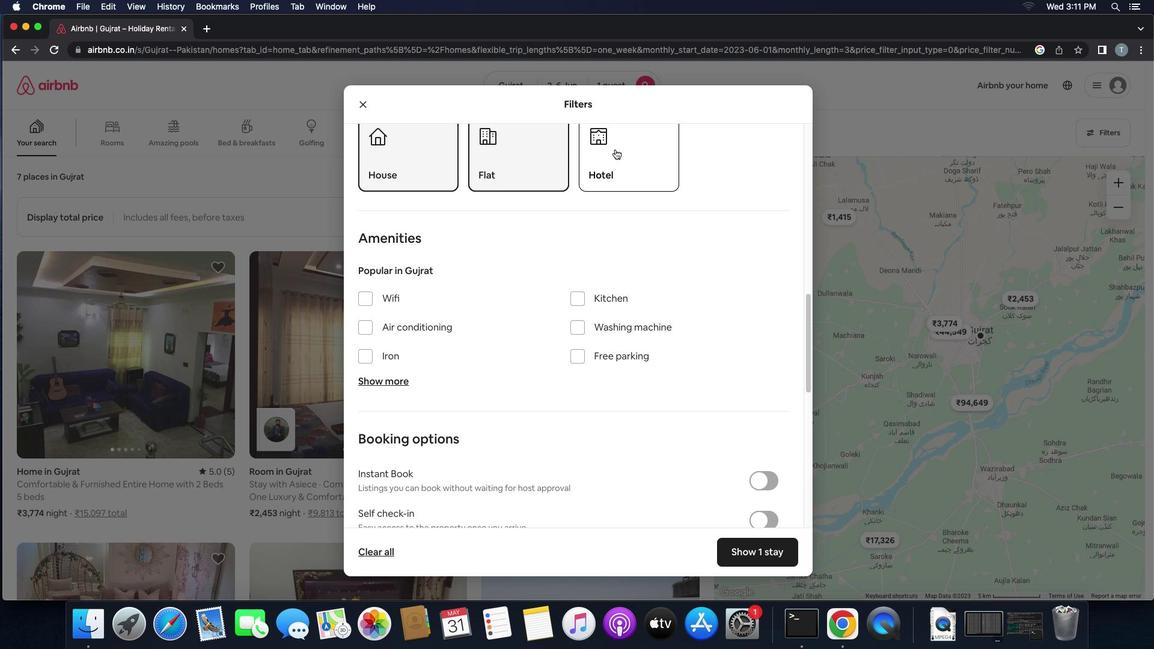 
Action: Mouse pressed left at (609, 173)
Screenshot: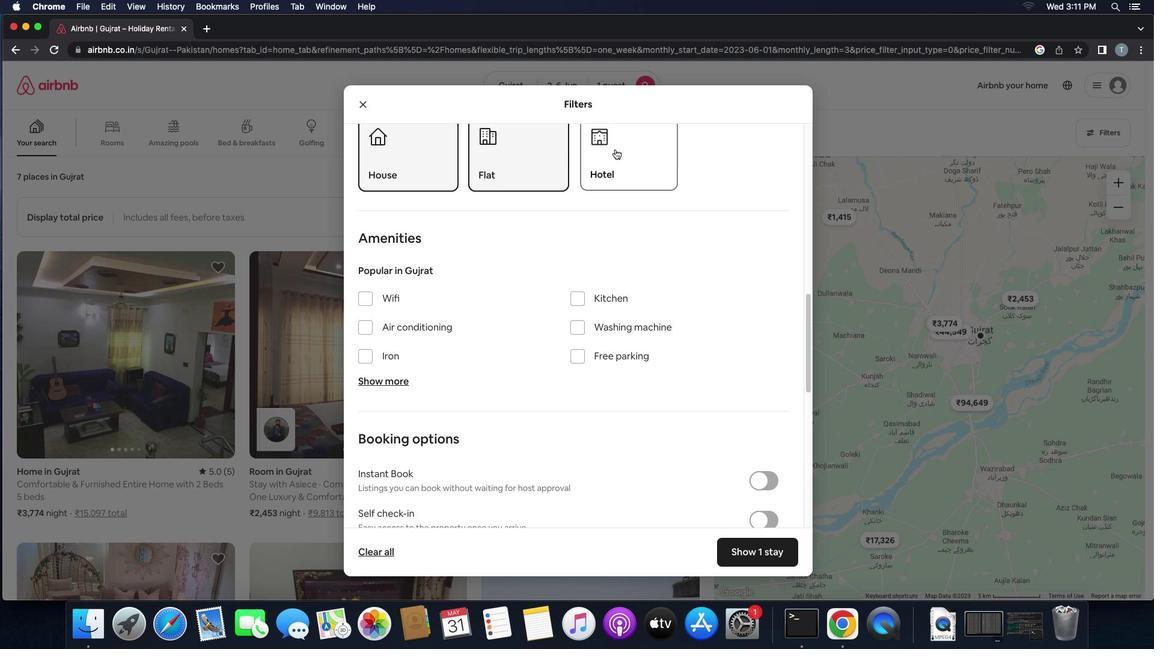 
Action: Mouse moved to (580, 254)
Screenshot: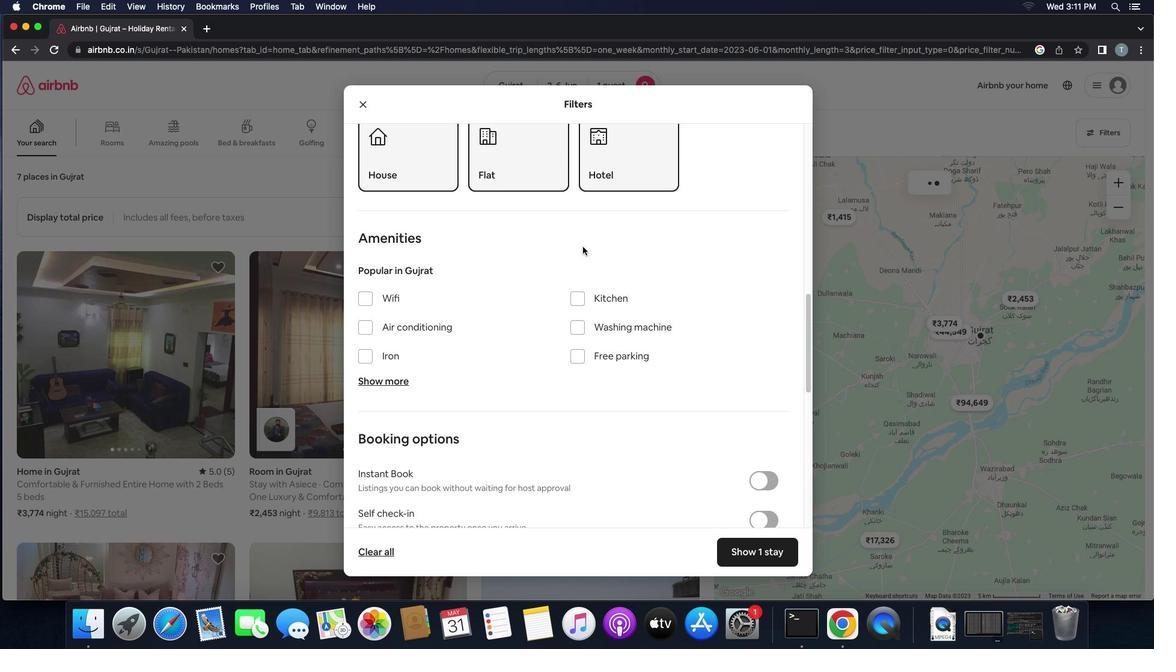 
Action: Mouse scrolled (580, 254) with delta (49, 49)
Screenshot: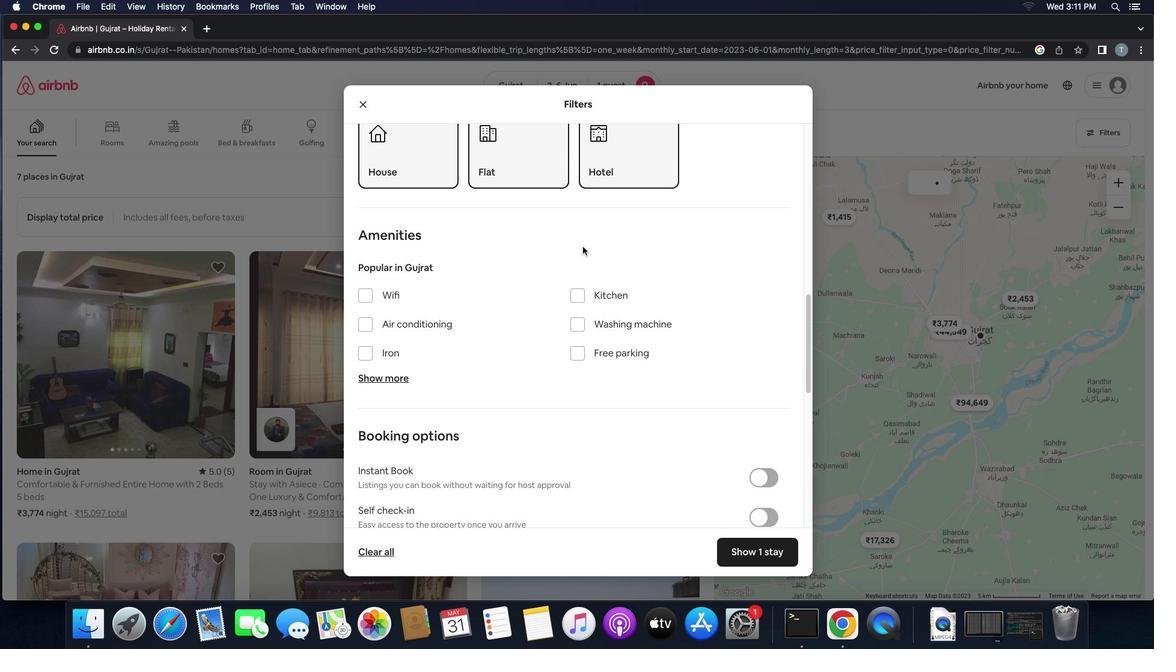 
Action: Mouse scrolled (580, 254) with delta (49, 49)
Screenshot: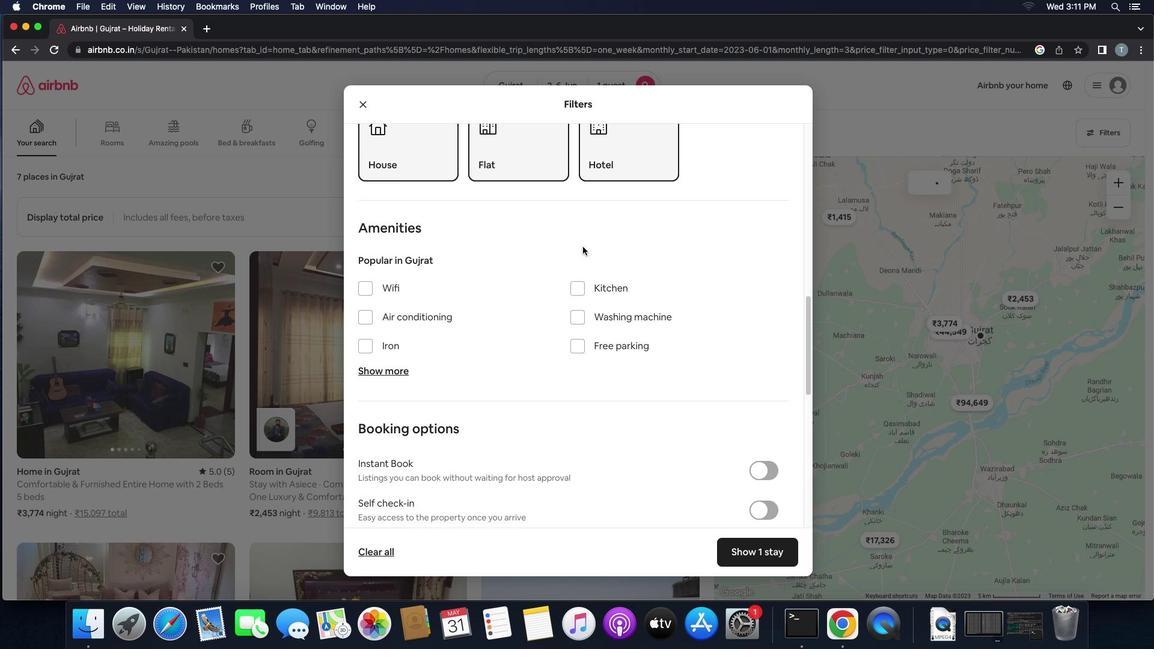 
Action: Mouse scrolled (580, 254) with delta (49, 48)
Screenshot: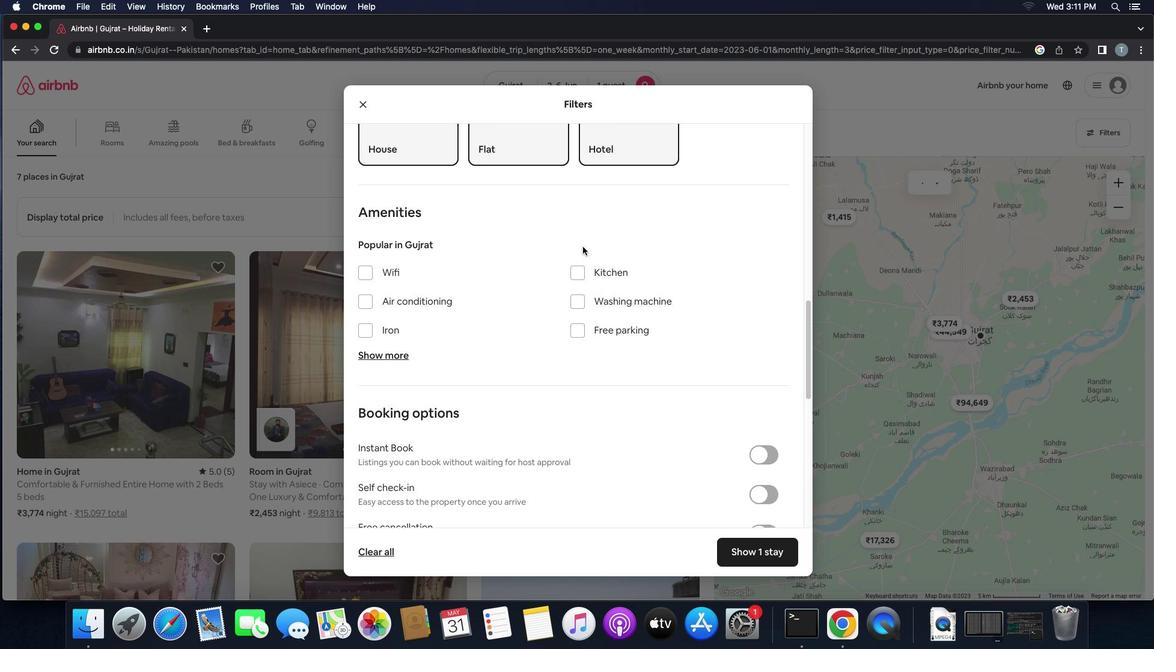 
Action: Mouse moved to (553, 263)
Screenshot: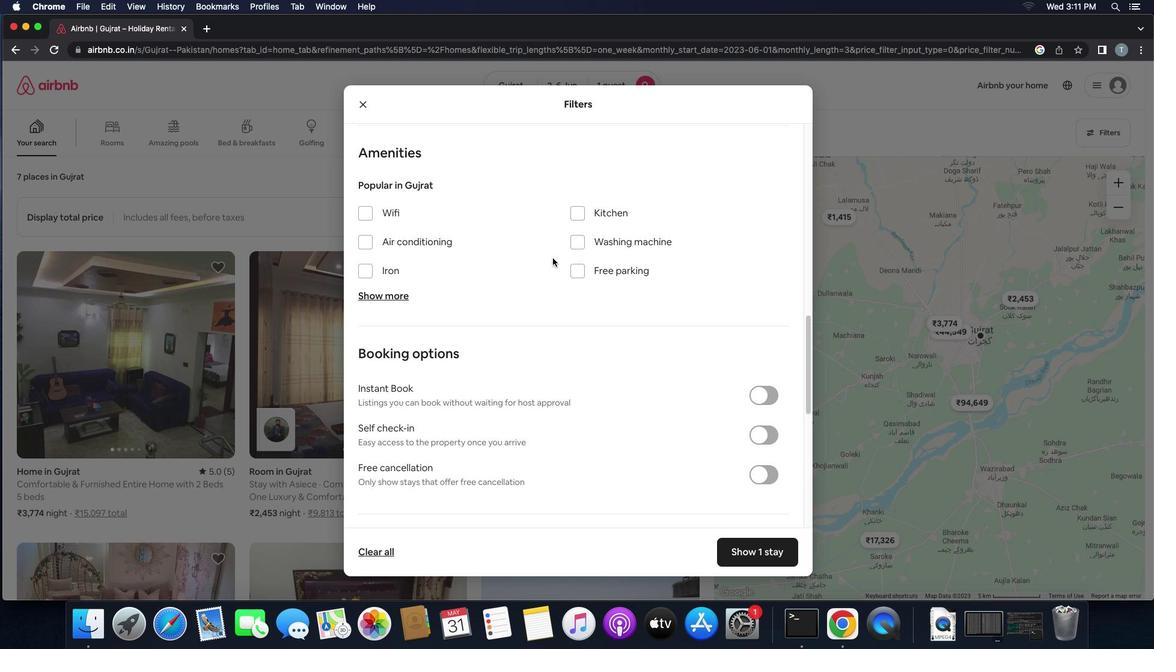 
Action: Mouse scrolled (553, 263) with delta (49, 49)
Screenshot: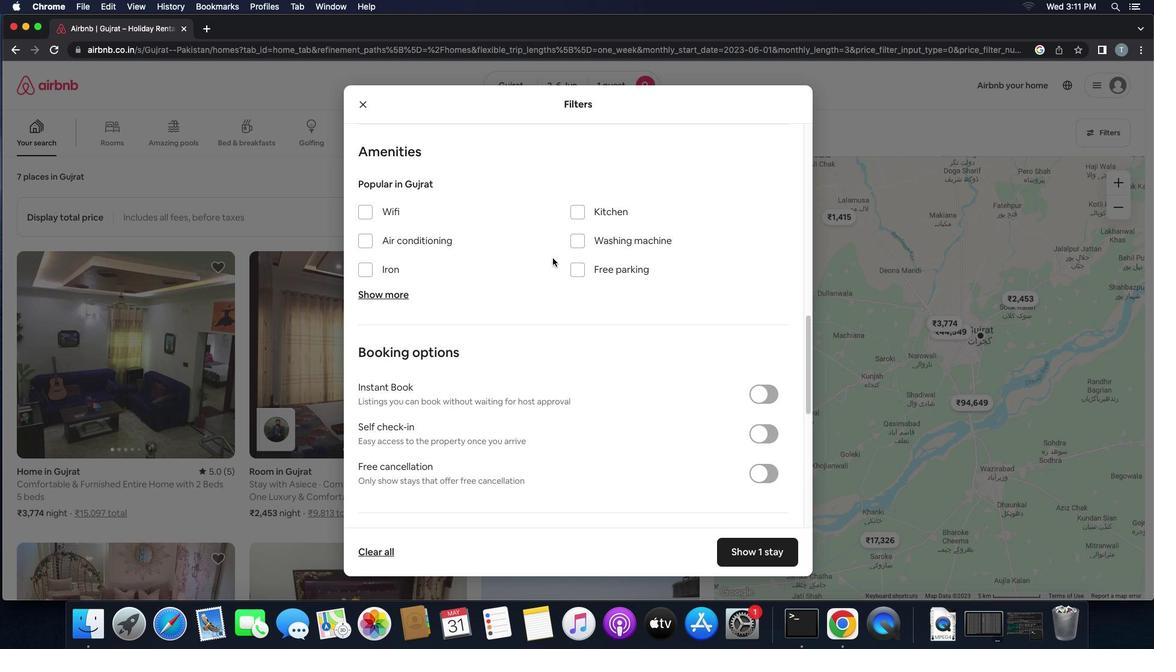 
Action: Mouse moved to (552, 264)
Screenshot: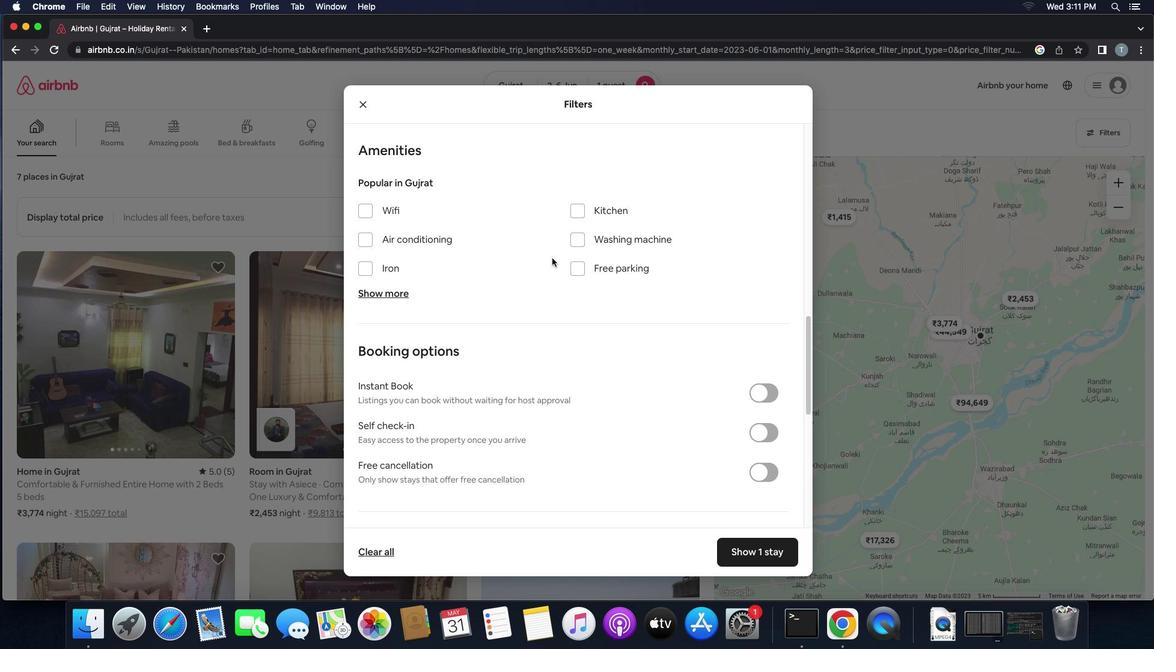 
Action: Mouse scrolled (552, 264) with delta (49, 49)
Screenshot: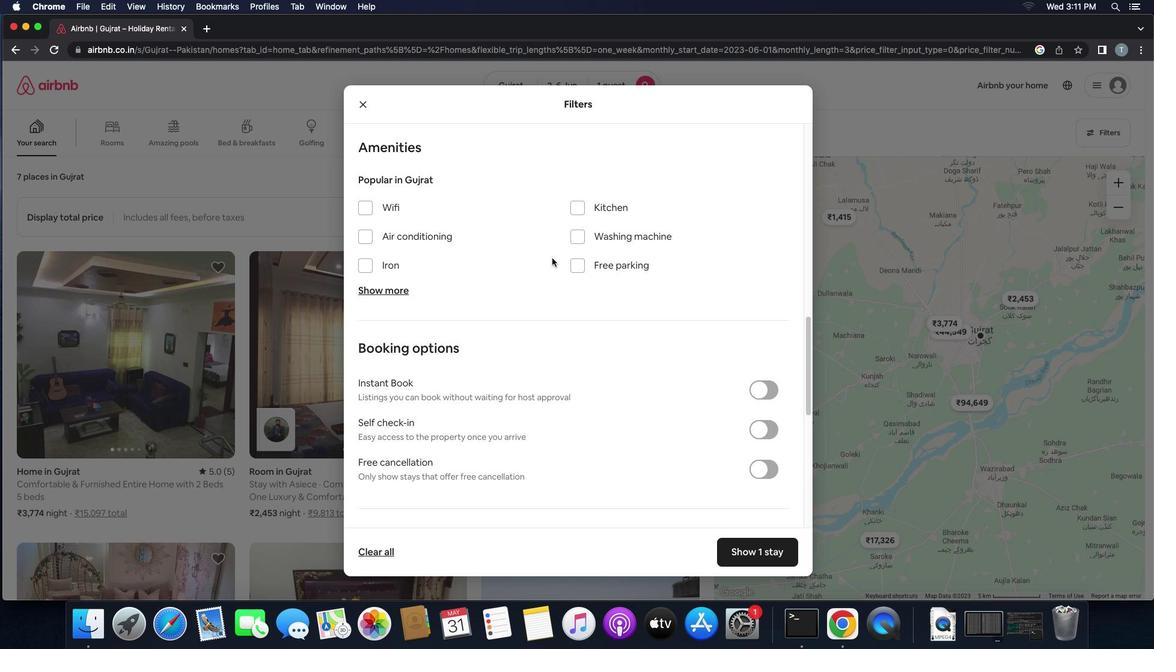 
Action: Mouse scrolled (552, 264) with delta (49, 49)
Screenshot: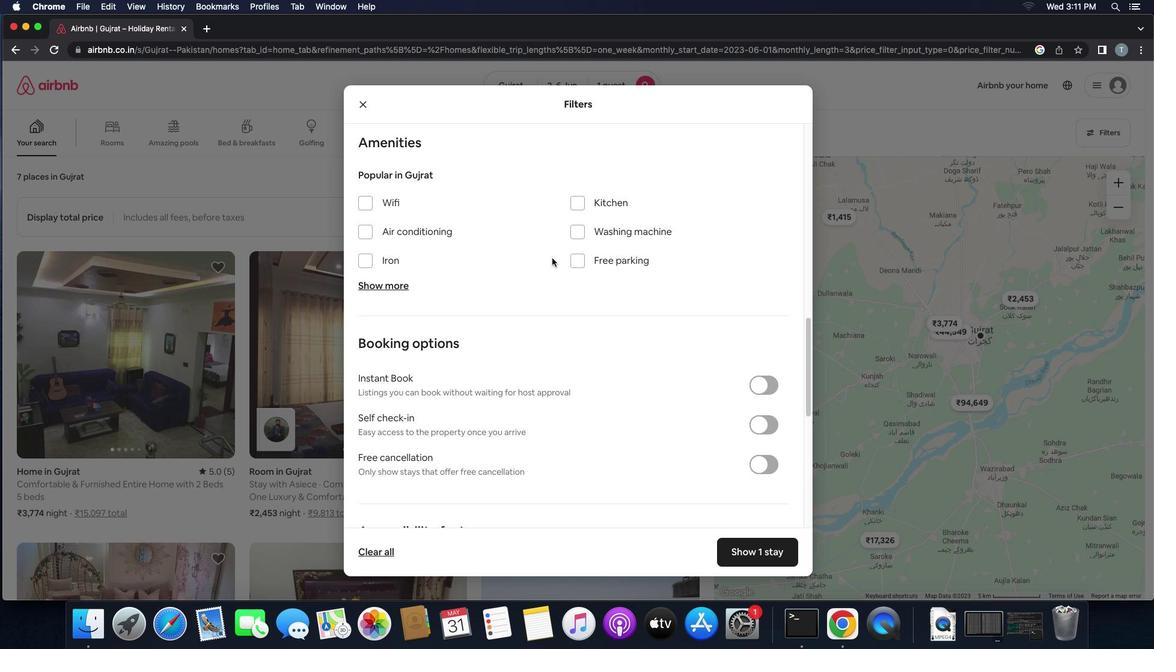 
Action: Mouse scrolled (552, 264) with delta (49, 49)
Screenshot: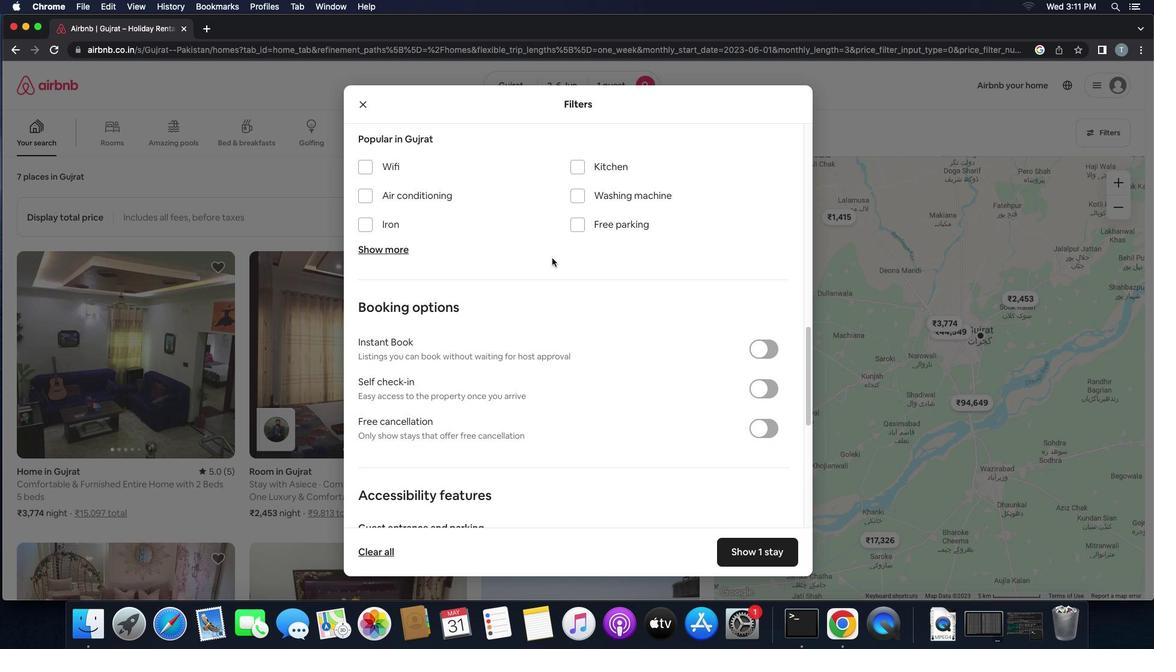 
Action: Mouse scrolled (552, 264) with delta (49, 49)
Screenshot: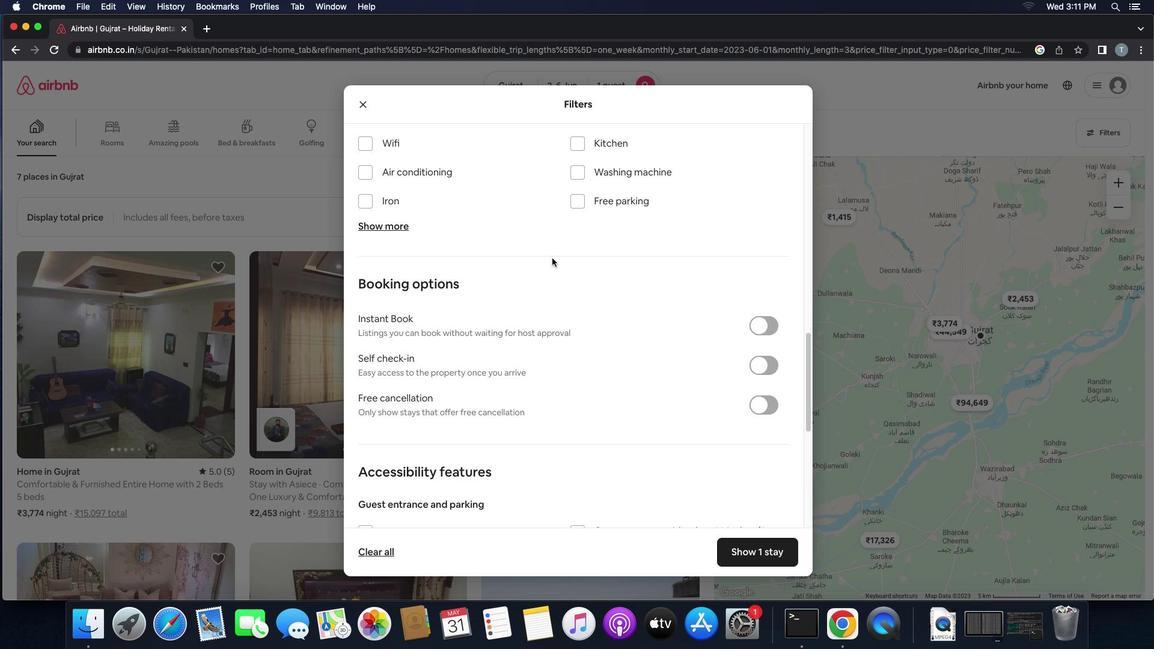 
Action: Mouse scrolled (552, 264) with delta (49, 49)
Screenshot: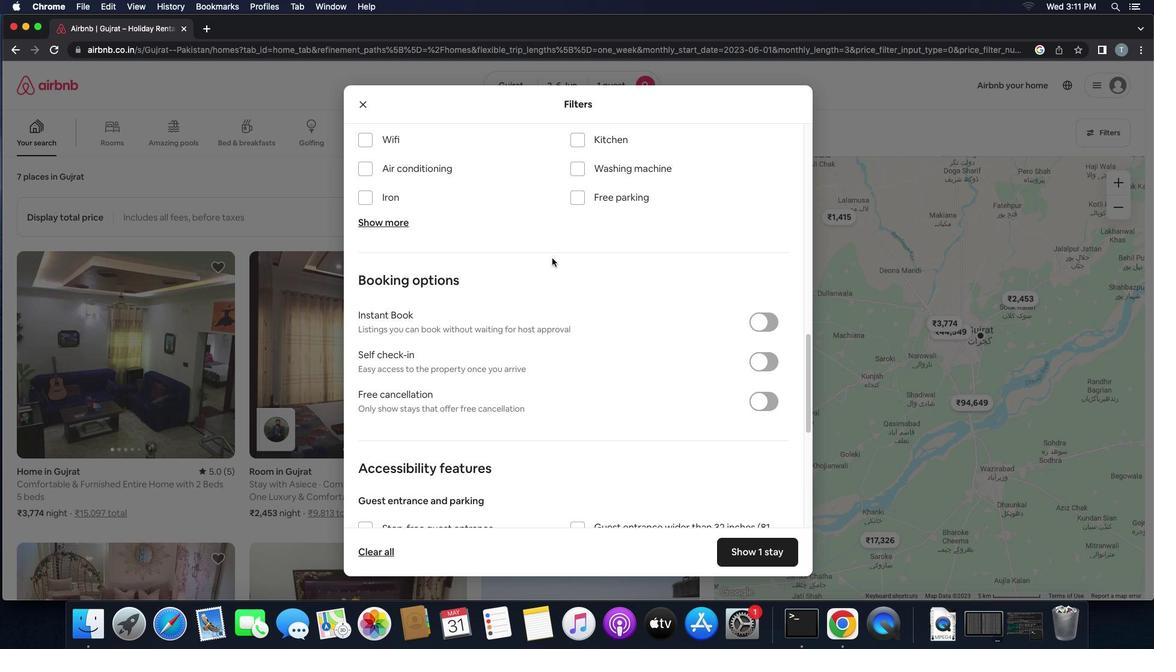 
Action: Mouse scrolled (552, 264) with delta (49, 49)
Screenshot: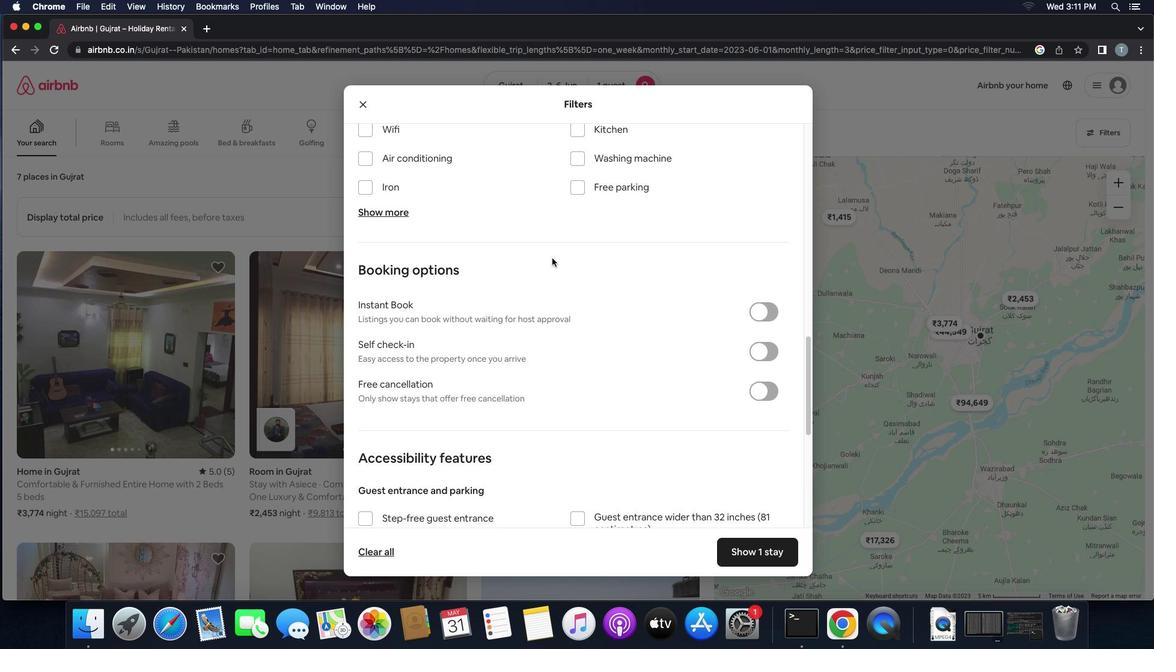 
Action: Mouse scrolled (552, 264) with delta (49, 49)
Screenshot: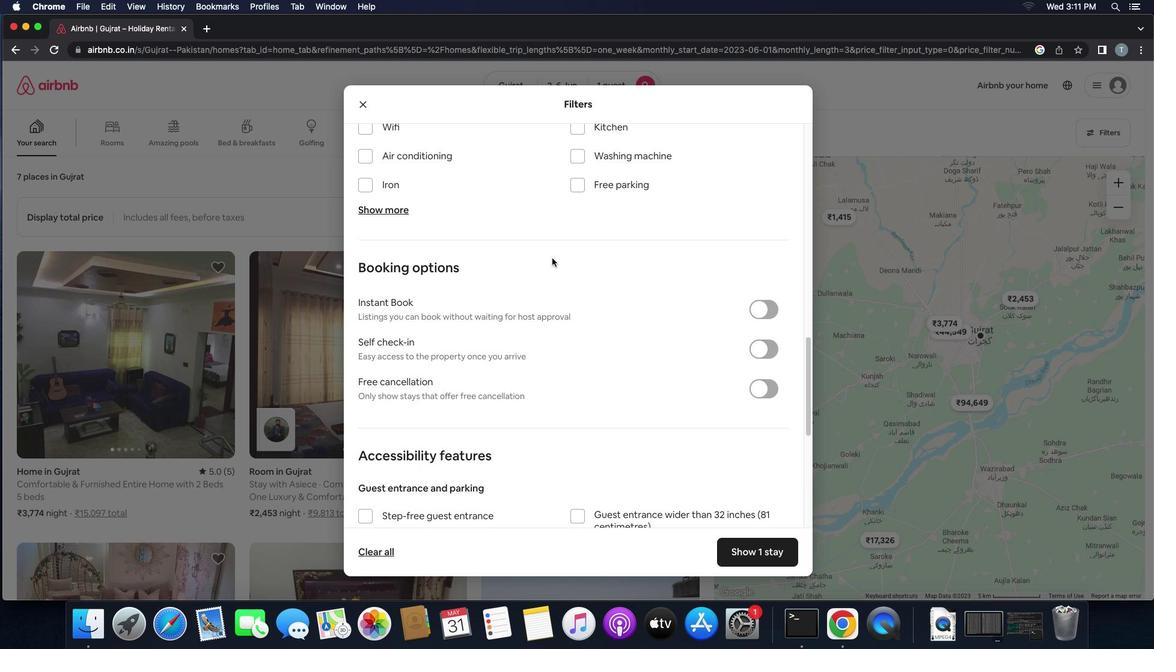 
Action: Mouse scrolled (552, 264) with delta (49, 49)
Screenshot: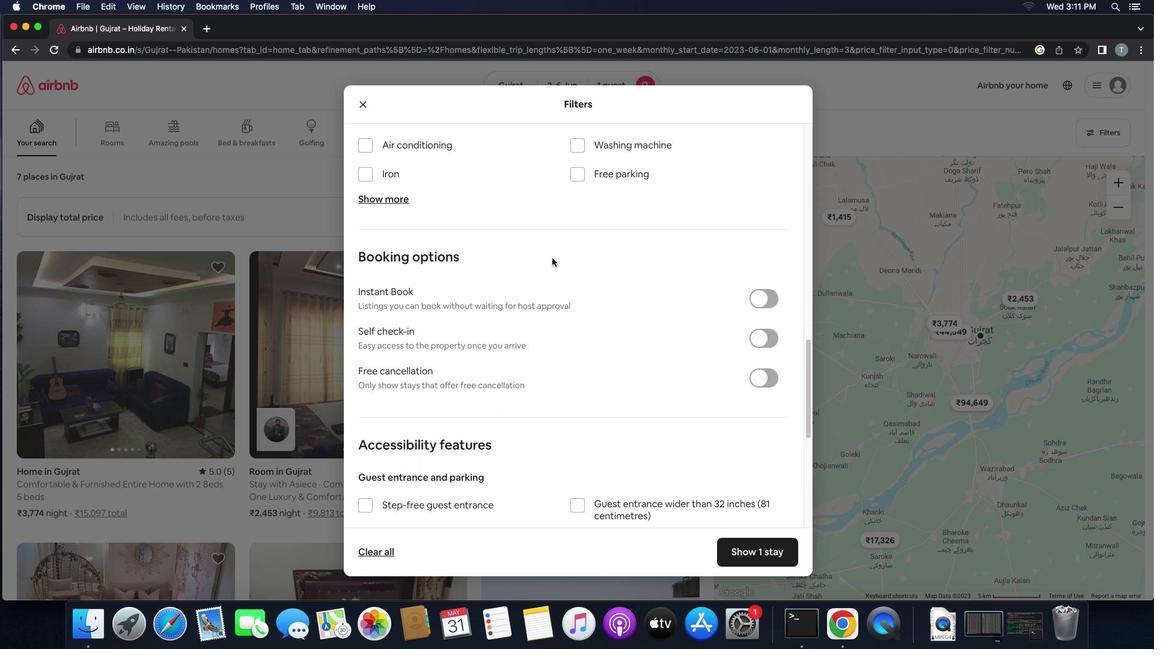
Action: Mouse moved to (550, 265)
Screenshot: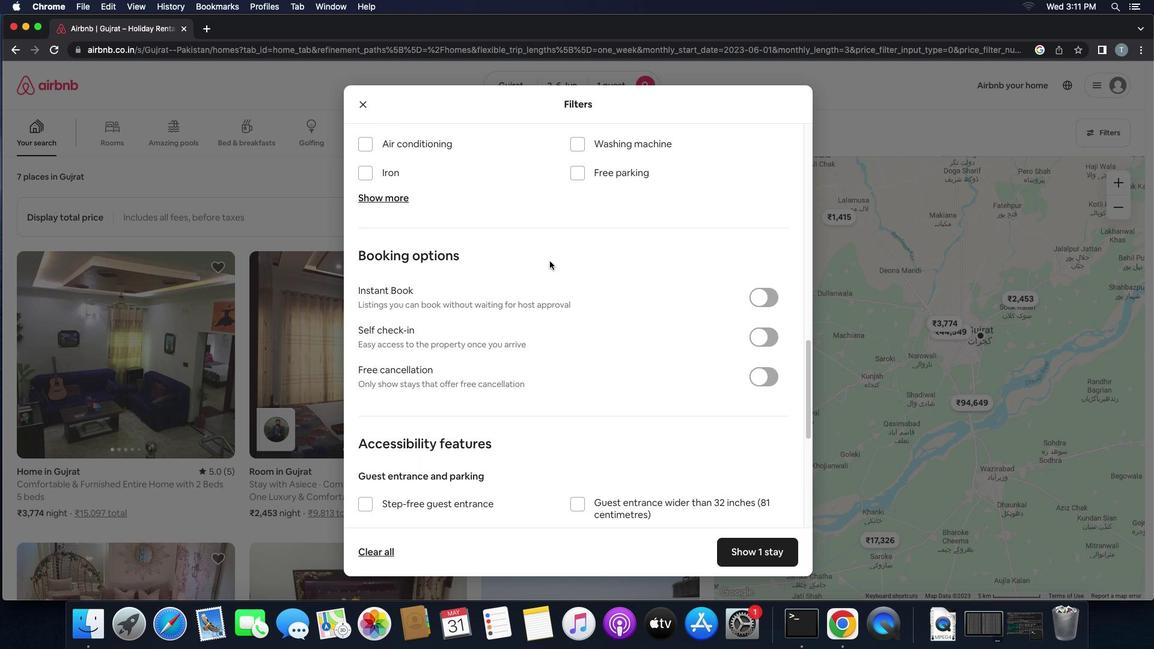 
Action: Mouse scrolled (550, 265) with delta (49, 49)
Screenshot: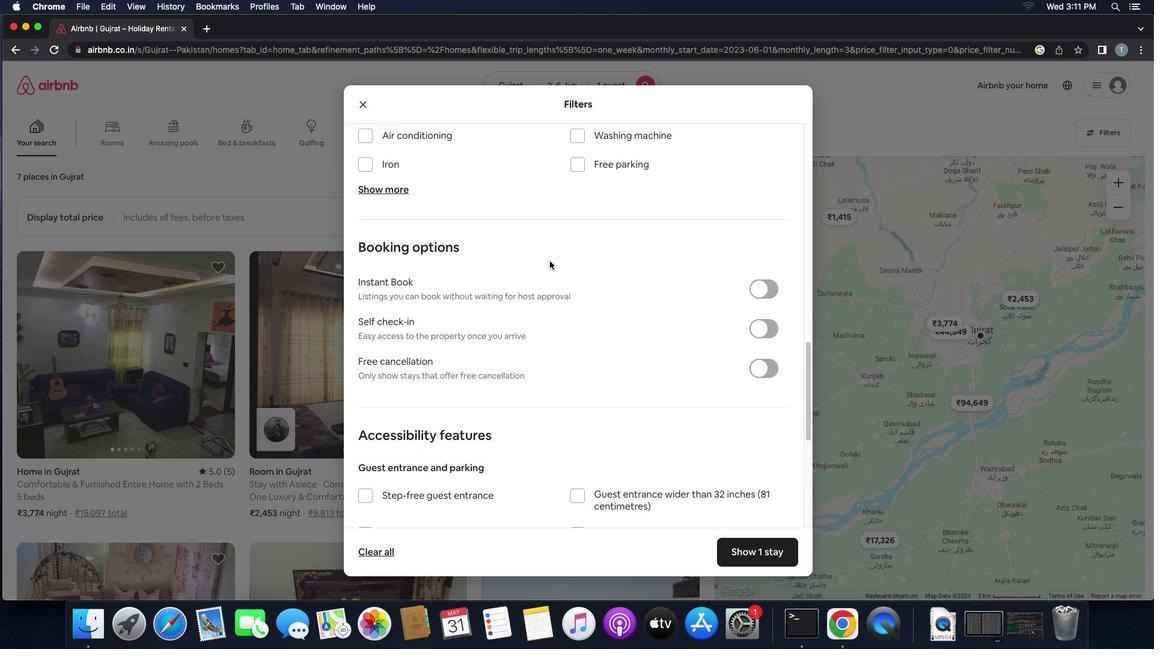 
Action: Mouse scrolled (550, 265) with delta (49, 49)
Screenshot: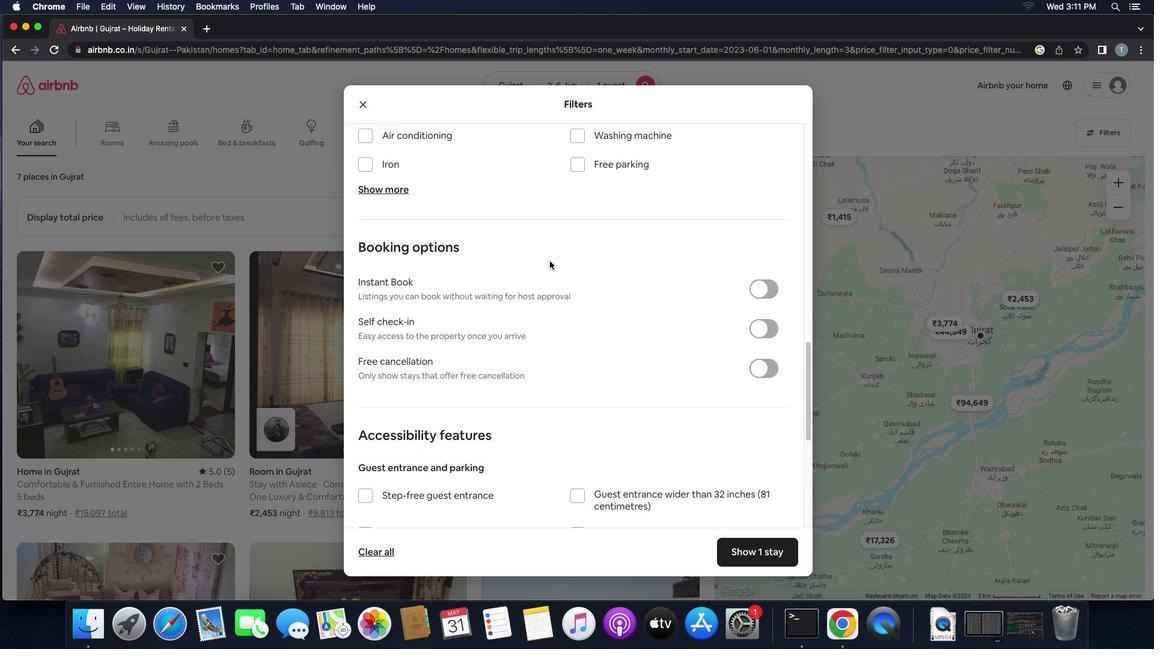 
Action: Mouse scrolled (550, 265) with delta (49, 48)
Screenshot: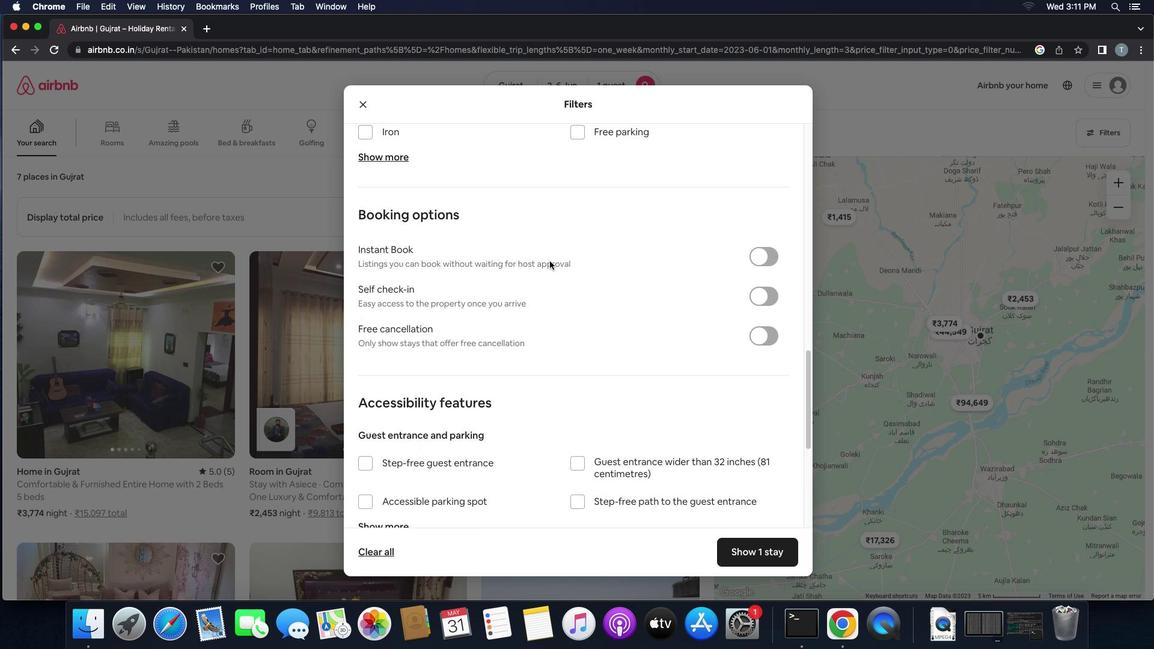 
Action: Mouse moved to (737, 248)
Screenshot: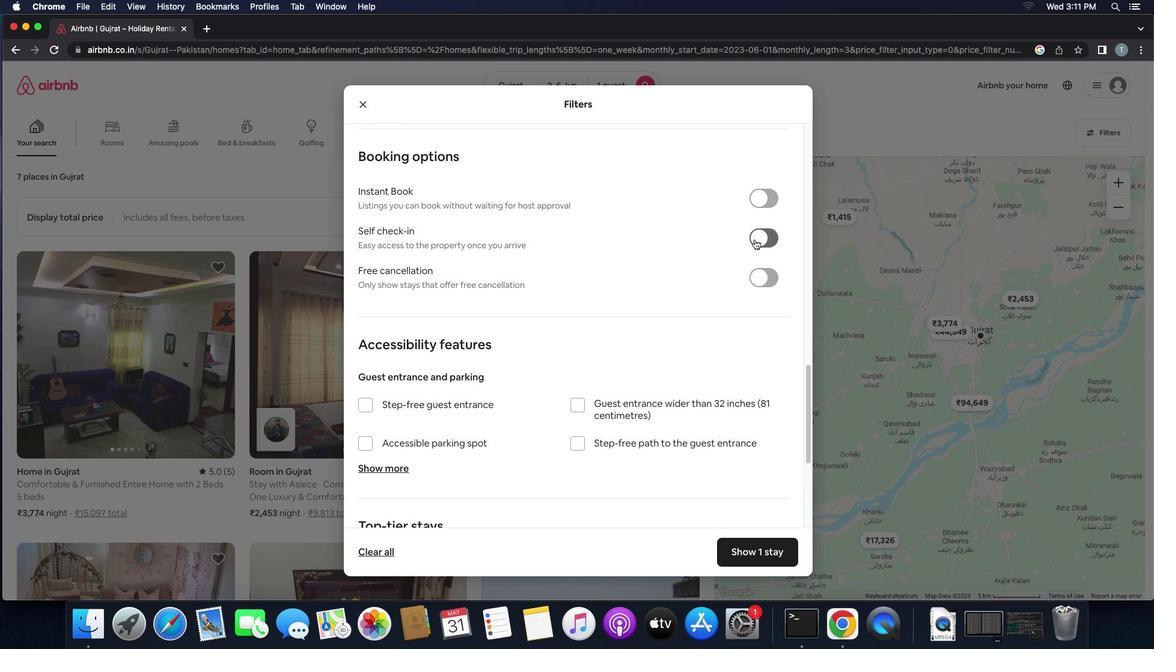 
Action: Mouse pressed left at (737, 248)
Screenshot: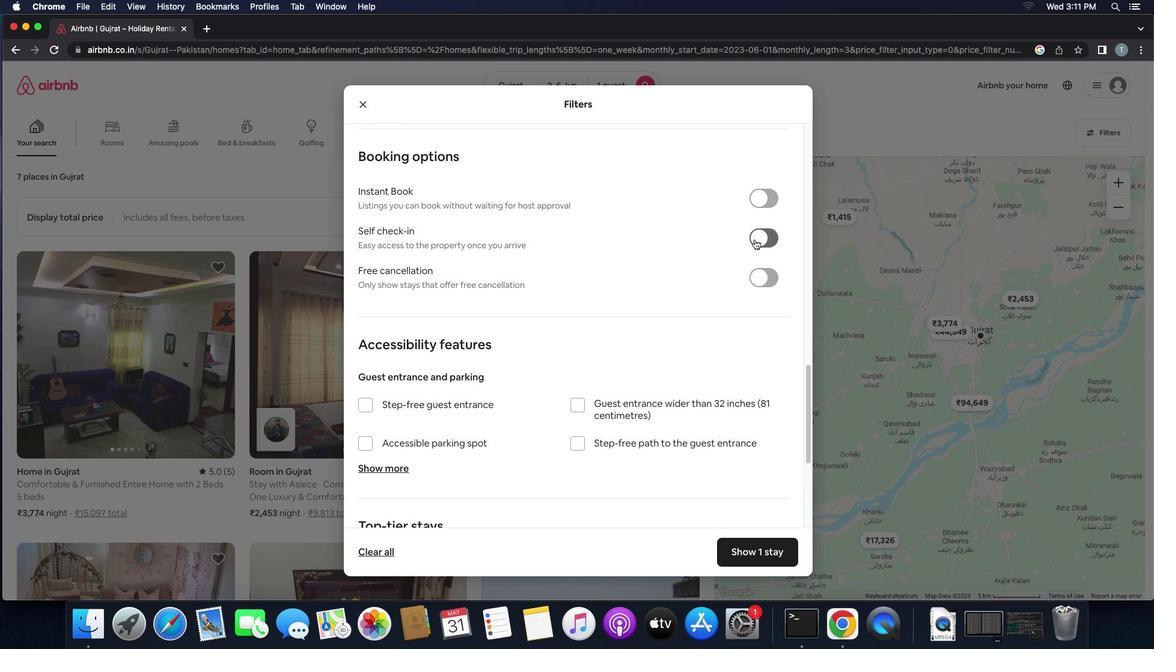 
Action: Mouse moved to (615, 279)
Screenshot: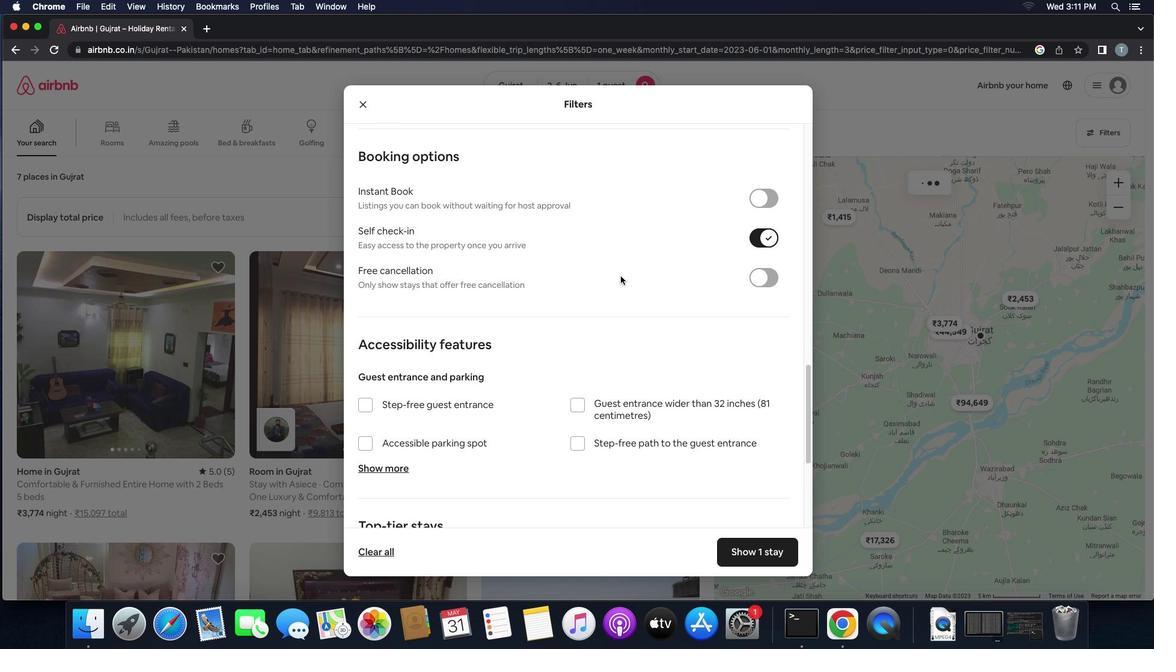 
Action: Mouse scrolled (615, 279) with delta (49, 49)
Screenshot: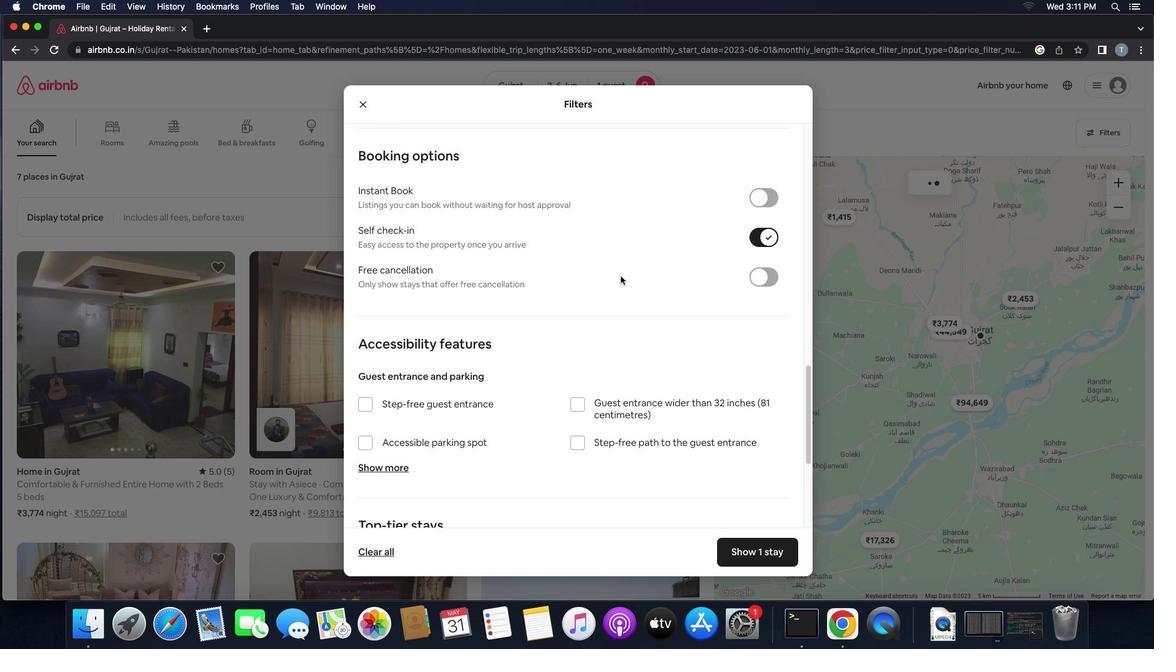 
Action: Mouse scrolled (615, 279) with delta (49, 49)
Screenshot: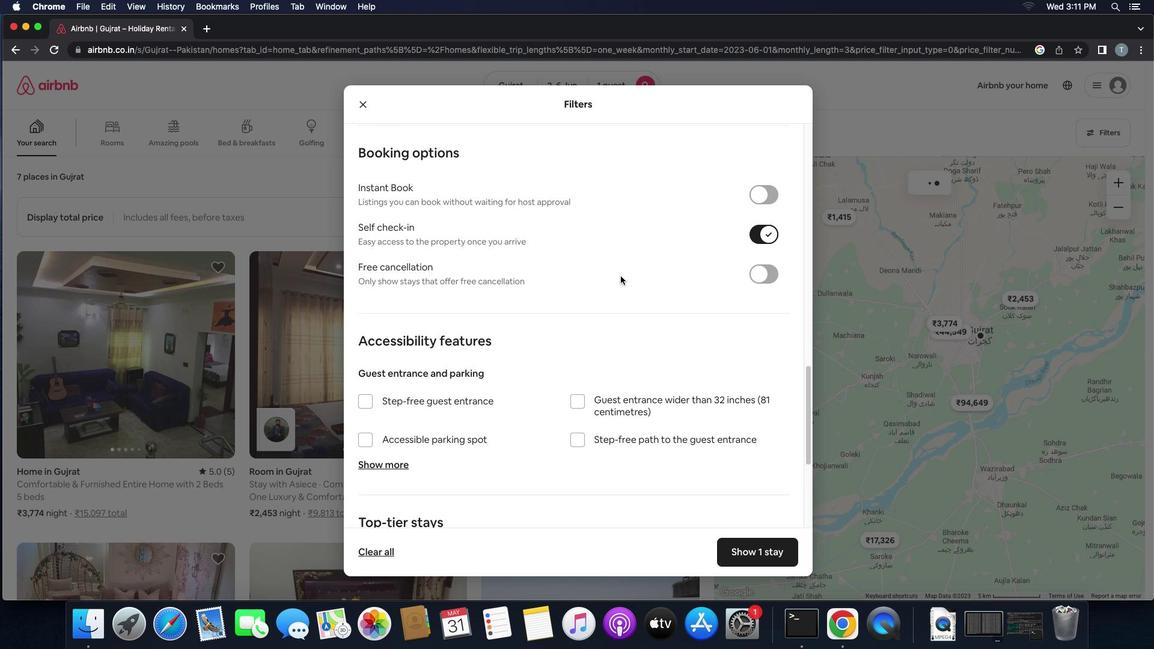 
Action: Mouse scrolled (615, 279) with delta (49, 48)
Screenshot: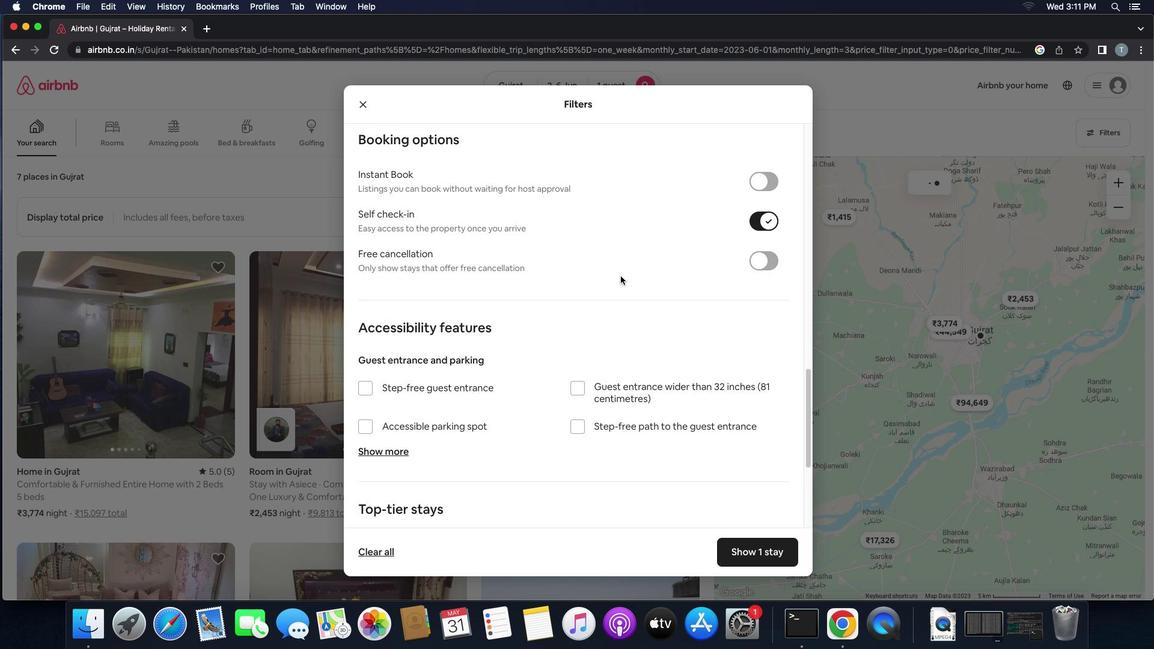 
Action: Mouse scrolled (615, 279) with delta (49, 49)
Screenshot: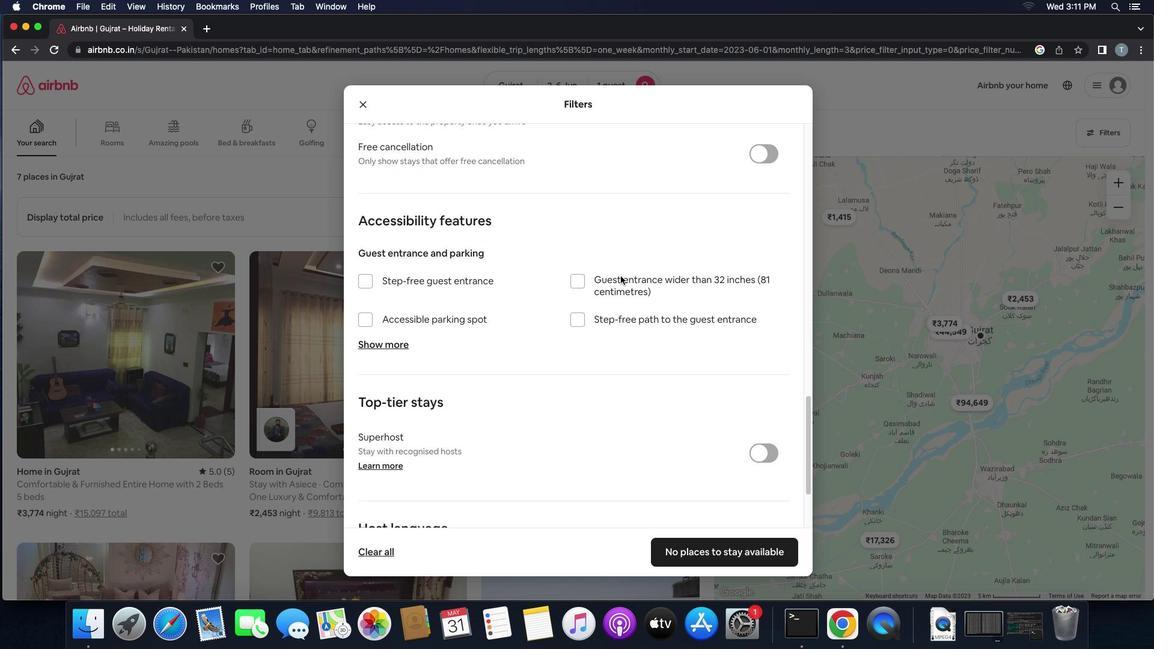 
Action: Mouse scrolled (615, 279) with delta (49, 49)
Screenshot: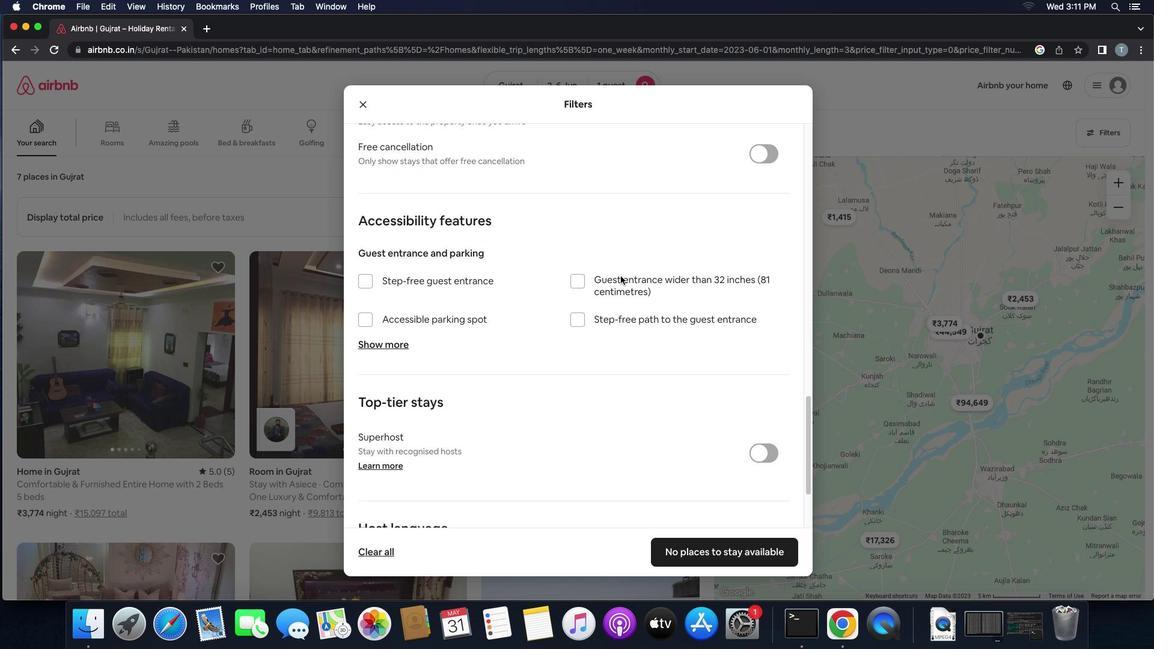 
Action: Mouse scrolled (615, 279) with delta (49, 48)
Screenshot: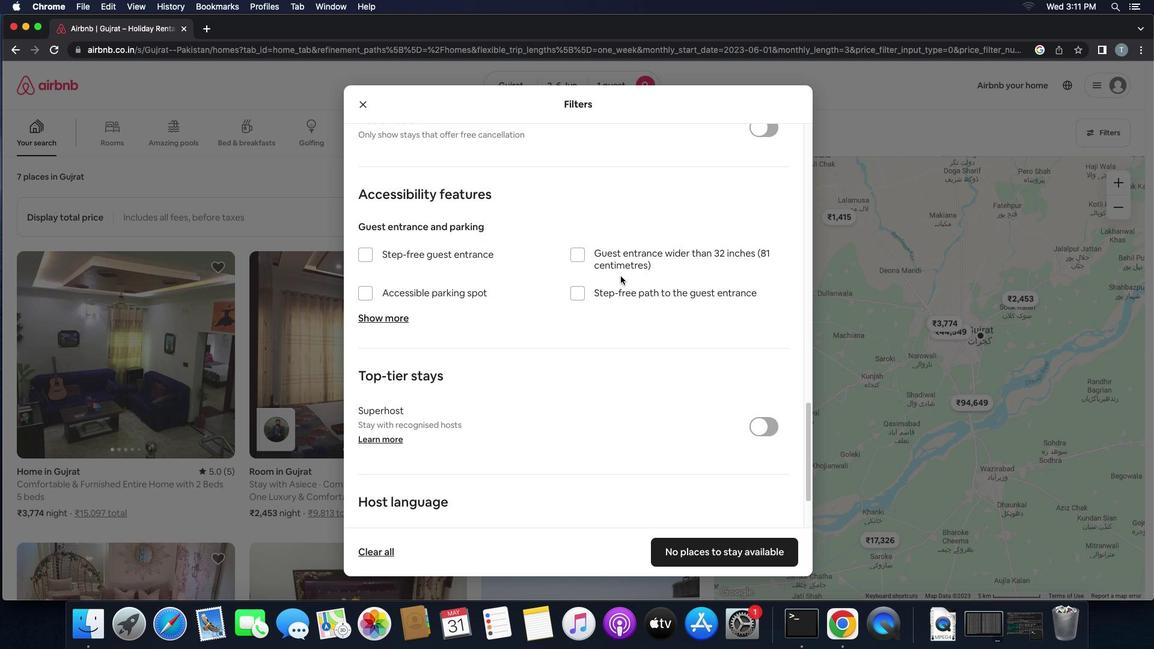 
Action: Mouse scrolled (615, 279) with delta (49, 47)
Screenshot: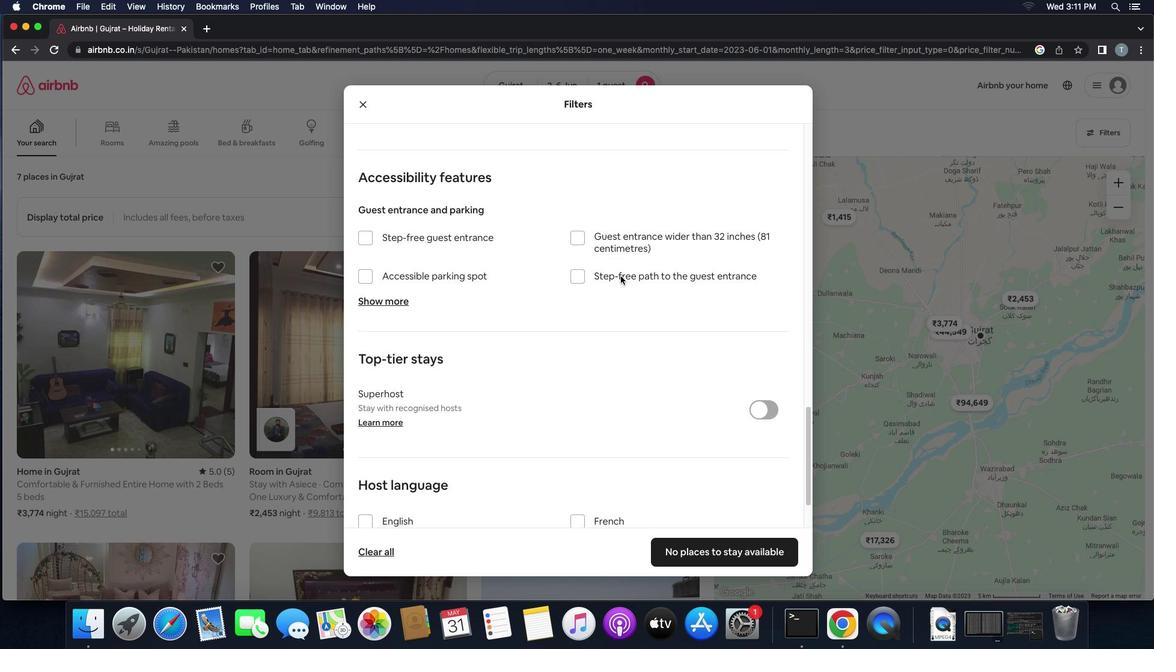 
Action: Mouse scrolled (615, 279) with delta (49, 49)
Screenshot: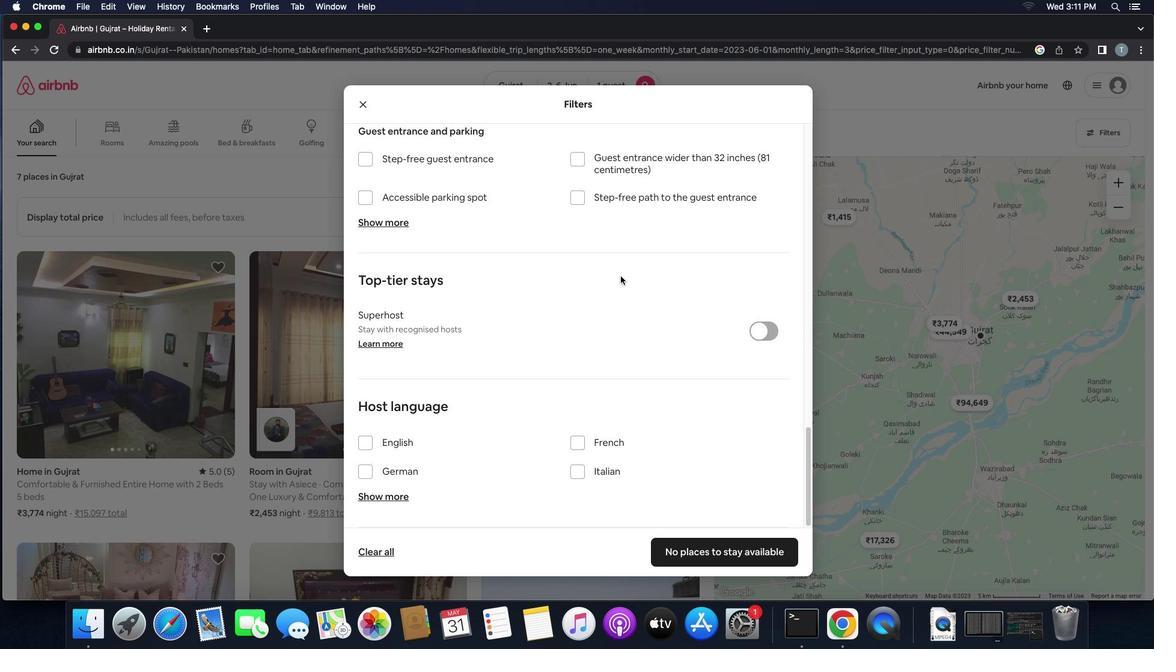 
Action: Mouse scrolled (615, 279) with delta (49, 49)
Screenshot: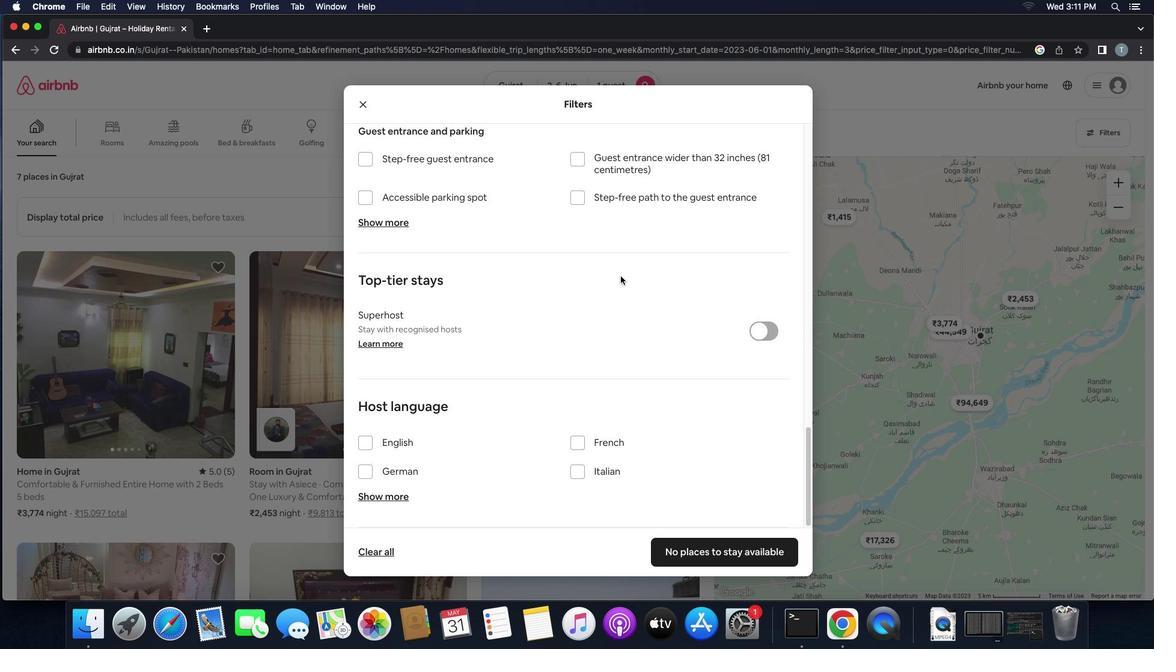 
Action: Mouse scrolled (615, 279) with delta (49, 48)
Screenshot: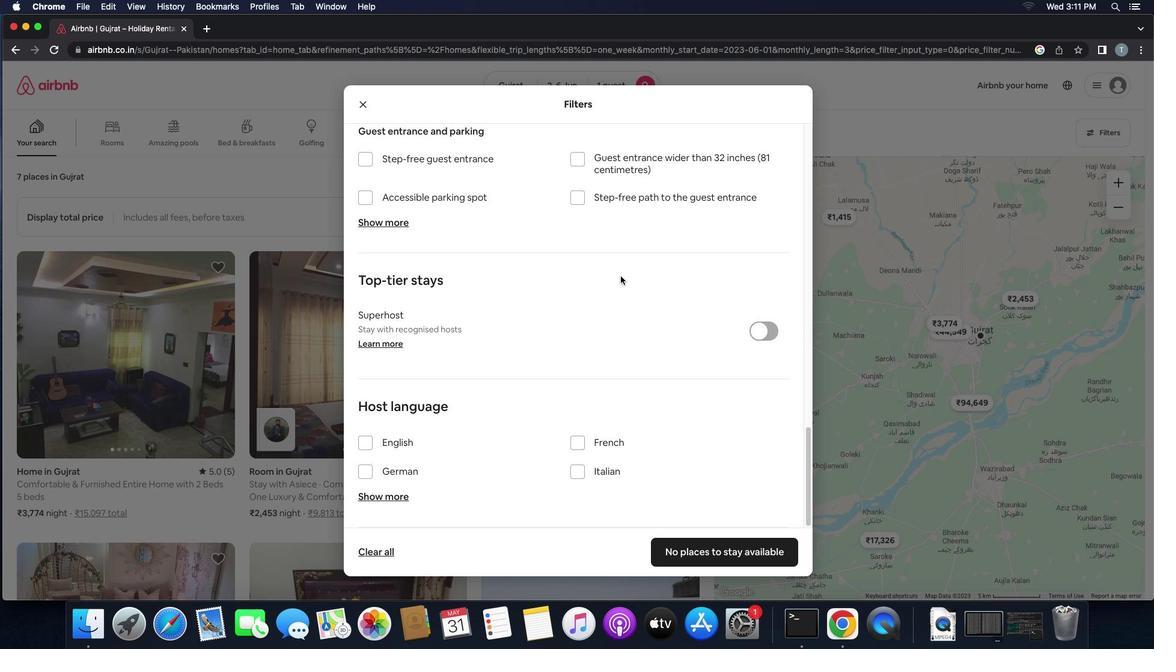 
Action: Mouse scrolled (615, 279) with delta (49, 47)
Screenshot: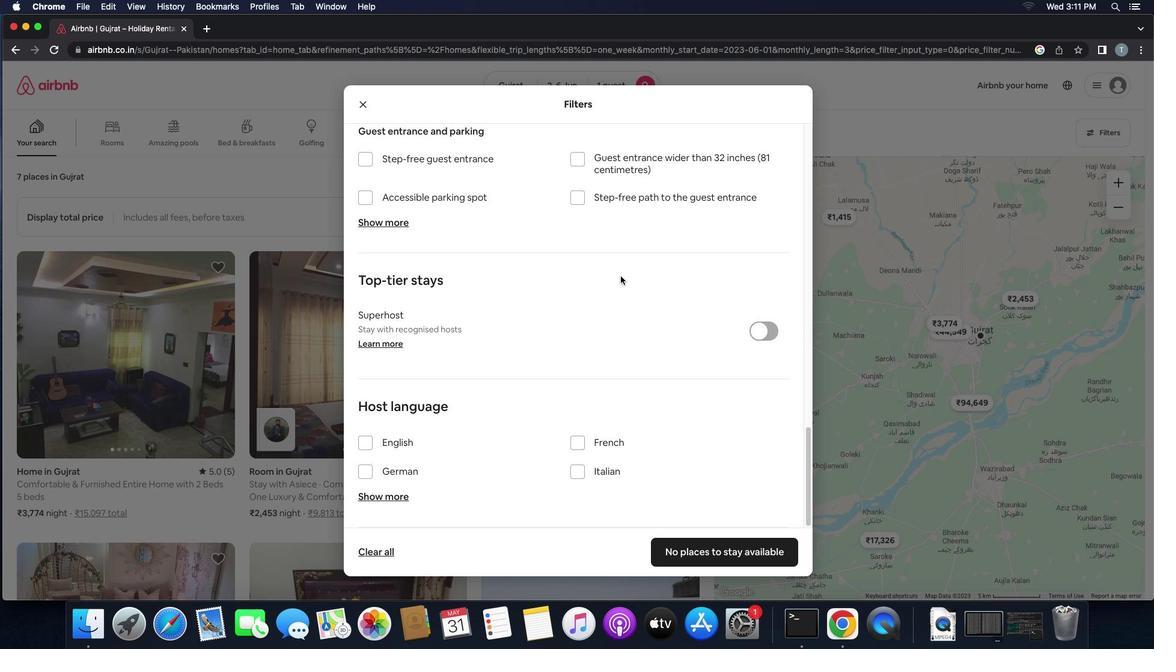 
Action: Mouse moved to (378, 414)
Screenshot: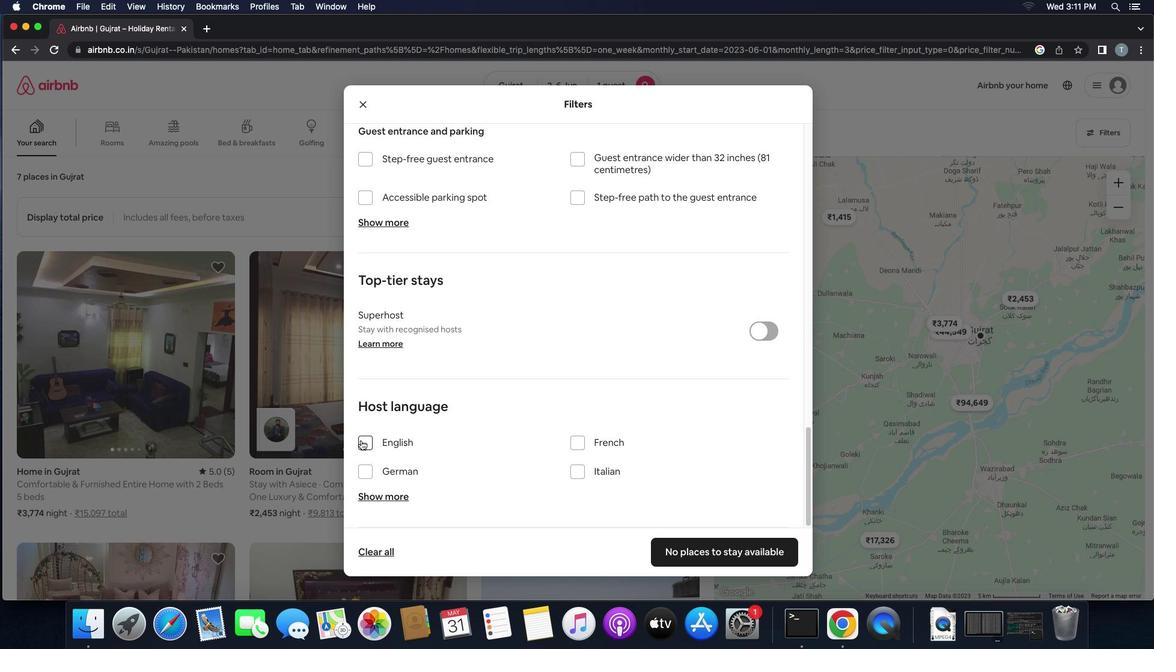 
Action: Mouse pressed left at (378, 414)
Screenshot: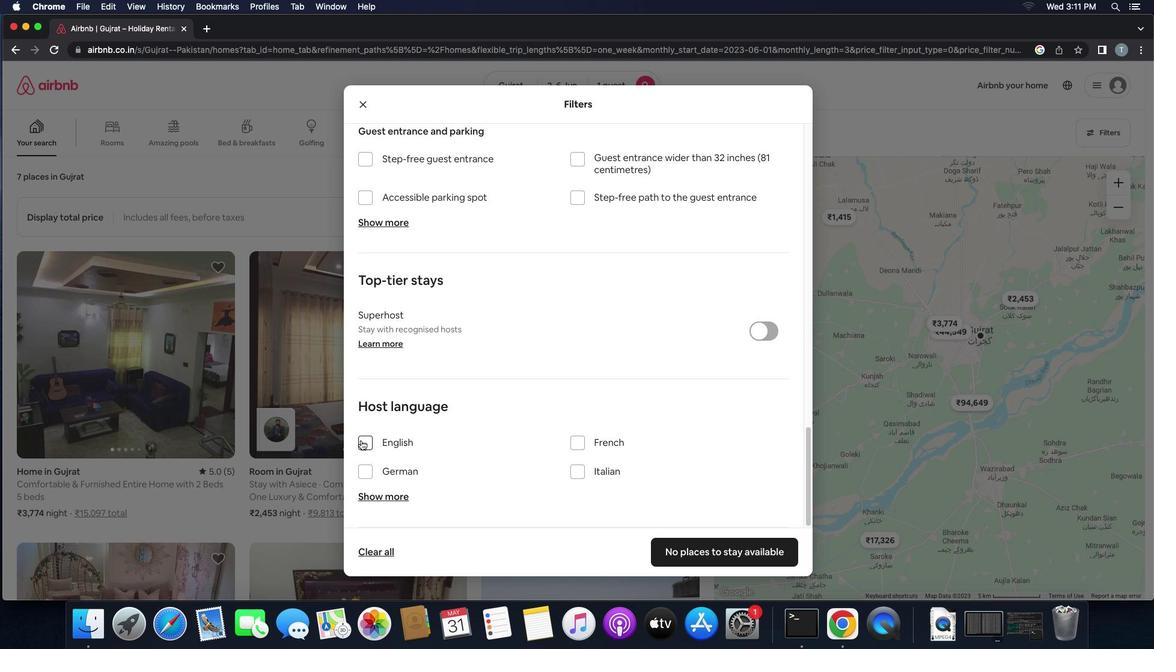 
Action: Mouse moved to (668, 499)
Screenshot: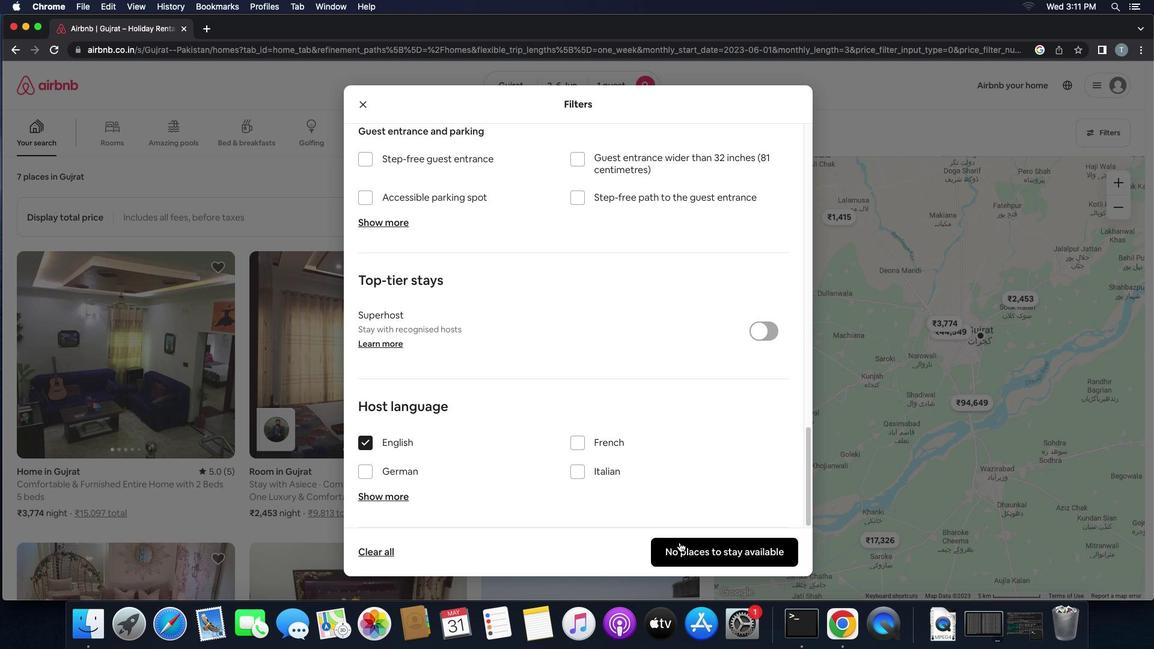 
Action: Mouse pressed left at (668, 499)
Screenshot: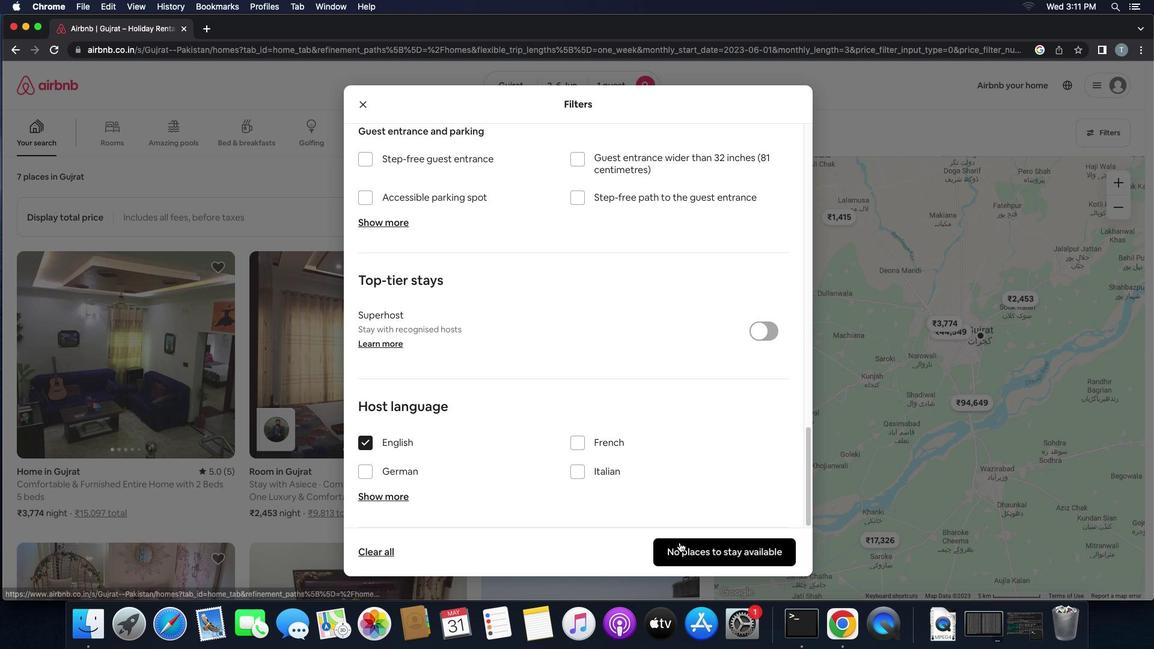 
Action: Mouse moved to (658, 495)
Screenshot: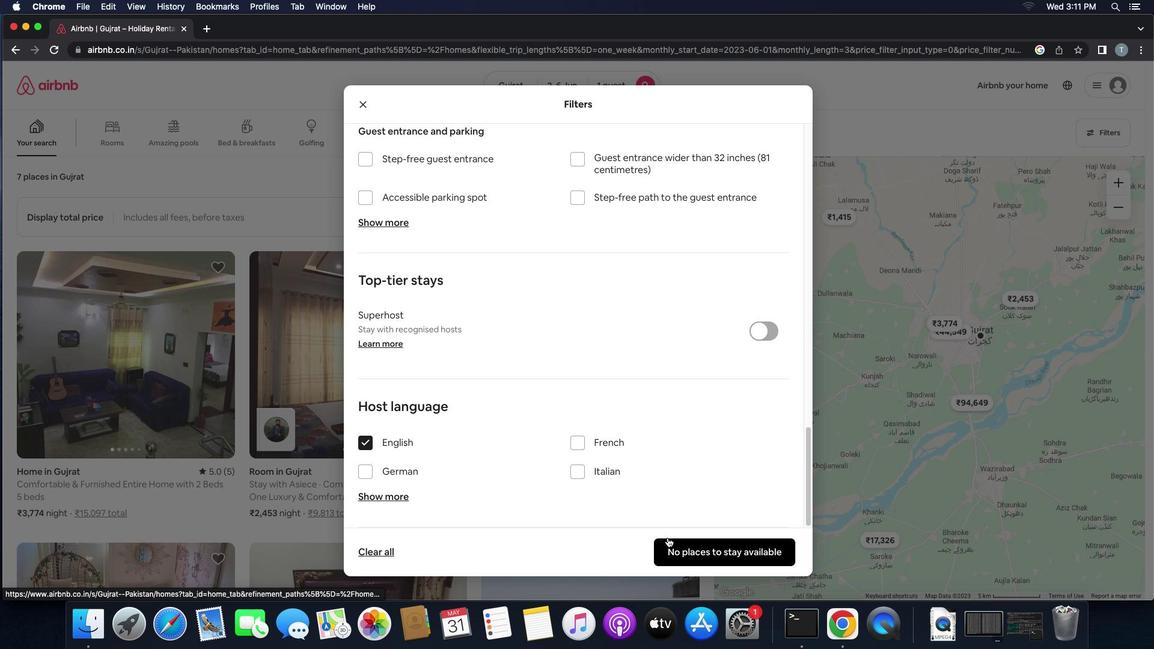 
